 Task: Find connections with filter location Fonseca with filter topic #Innovativewith filter profile language Spanish with filter current company Atout France - The France Tourism Development Agency with filter school Mount Carmel College, India with filter industry Museums, Historical Sites, and Zoos with filter service category Packaging Design with filter keywords title Mortgage Loan Processor
Action: Mouse moved to (239, 301)
Screenshot: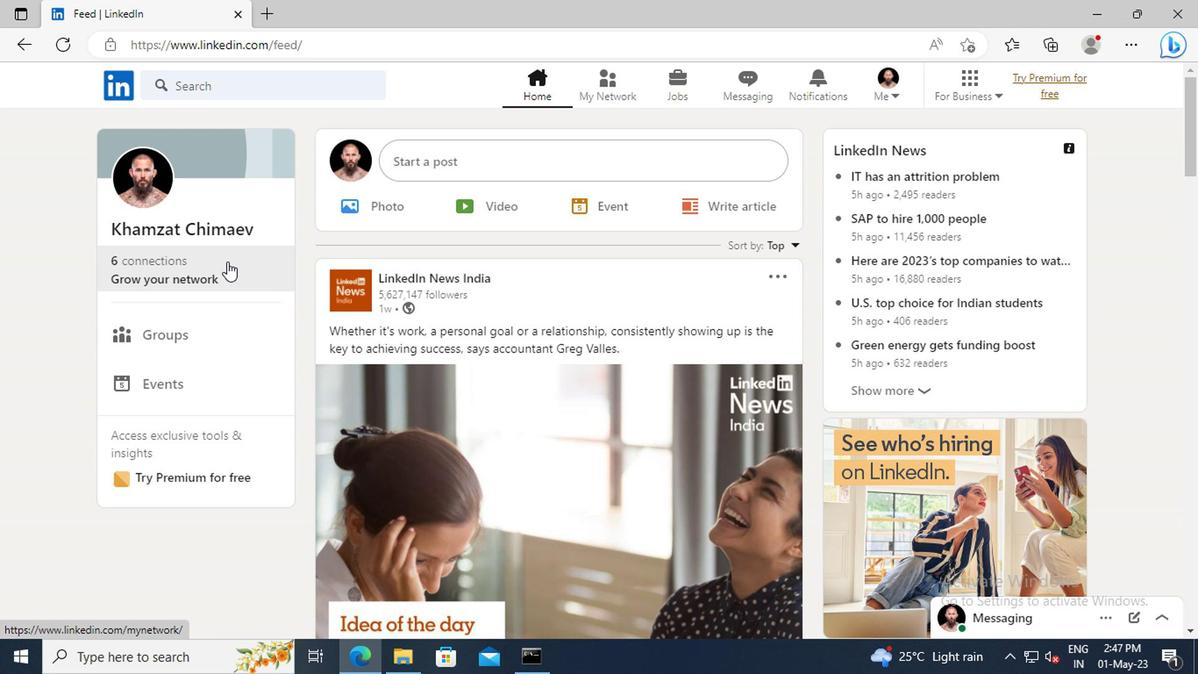 
Action: Mouse pressed left at (239, 301)
Screenshot: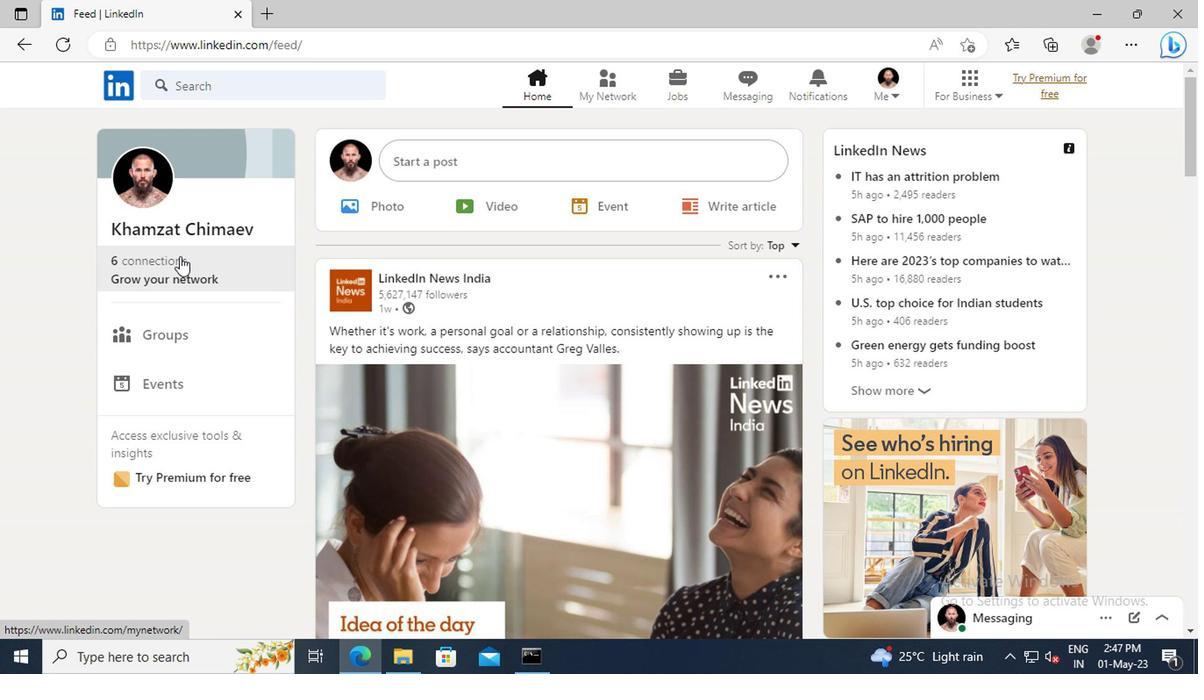
Action: Mouse moved to (245, 251)
Screenshot: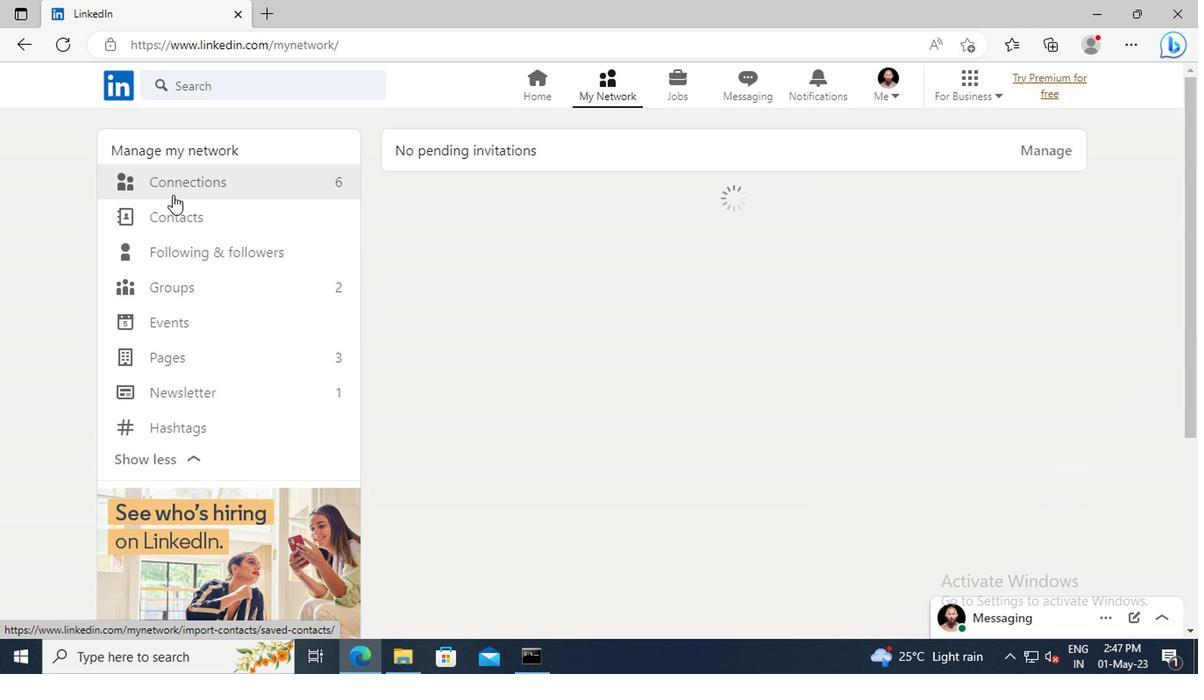 
Action: Mouse pressed left at (245, 251)
Screenshot: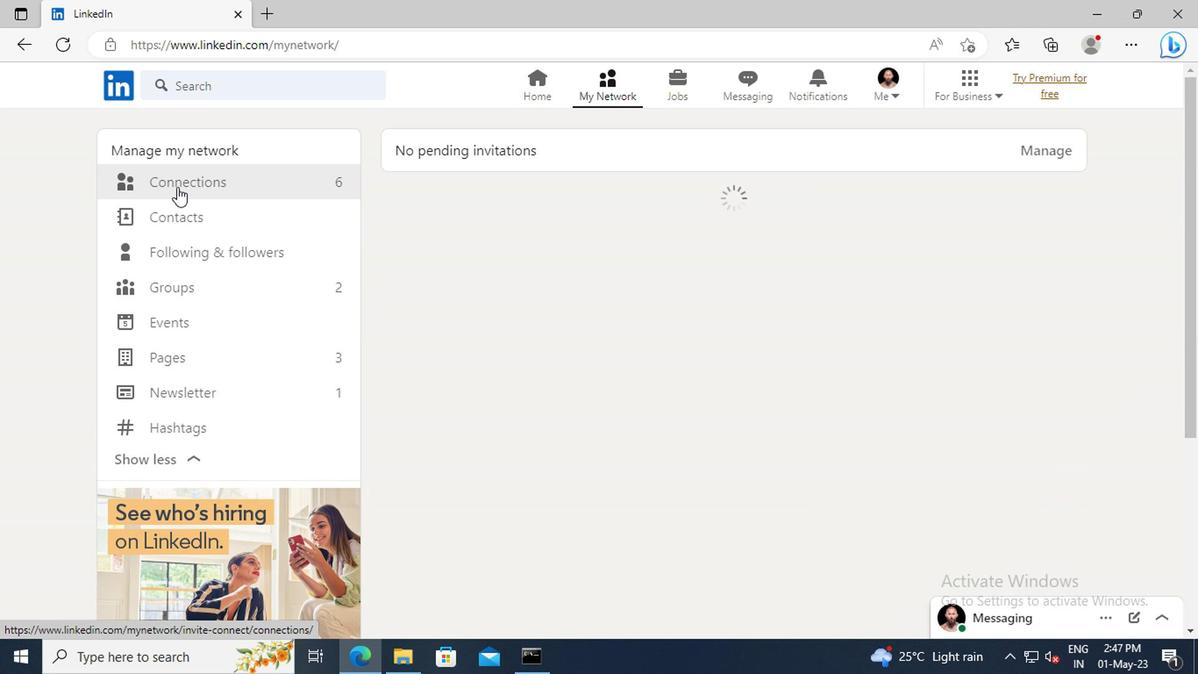 
Action: Mouse moved to (633, 252)
Screenshot: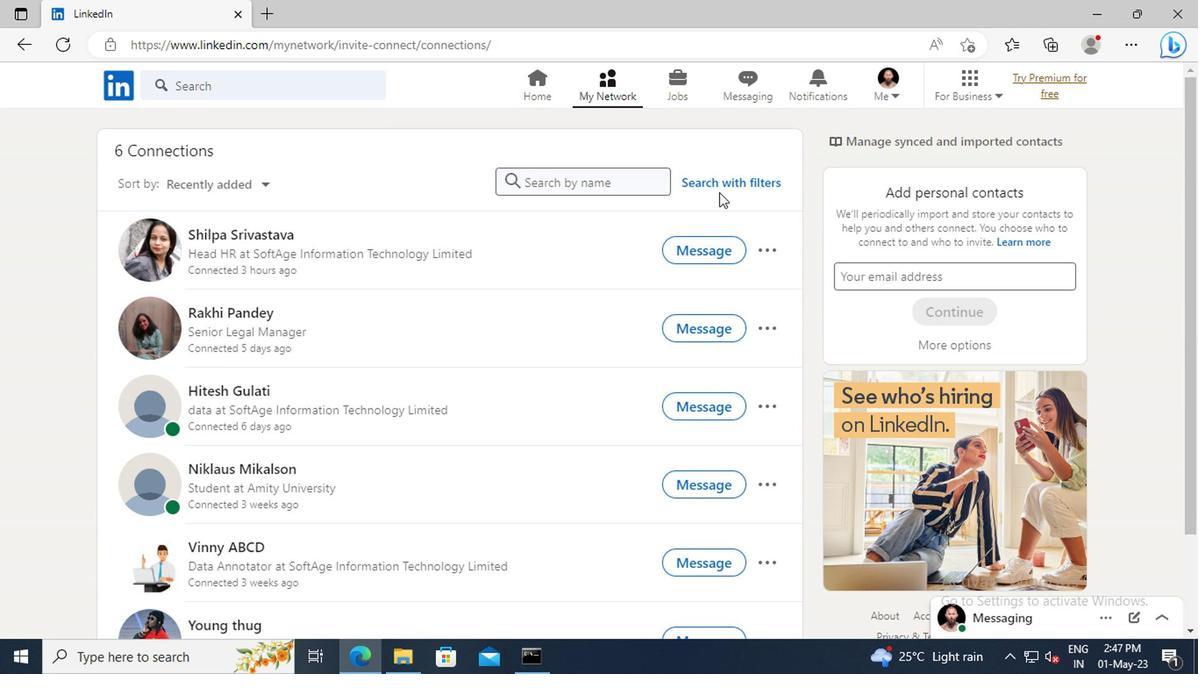 
Action: Mouse pressed left at (633, 252)
Screenshot: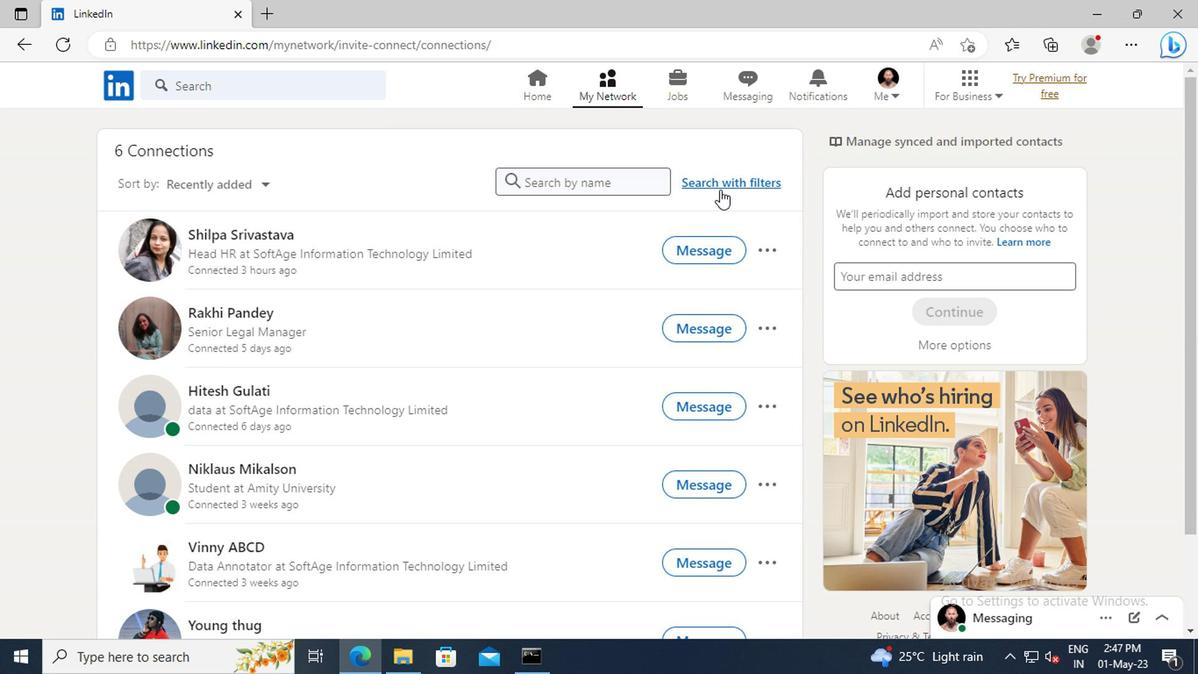 
Action: Mouse moved to (592, 216)
Screenshot: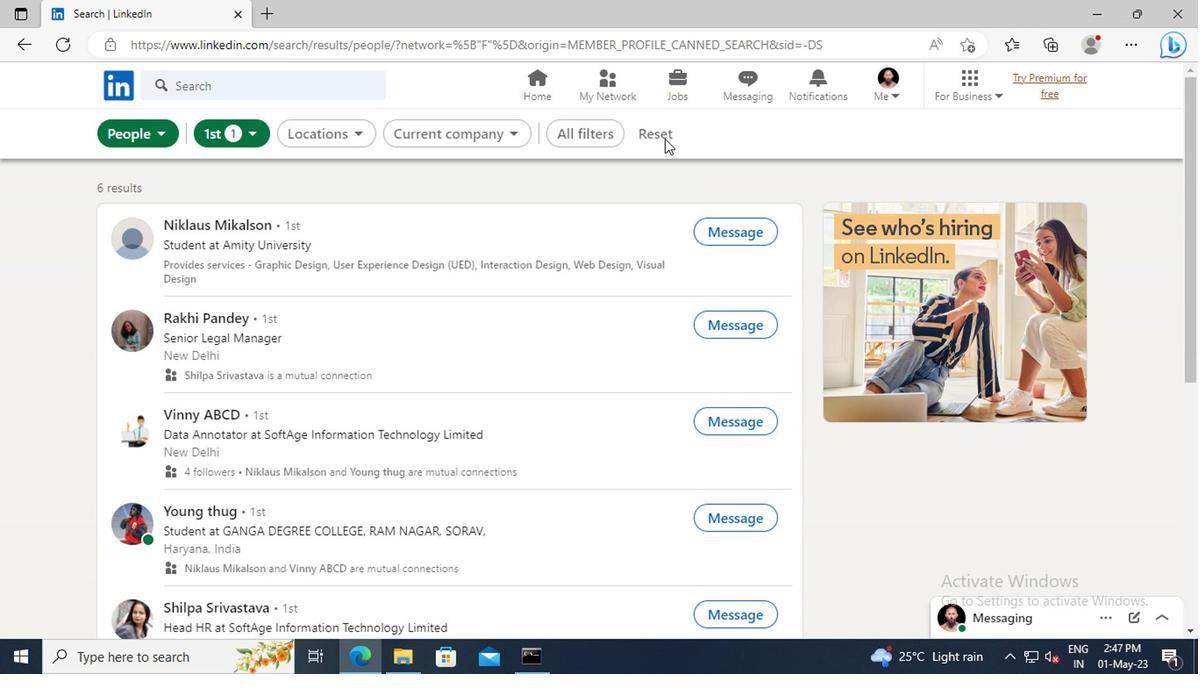 
Action: Mouse pressed left at (592, 216)
Screenshot: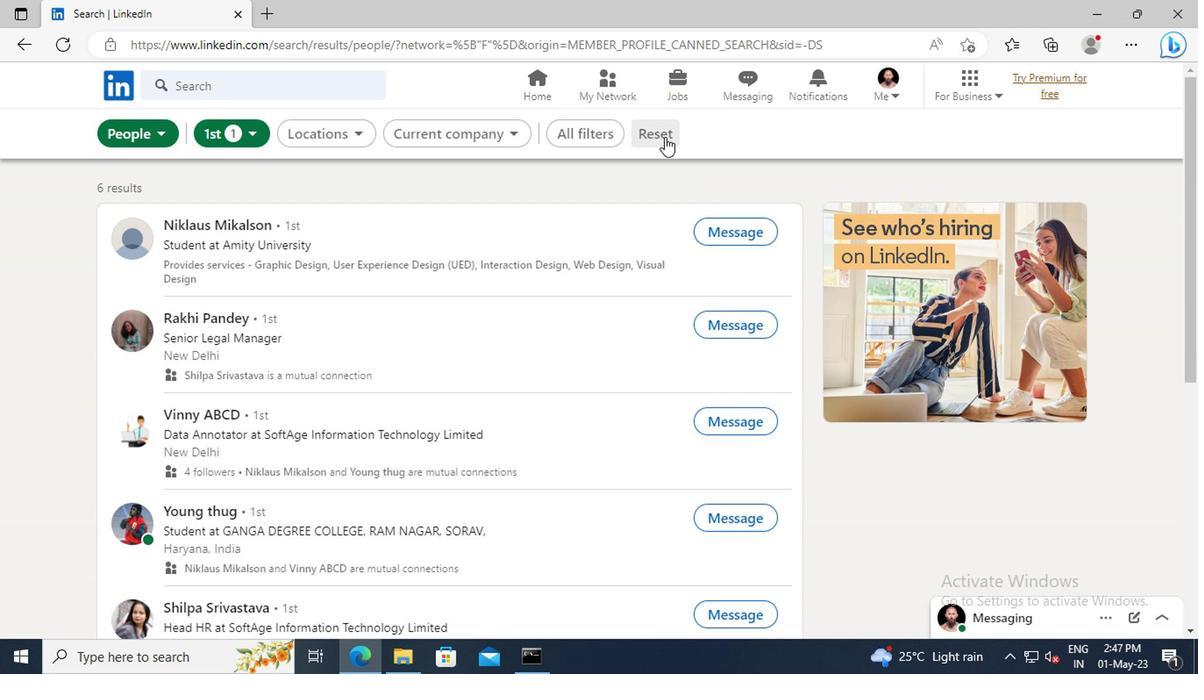 
Action: Mouse moved to (573, 216)
Screenshot: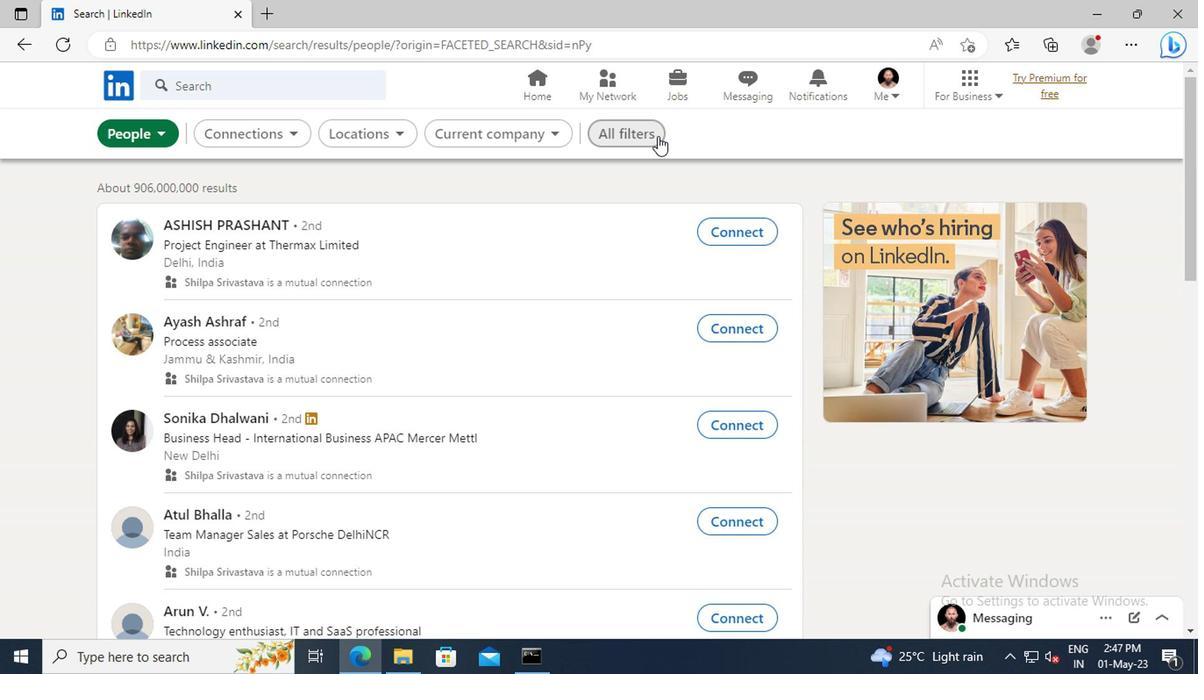 
Action: Mouse pressed left at (573, 216)
Screenshot: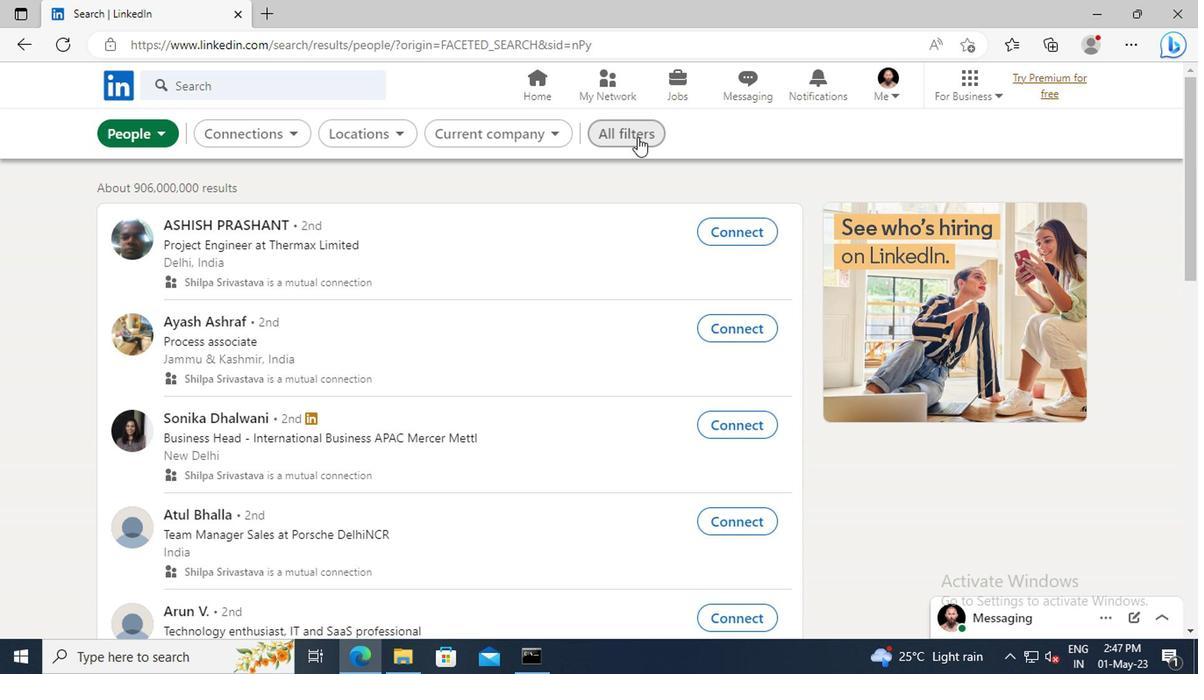 
Action: Mouse moved to (784, 297)
Screenshot: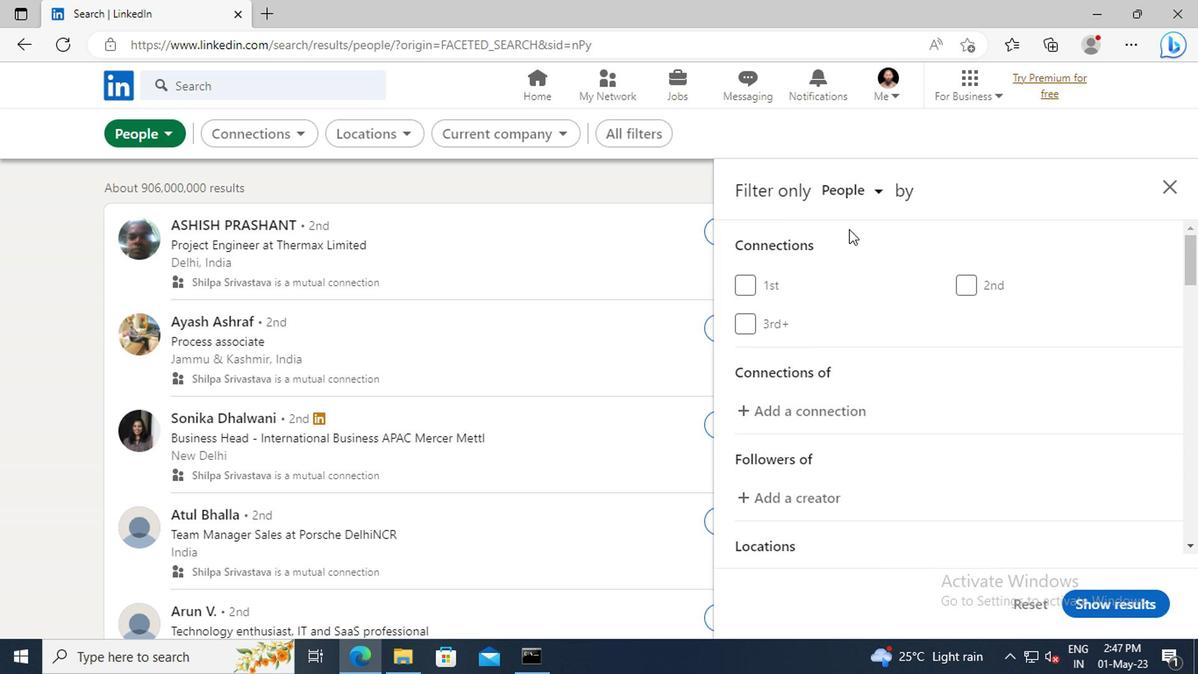 
Action: Mouse scrolled (784, 297) with delta (0, 0)
Screenshot: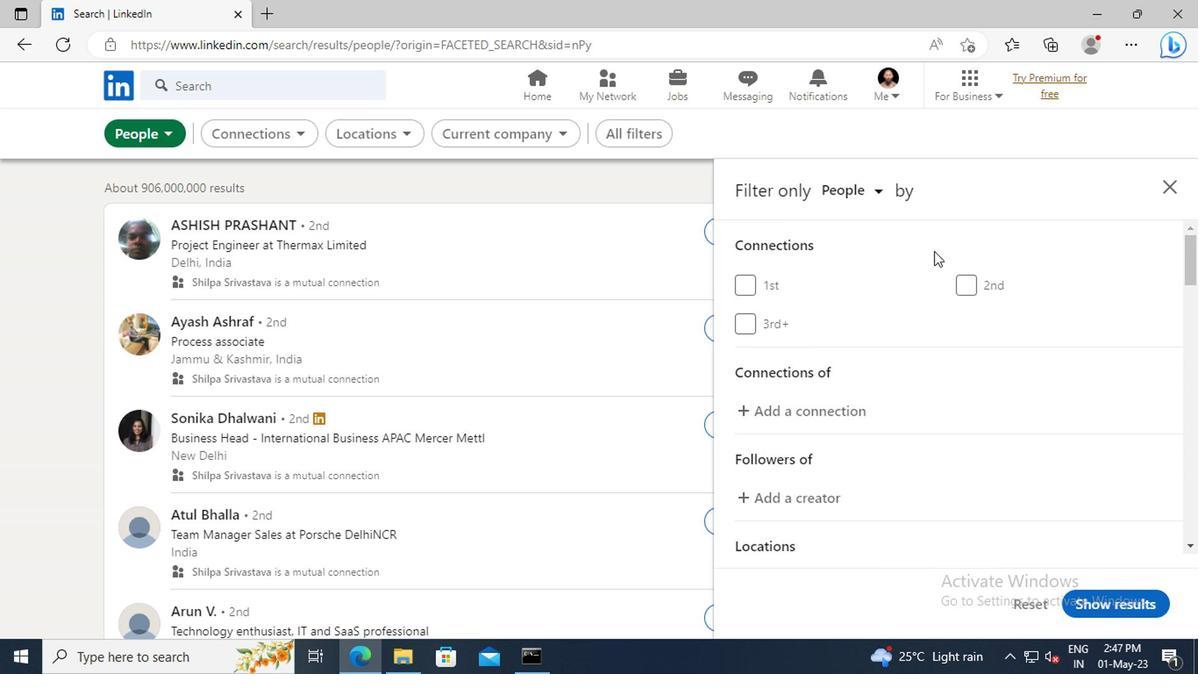
Action: Mouse scrolled (784, 297) with delta (0, 0)
Screenshot: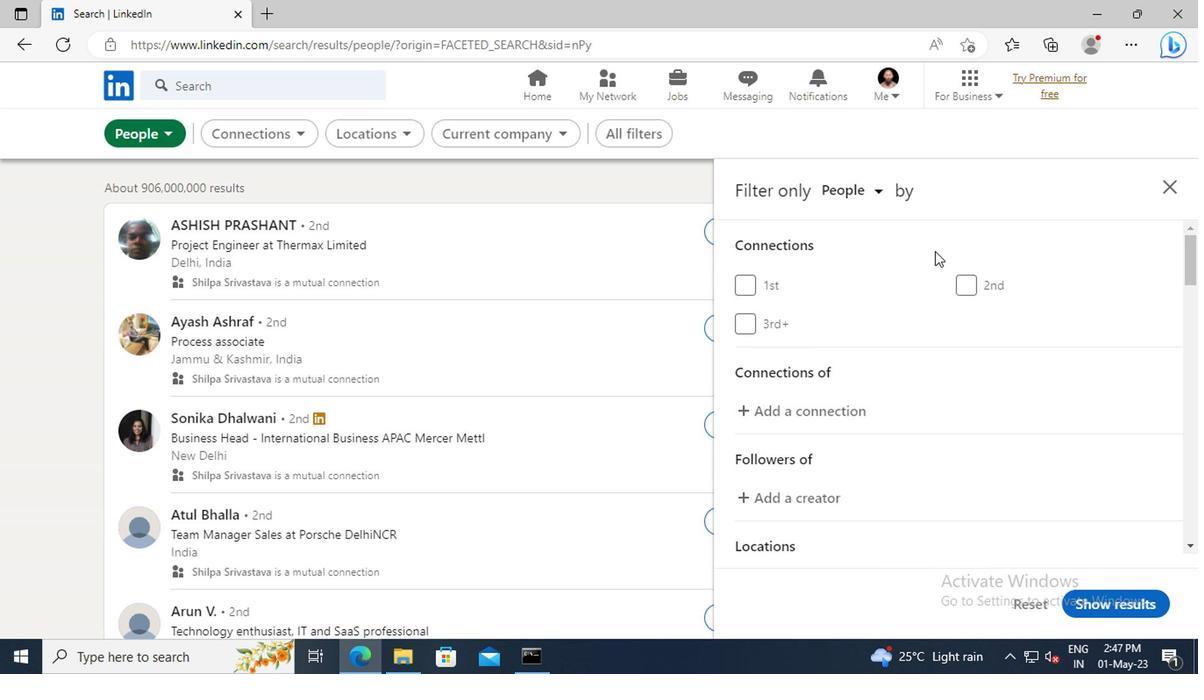 
Action: Mouse scrolled (784, 297) with delta (0, 0)
Screenshot: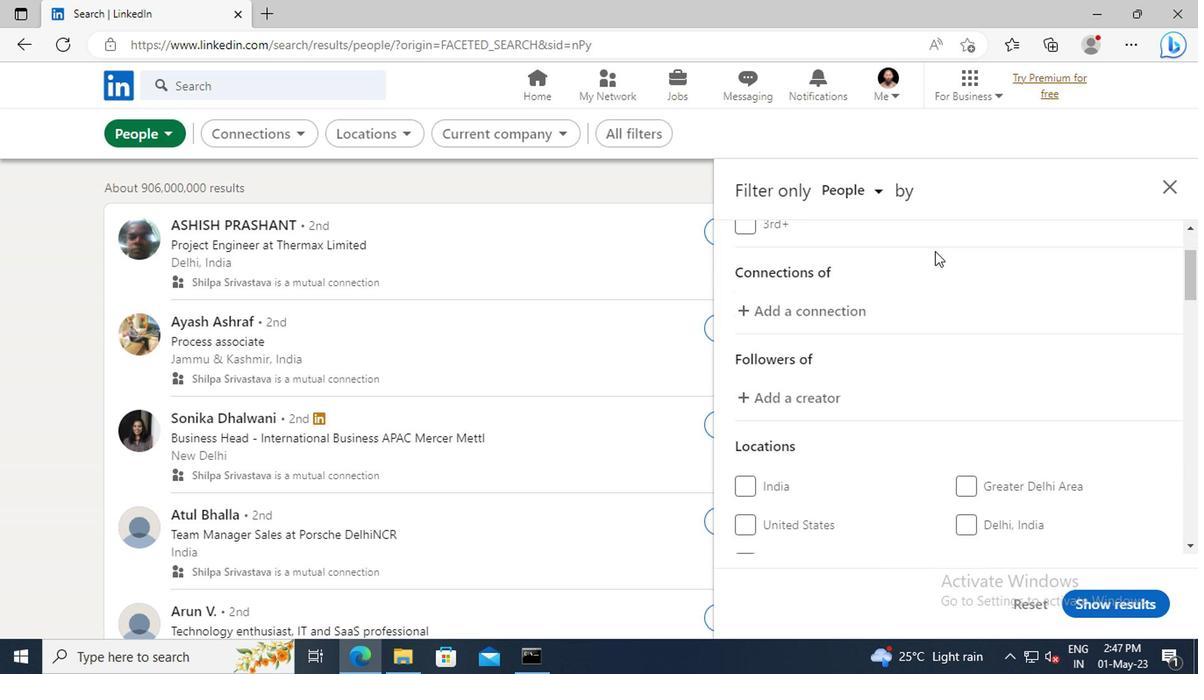 
Action: Mouse scrolled (784, 297) with delta (0, 0)
Screenshot: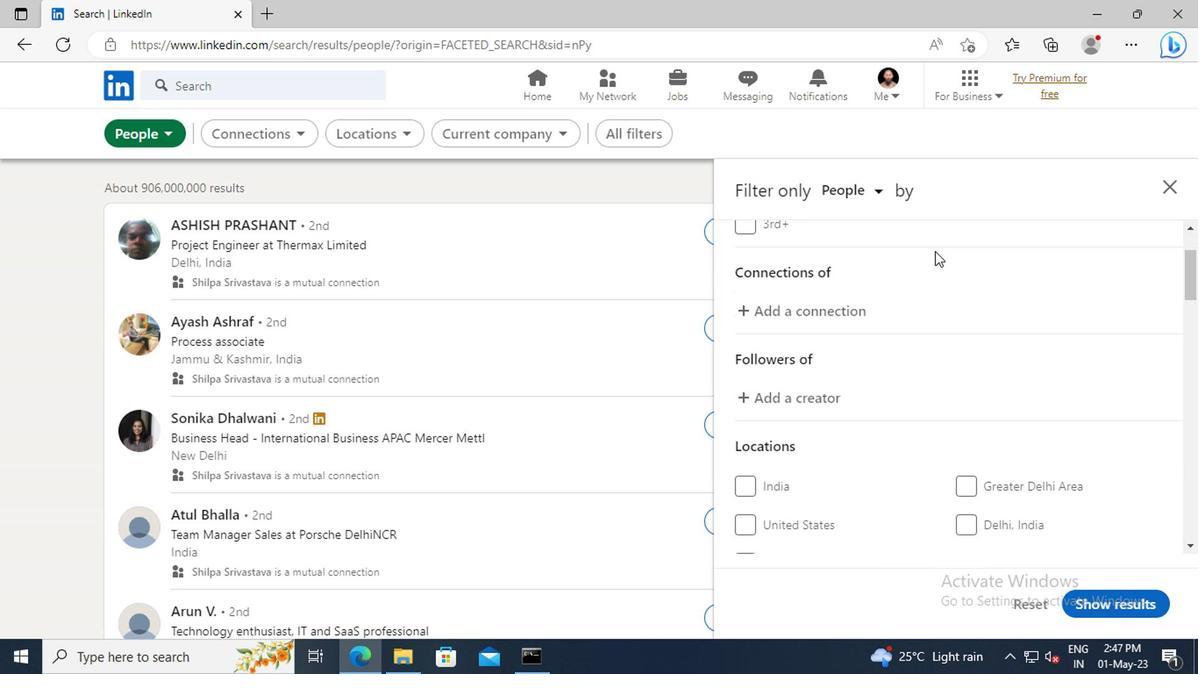 
Action: Mouse scrolled (784, 297) with delta (0, 0)
Screenshot: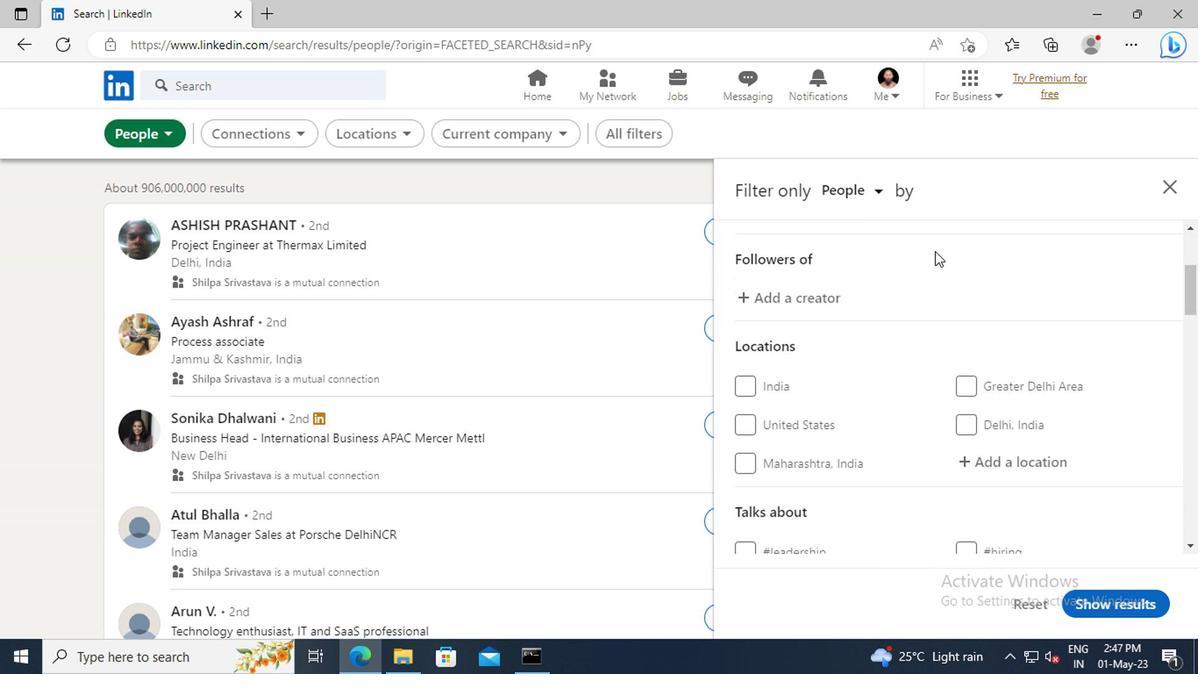 
Action: Mouse scrolled (784, 297) with delta (0, 0)
Screenshot: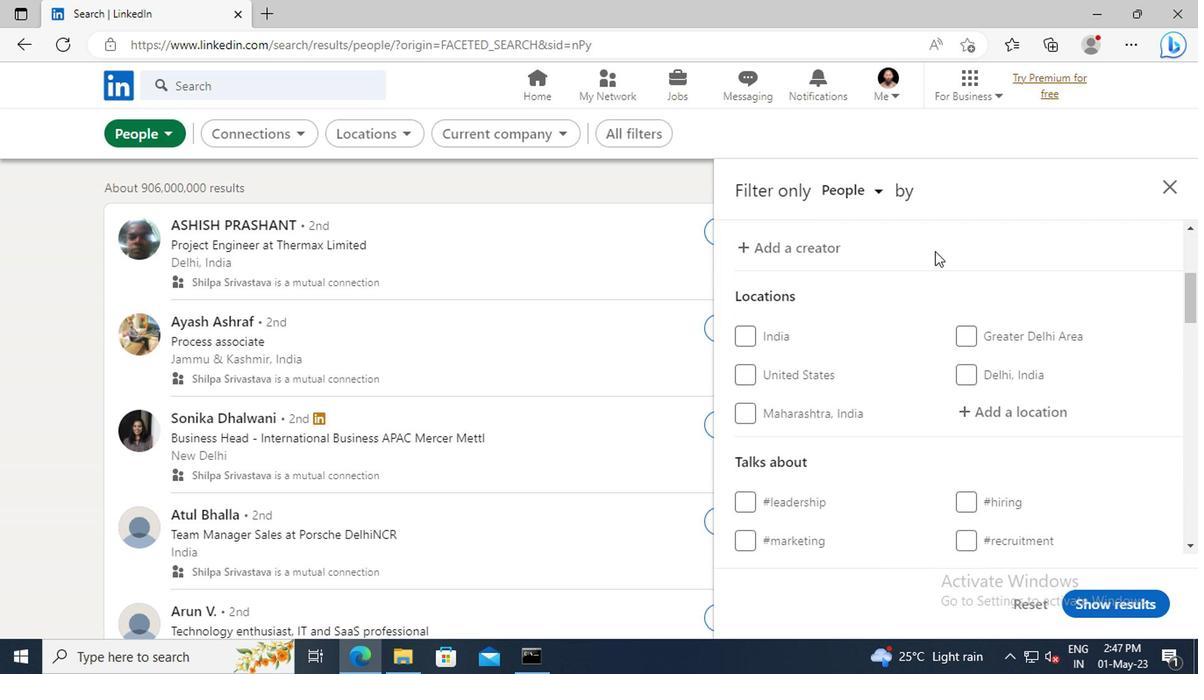 
Action: Mouse moved to (809, 372)
Screenshot: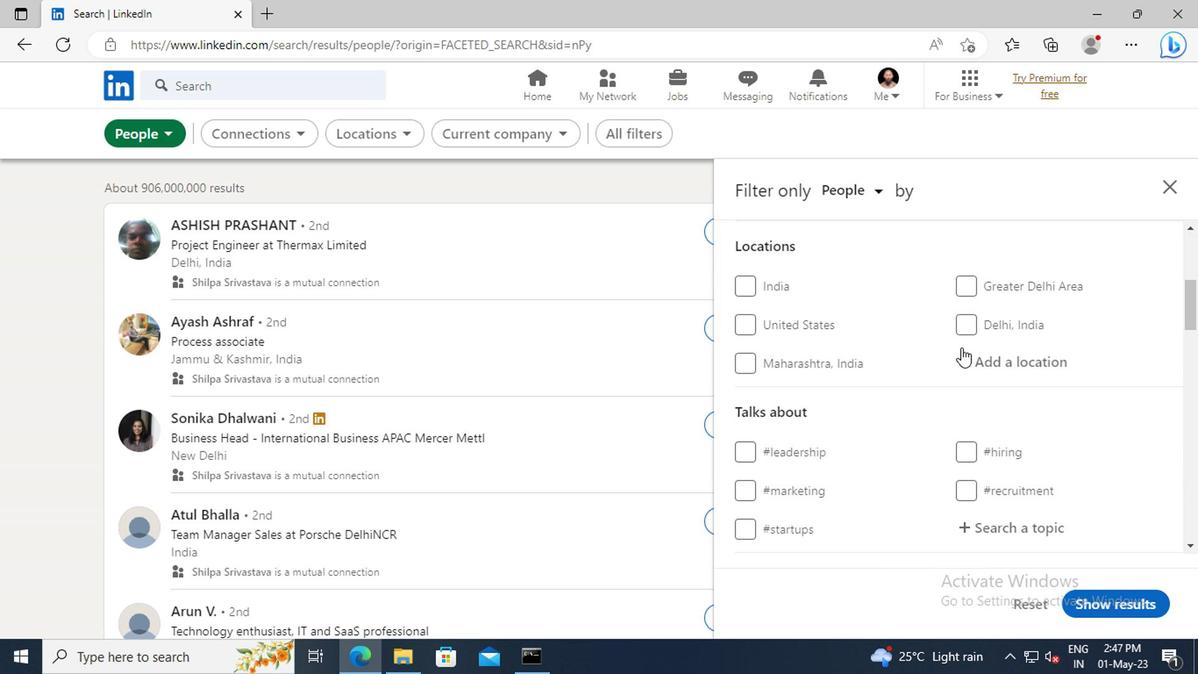 
Action: Mouse pressed left at (809, 372)
Screenshot: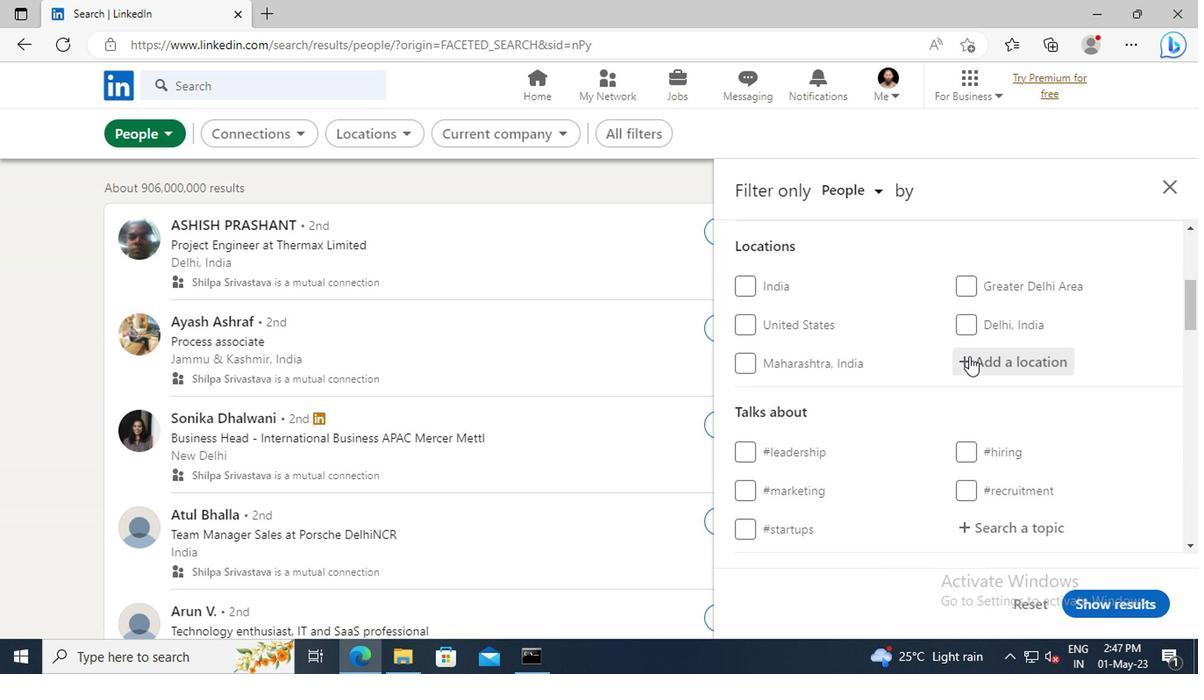 
Action: Key pressed <Key.shift>FONSECA
Screenshot: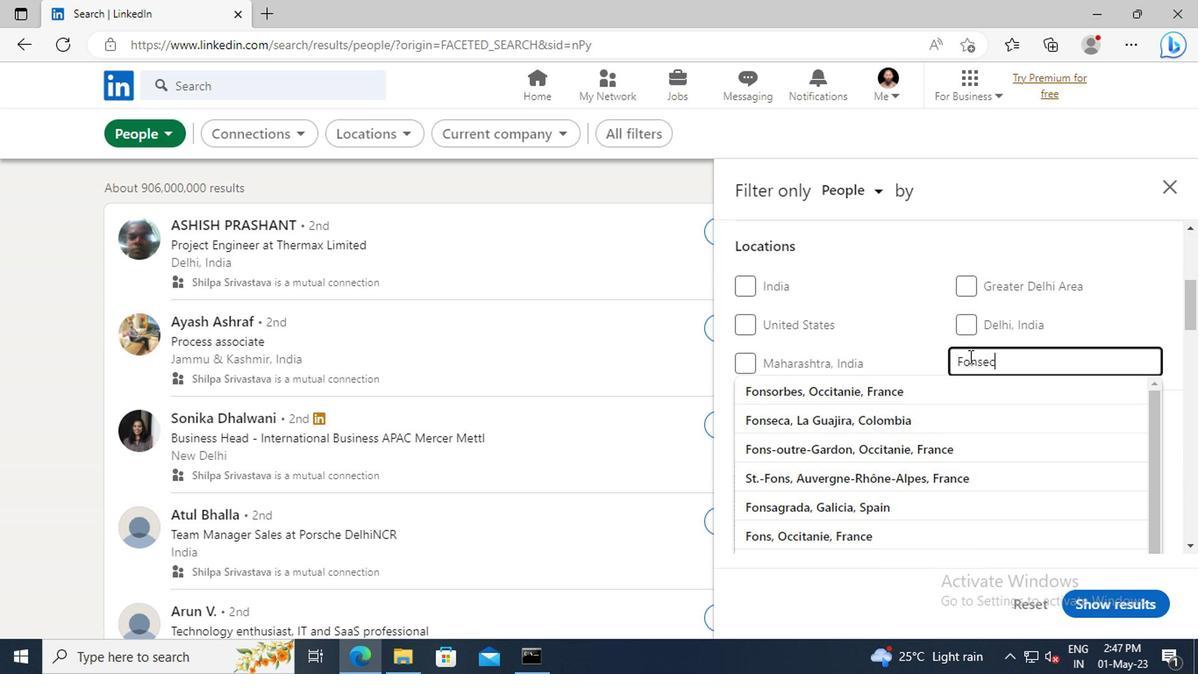 
Action: Mouse moved to (809, 393)
Screenshot: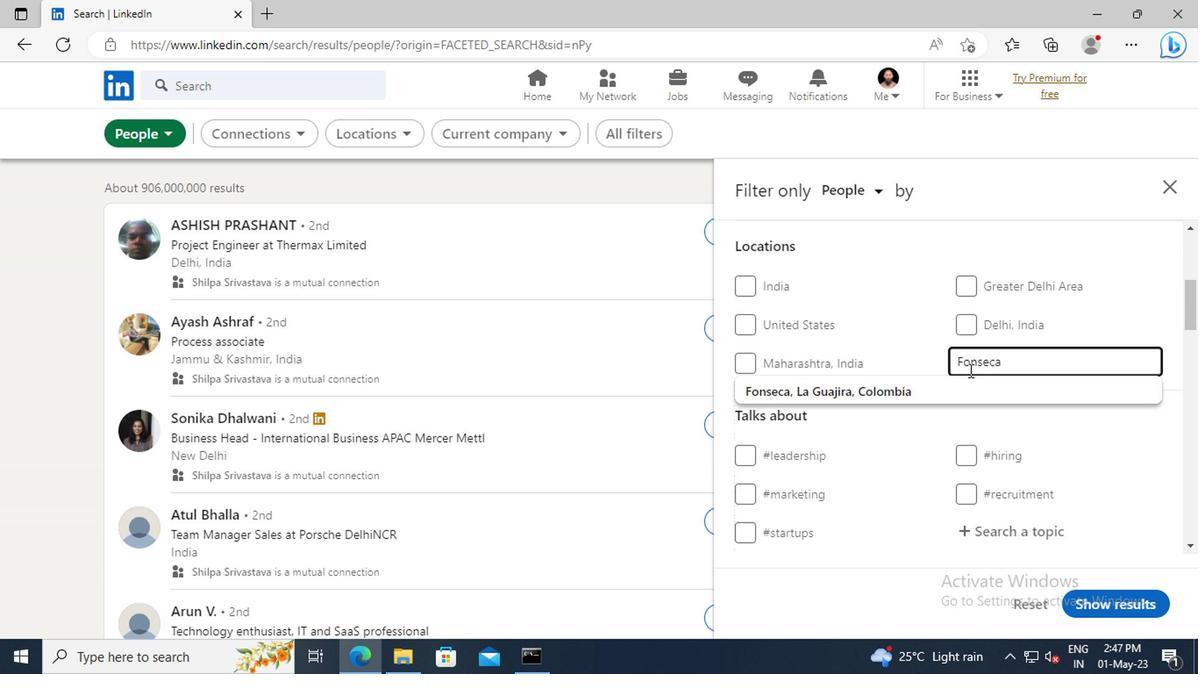 
Action: Mouse pressed left at (809, 393)
Screenshot: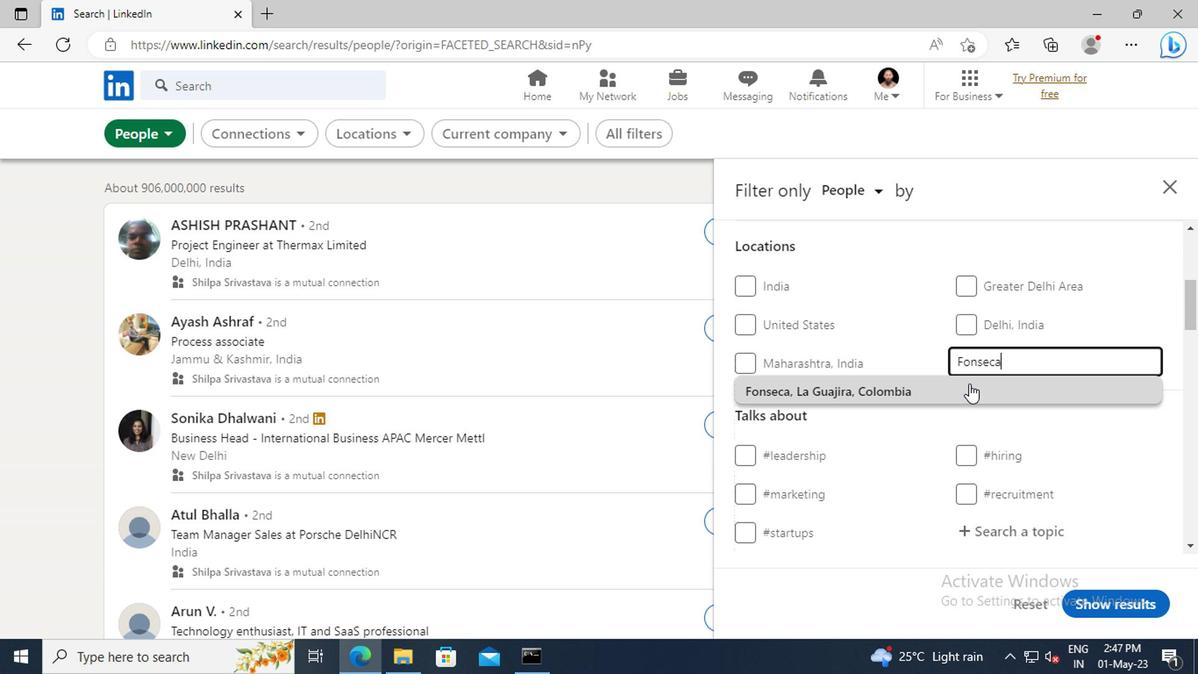 
Action: Mouse scrolled (809, 393) with delta (0, 0)
Screenshot: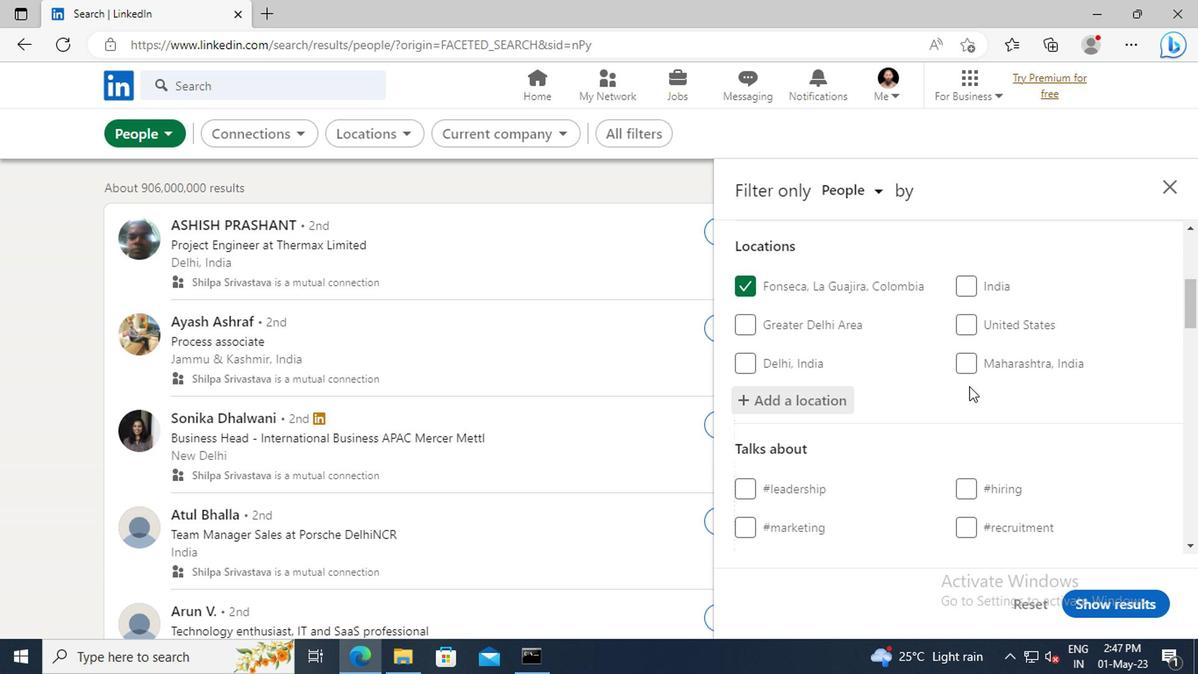 
Action: Mouse scrolled (809, 393) with delta (0, 0)
Screenshot: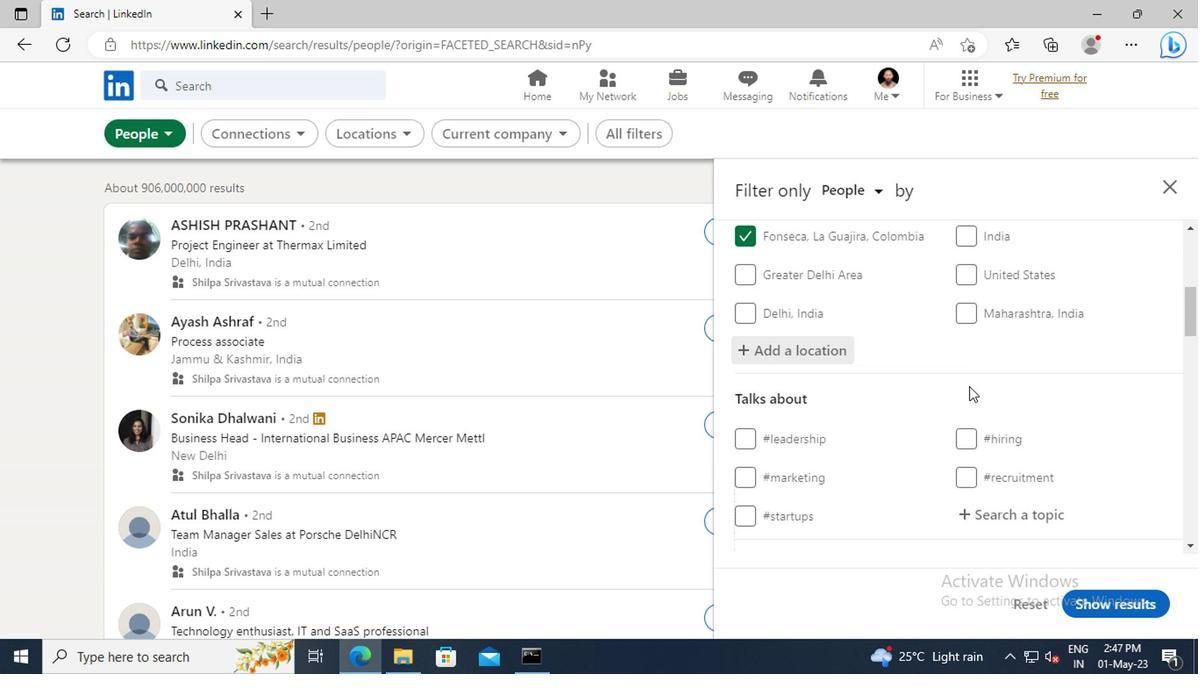 
Action: Mouse scrolled (809, 393) with delta (0, 0)
Screenshot: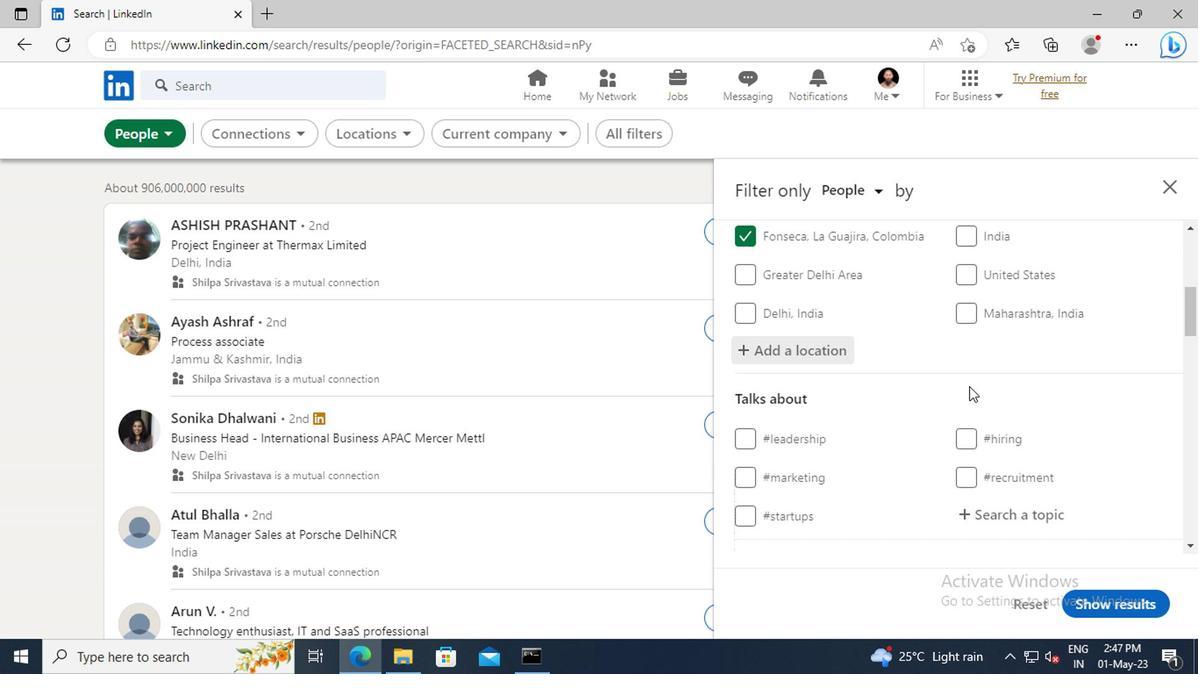 
Action: Mouse moved to (810, 411)
Screenshot: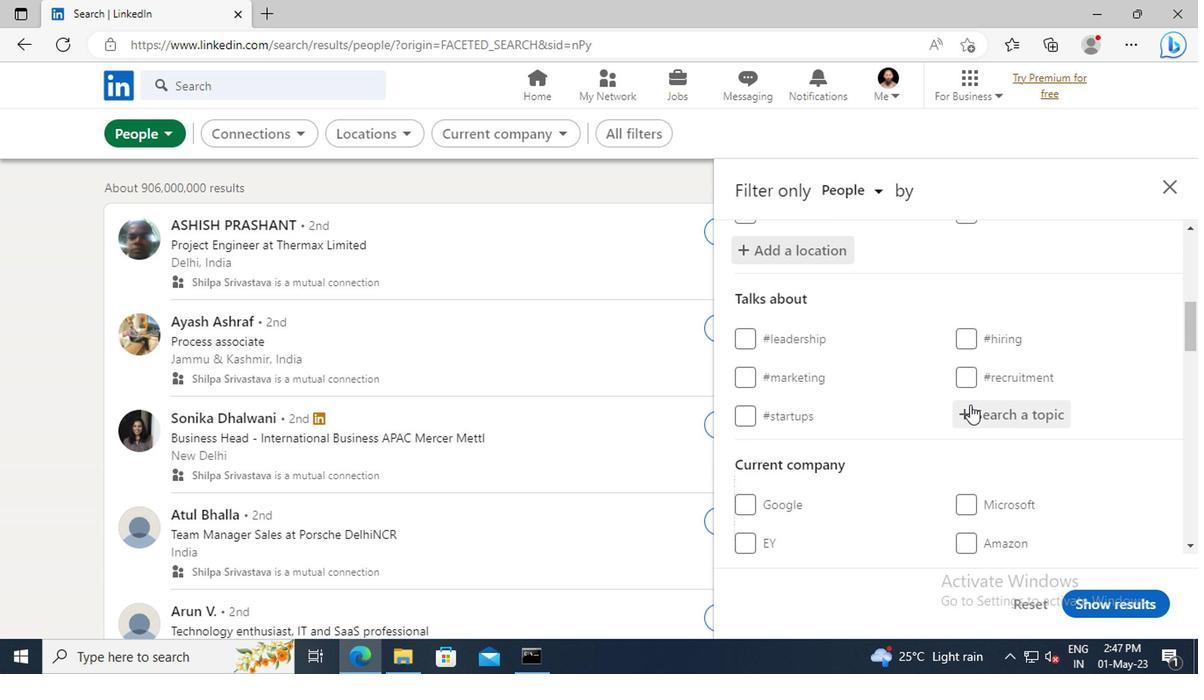 
Action: Mouse pressed left at (810, 411)
Screenshot: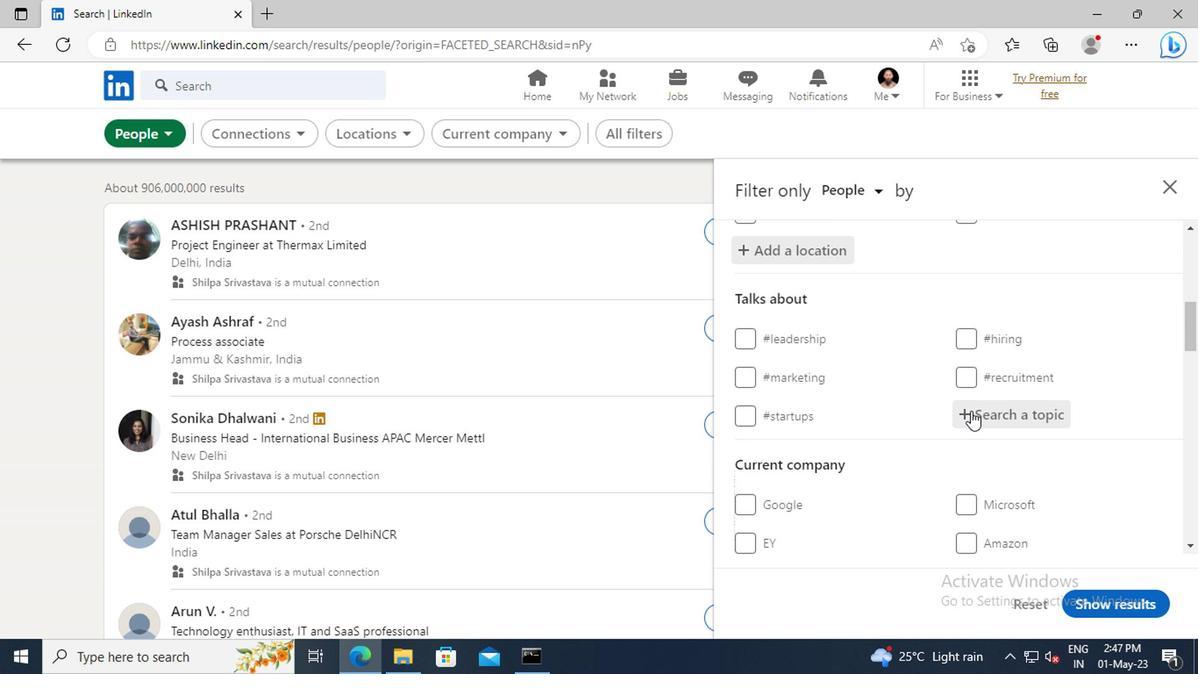
Action: Mouse moved to (810, 411)
Screenshot: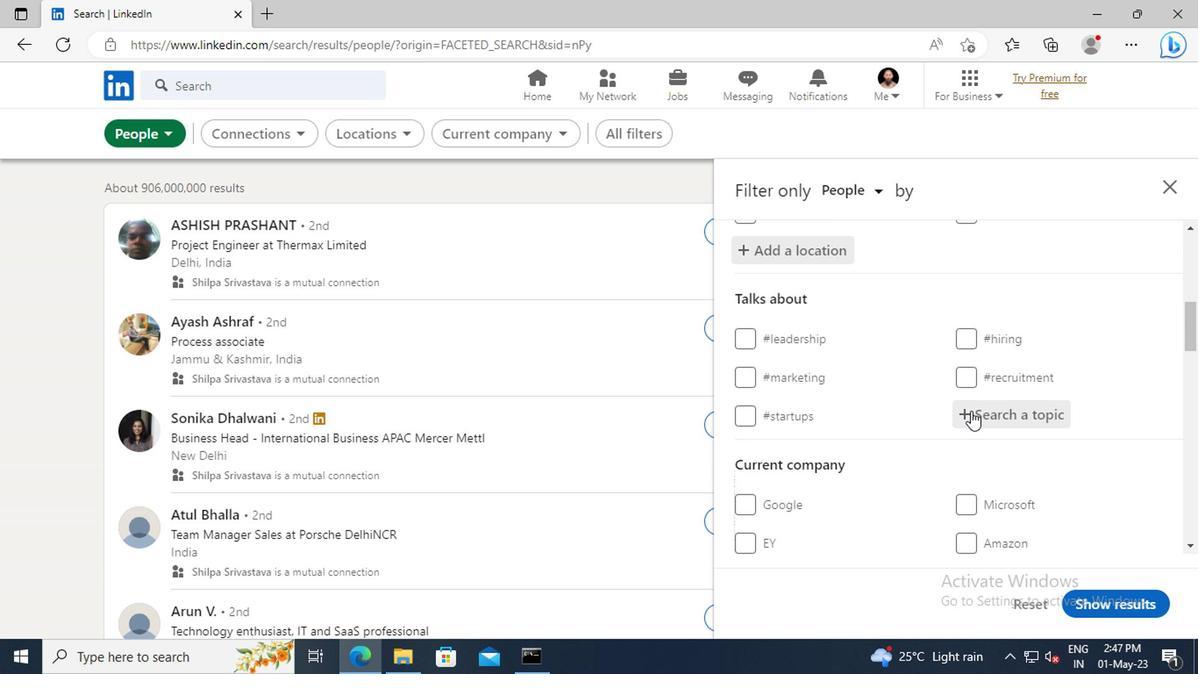 
Action: Key pressed <Key.shift>INNOVATIVE
Screenshot: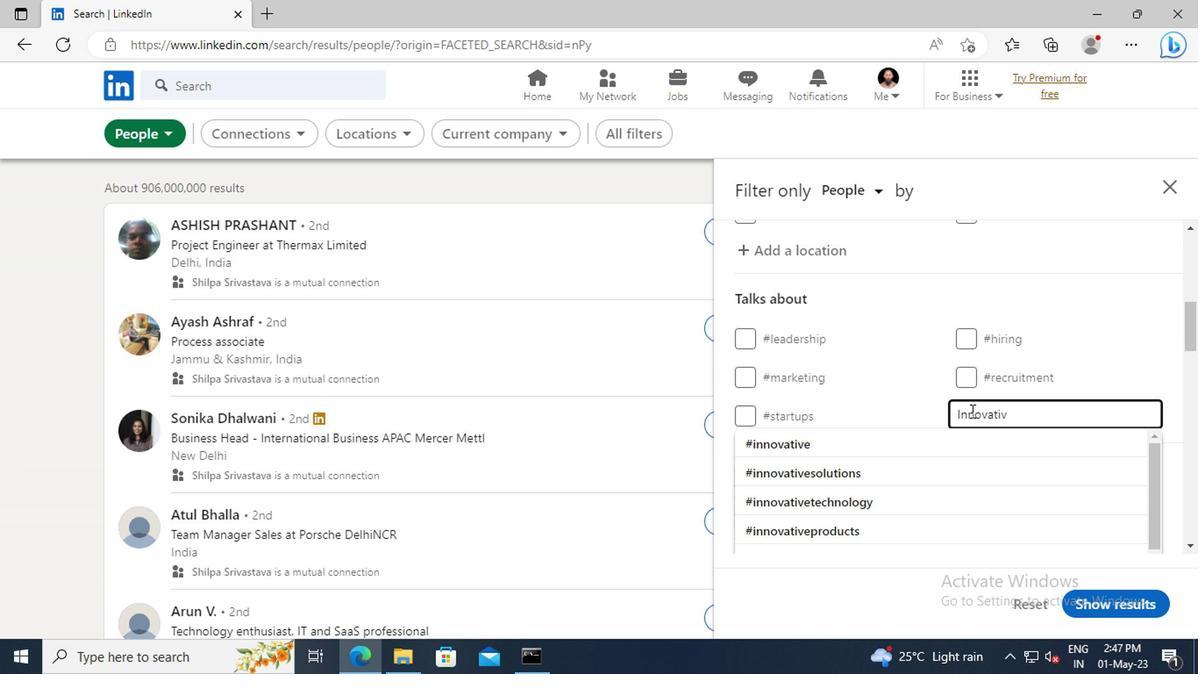 
Action: Mouse moved to (813, 430)
Screenshot: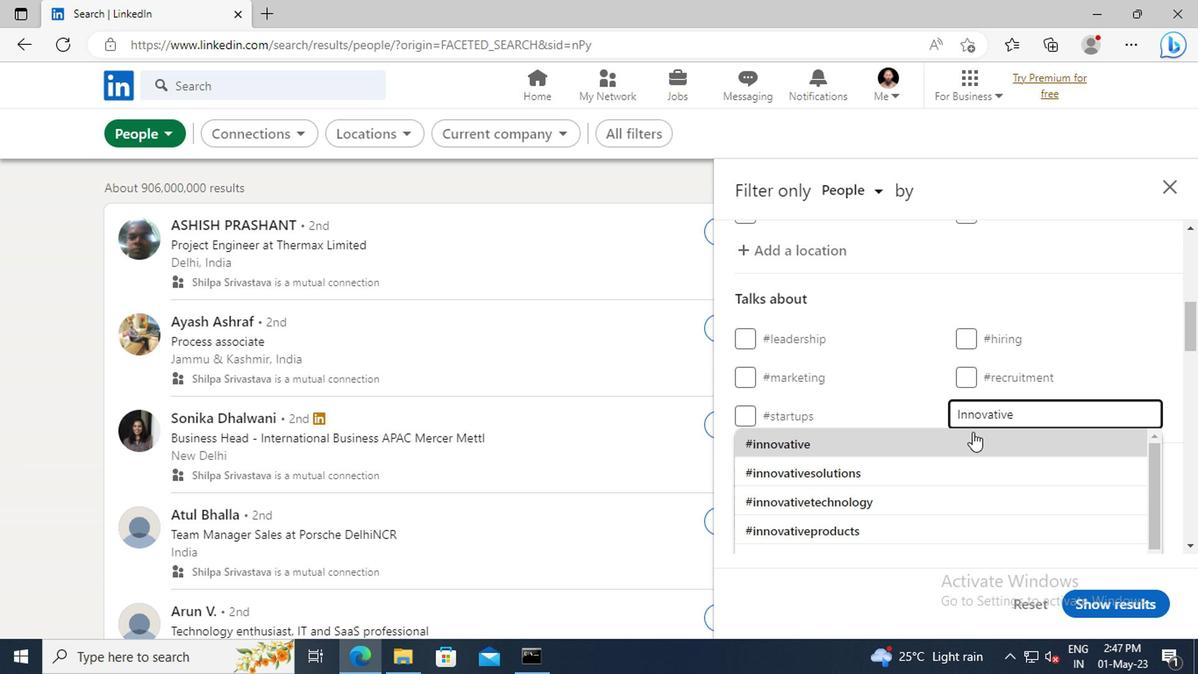 
Action: Mouse pressed left at (813, 430)
Screenshot: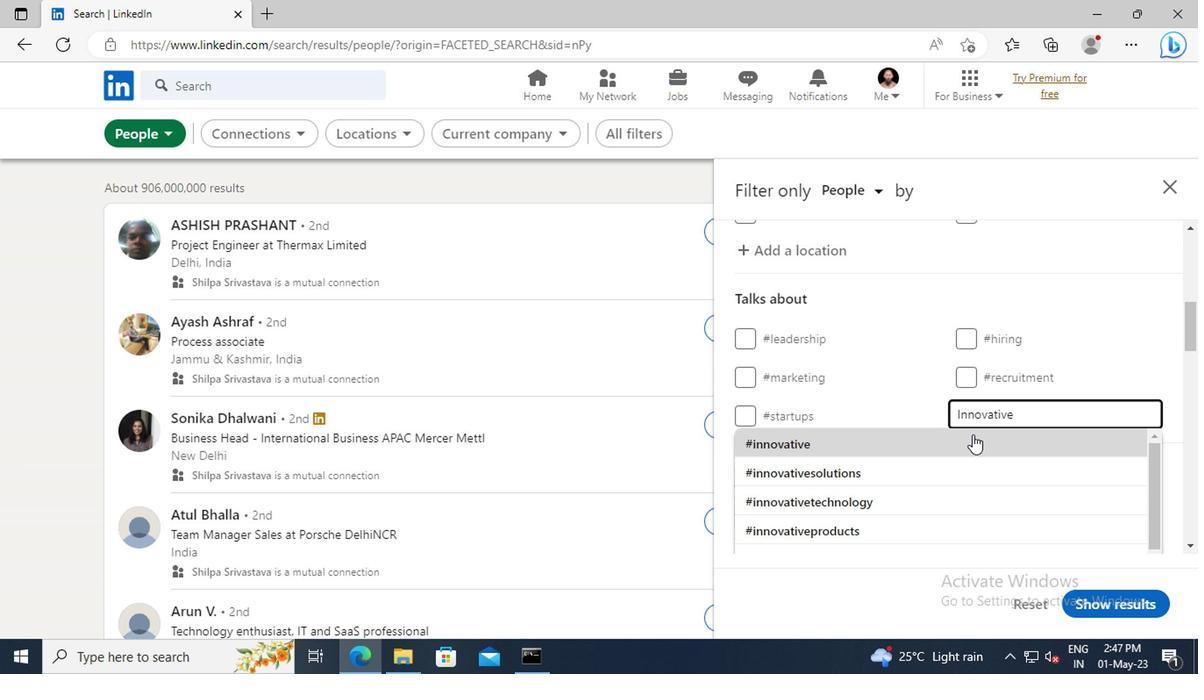 
Action: Mouse scrolled (813, 430) with delta (0, 0)
Screenshot: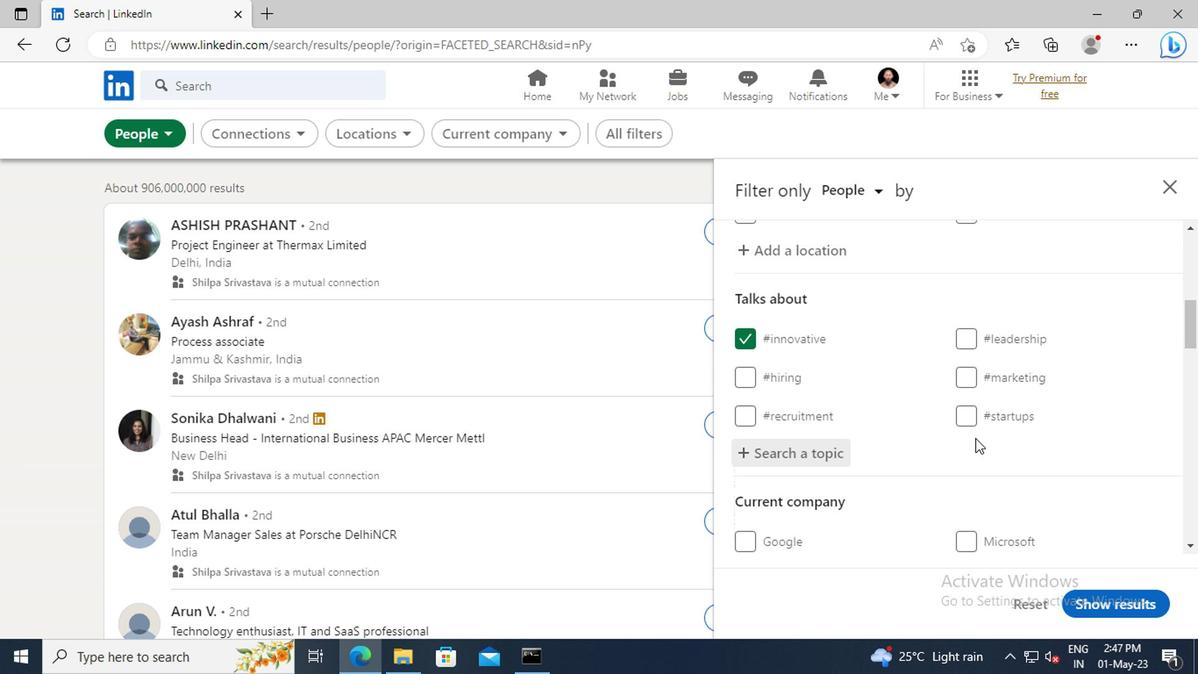 
Action: Mouse scrolled (813, 430) with delta (0, 0)
Screenshot: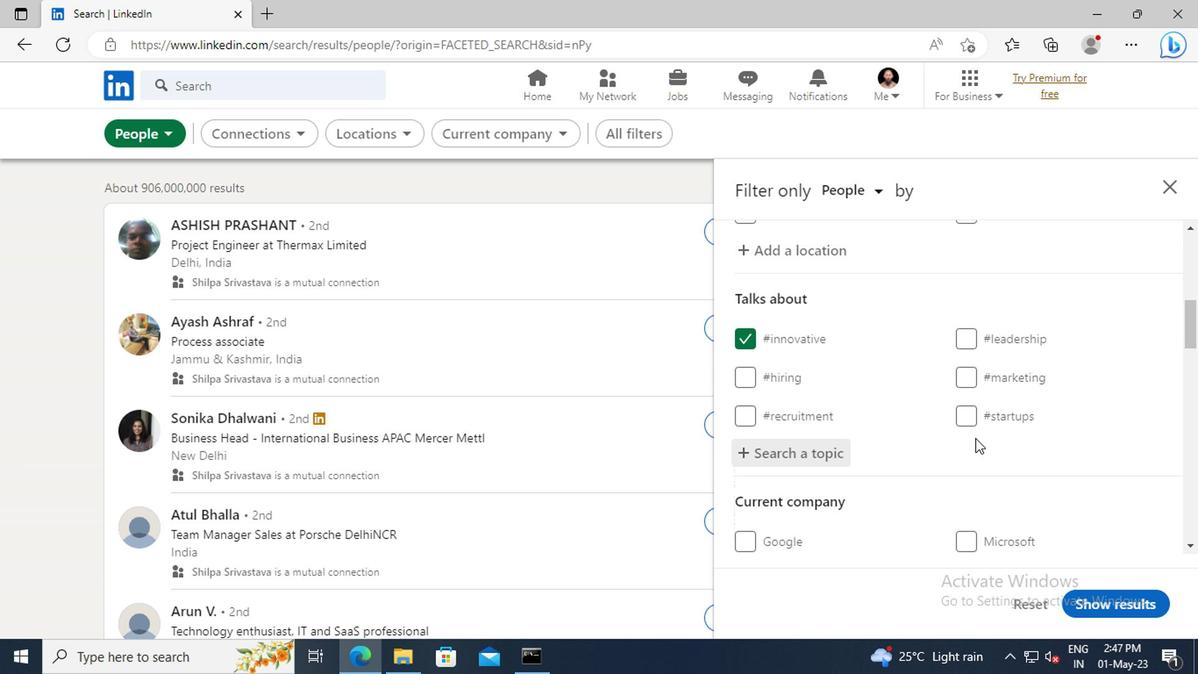
Action: Mouse scrolled (813, 430) with delta (0, 0)
Screenshot: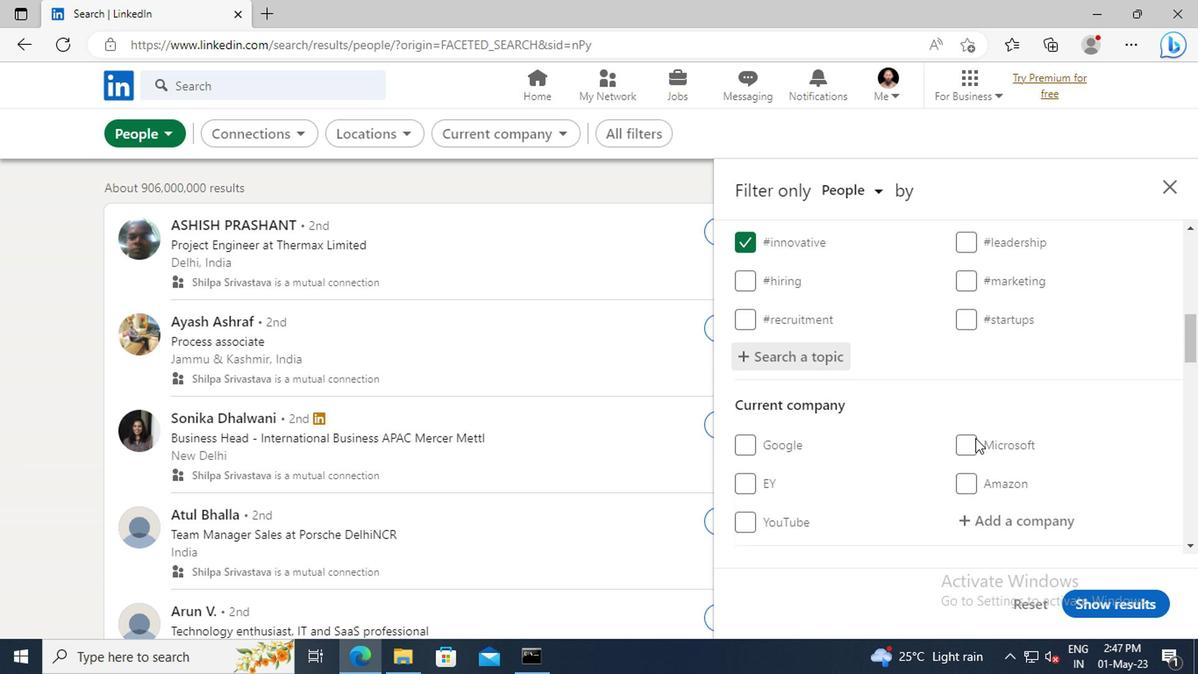 
Action: Mouse scrolled (813, 430) with delta (0, 0)
Screenshot: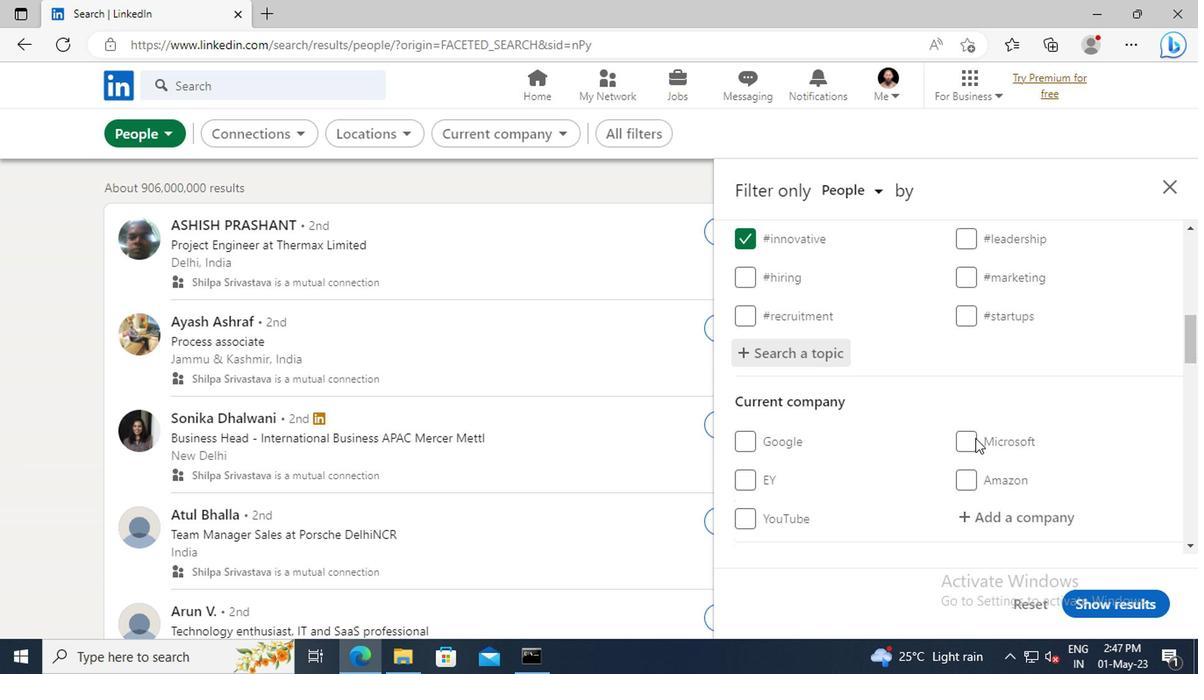 
Action: Mouse scrolled (813, 430) with delta (0, 0)
Screenshot: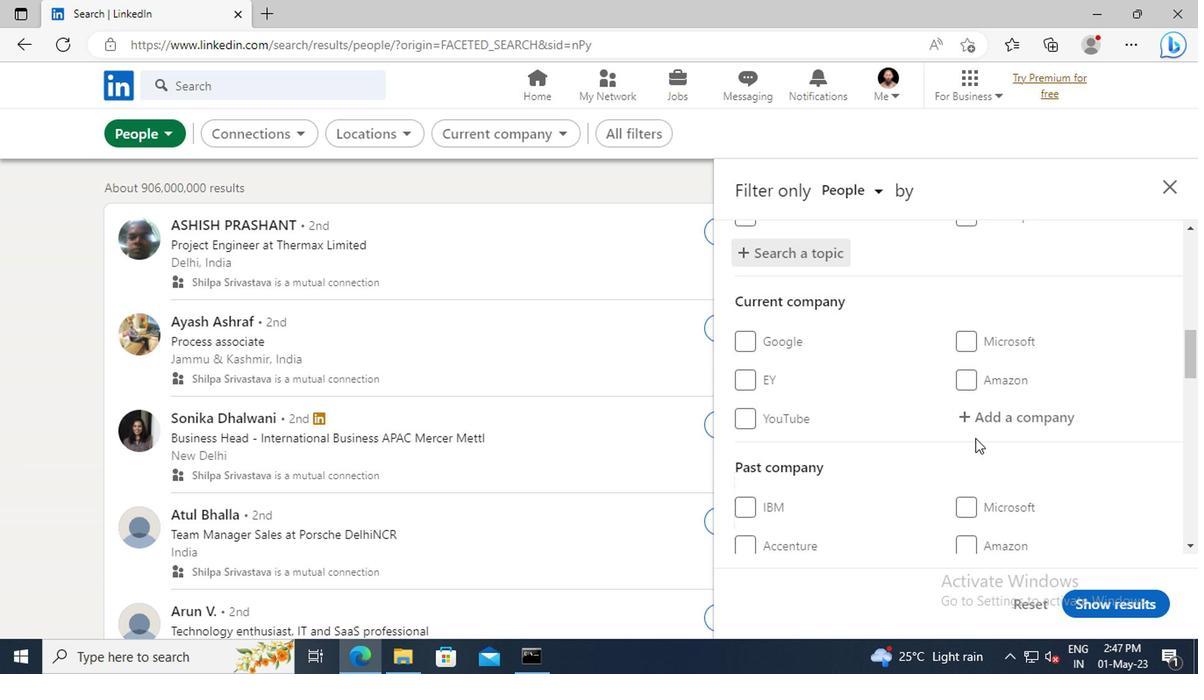 
Action: Mouse scrolled (813, 430) with delta (0, 0)
Screenshot: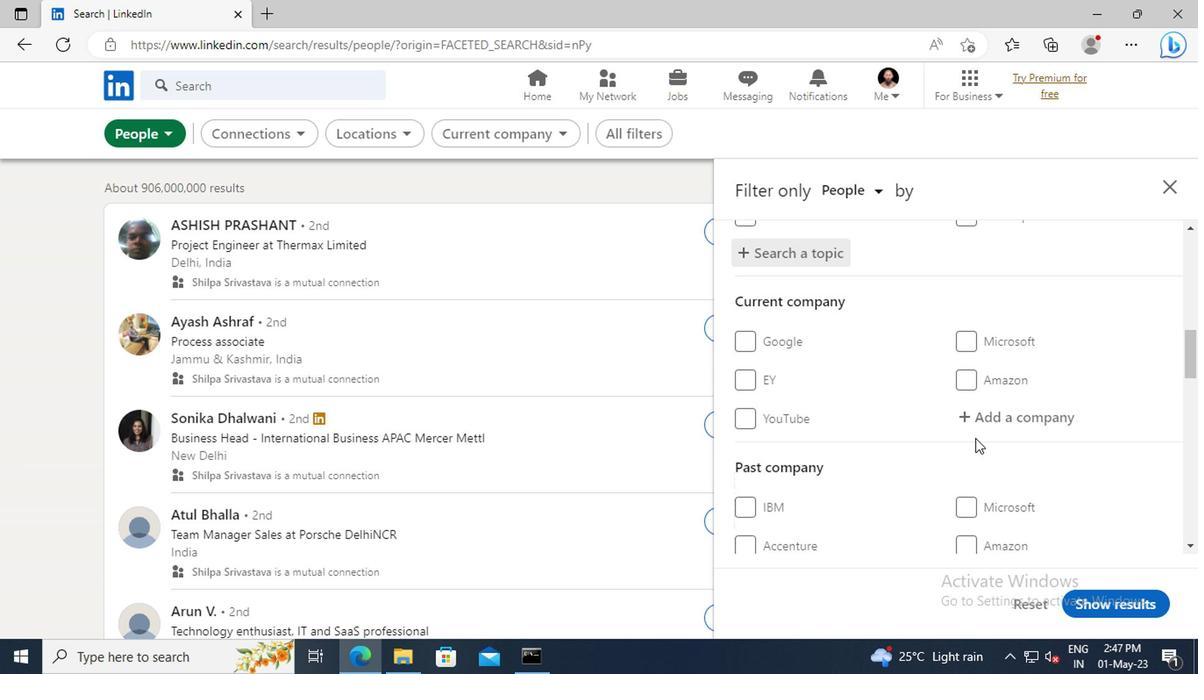 
Action: Mouse scrolled (813, 430) with delta (0, 0)
Screenshot: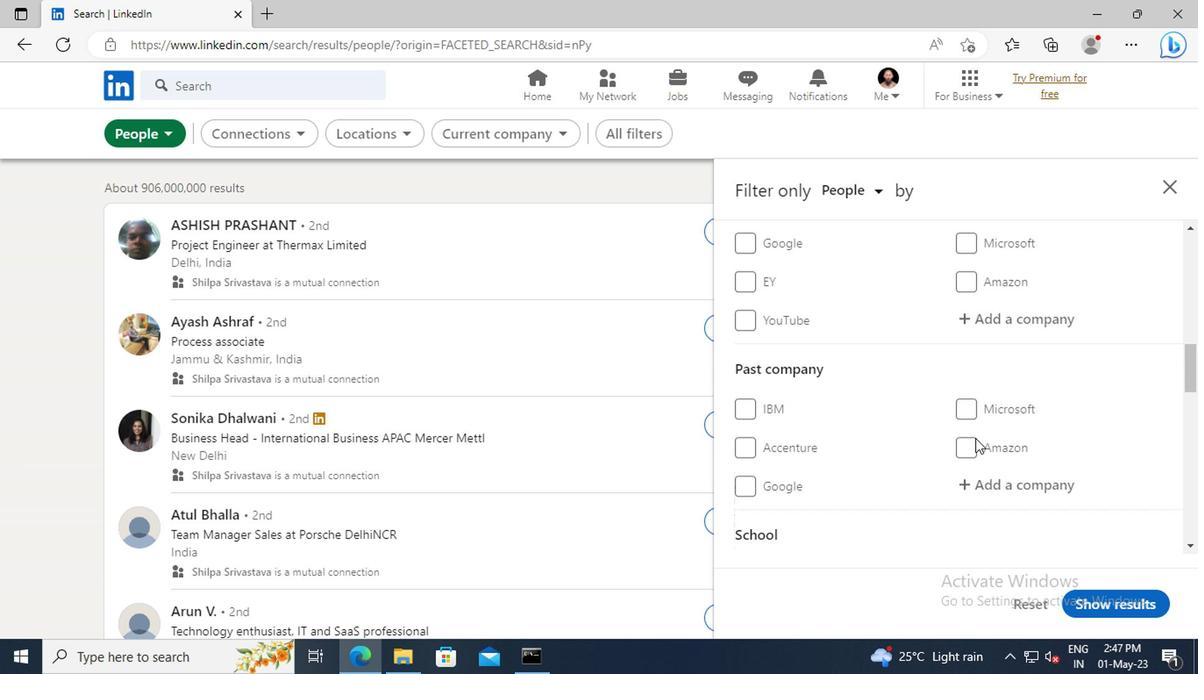 
Action: Mouse scrolled (813, 430) with delta (0, 0)
Screenshot: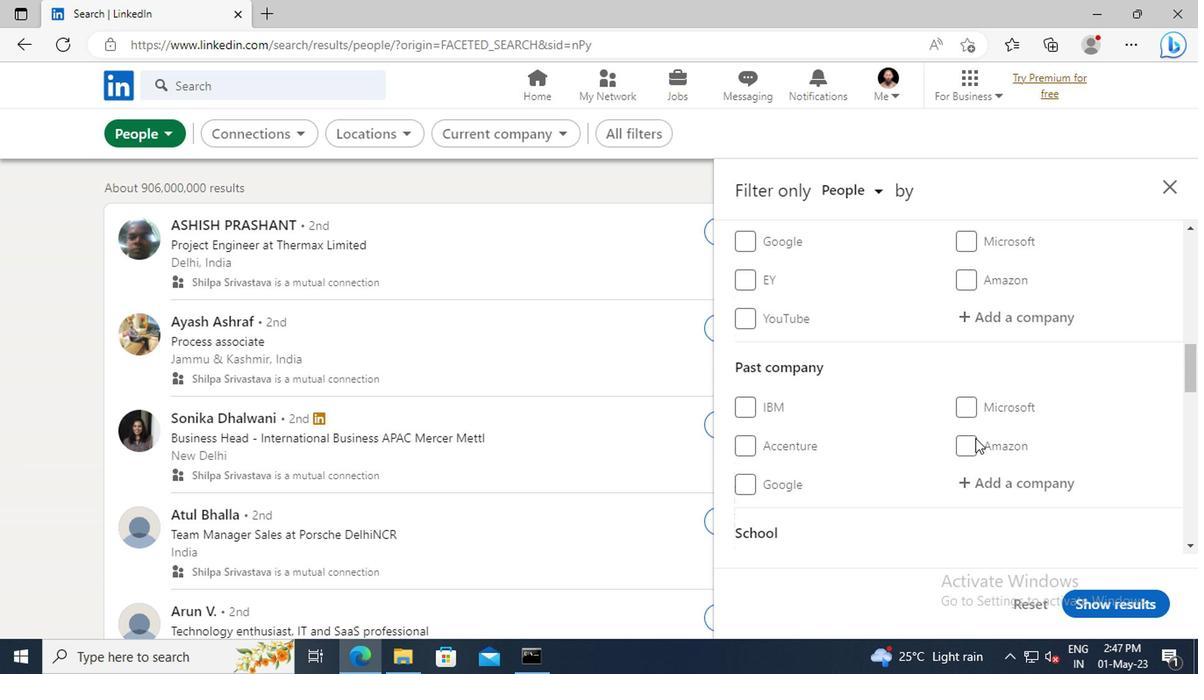 
Action: Mouse scrolled (813, 430) with delta (0, 0)
Screenshot: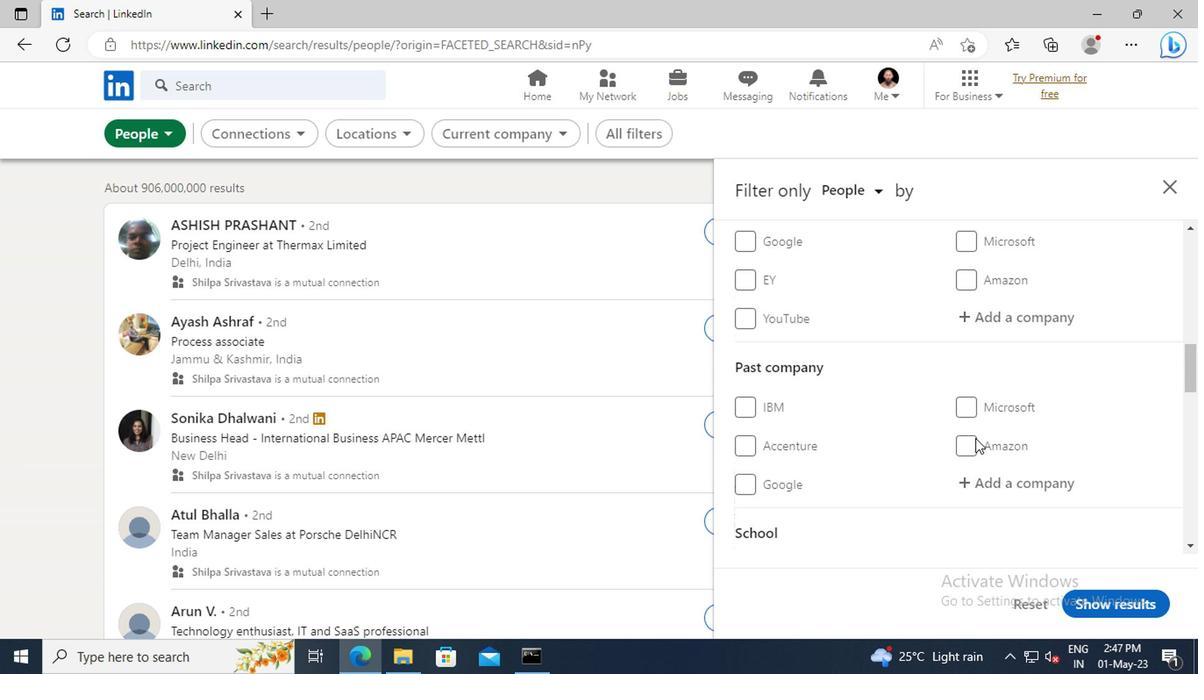 
Action: Mouse scrolled (813, 430) with delta (0, 0)
Screenshot: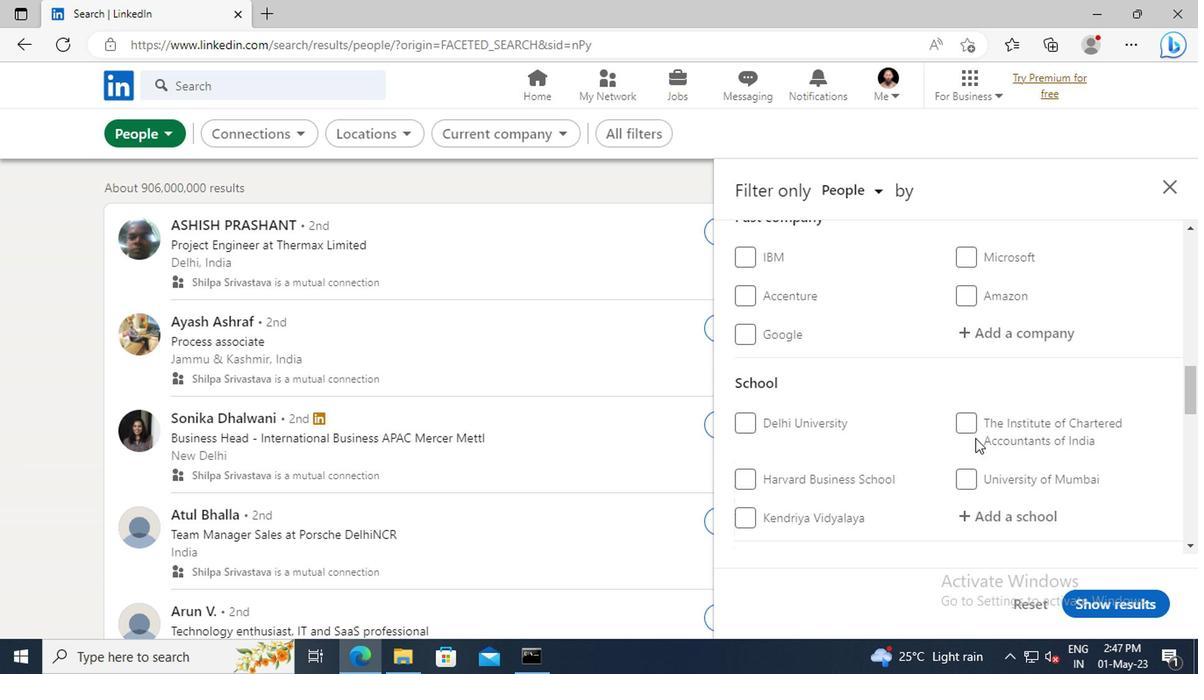 
Action: Mouse scrolled (813, 430) with delta (0, 0)
Screenshot: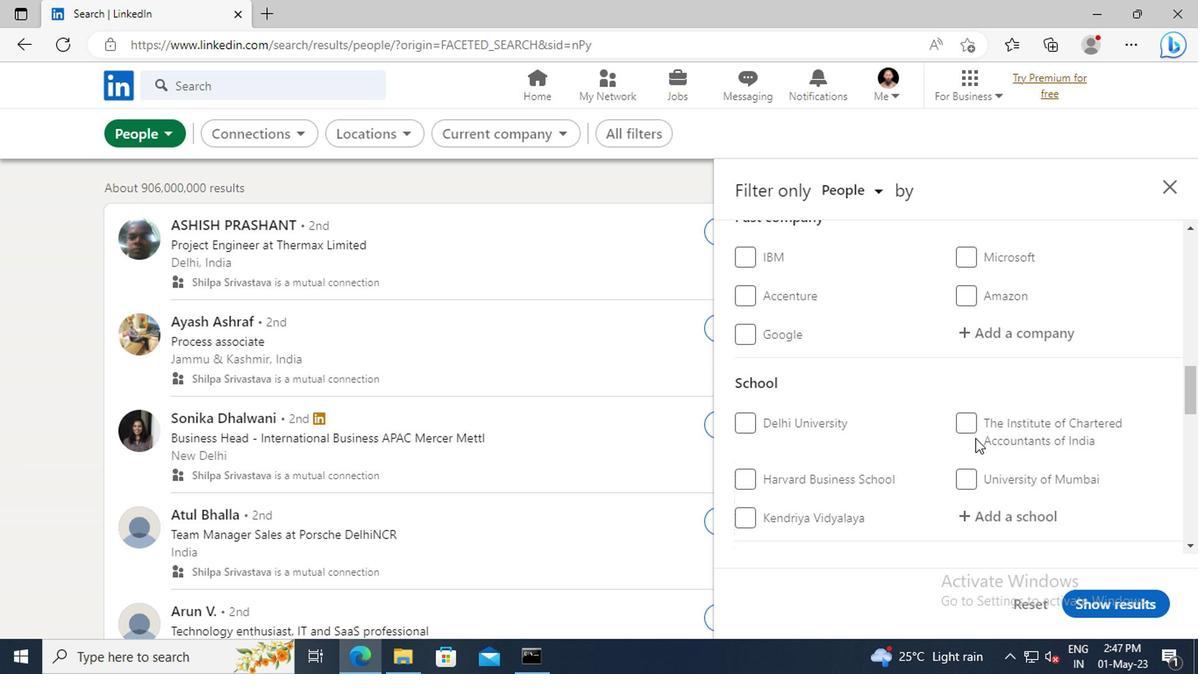 
Action: Mouse scrolled (813, 430) with delta (0, 0)
Screenshot: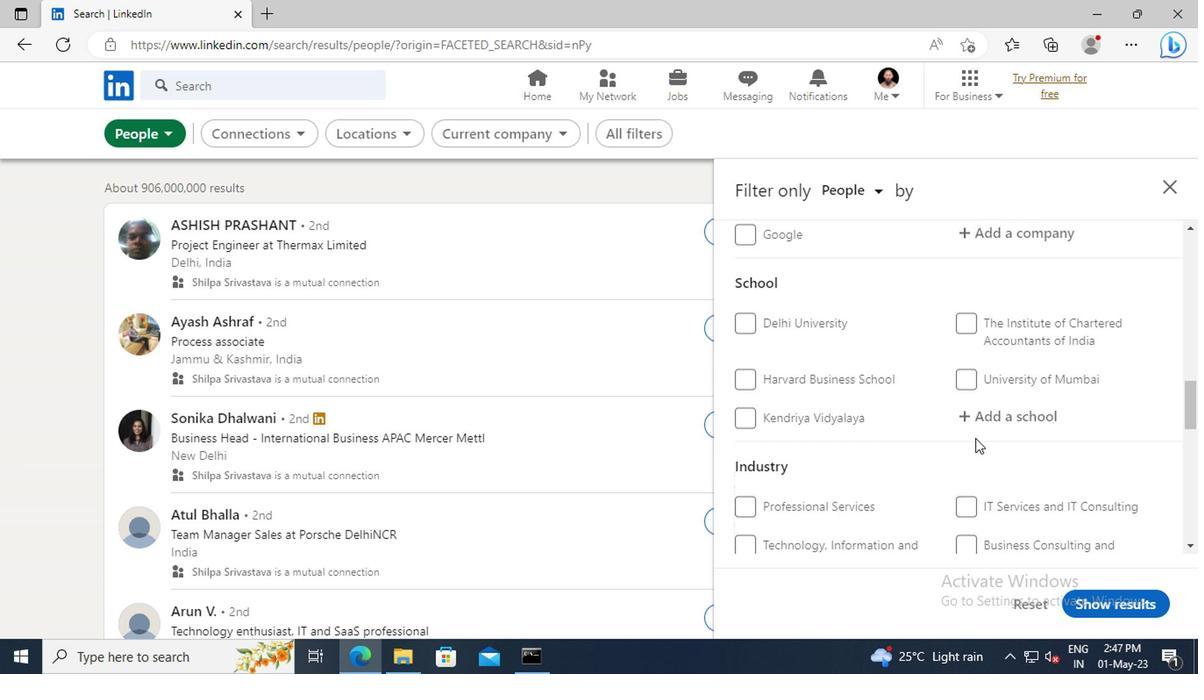 
Action: Mouse scrolled (813, 430) with delta (0, 0)
Screenshot: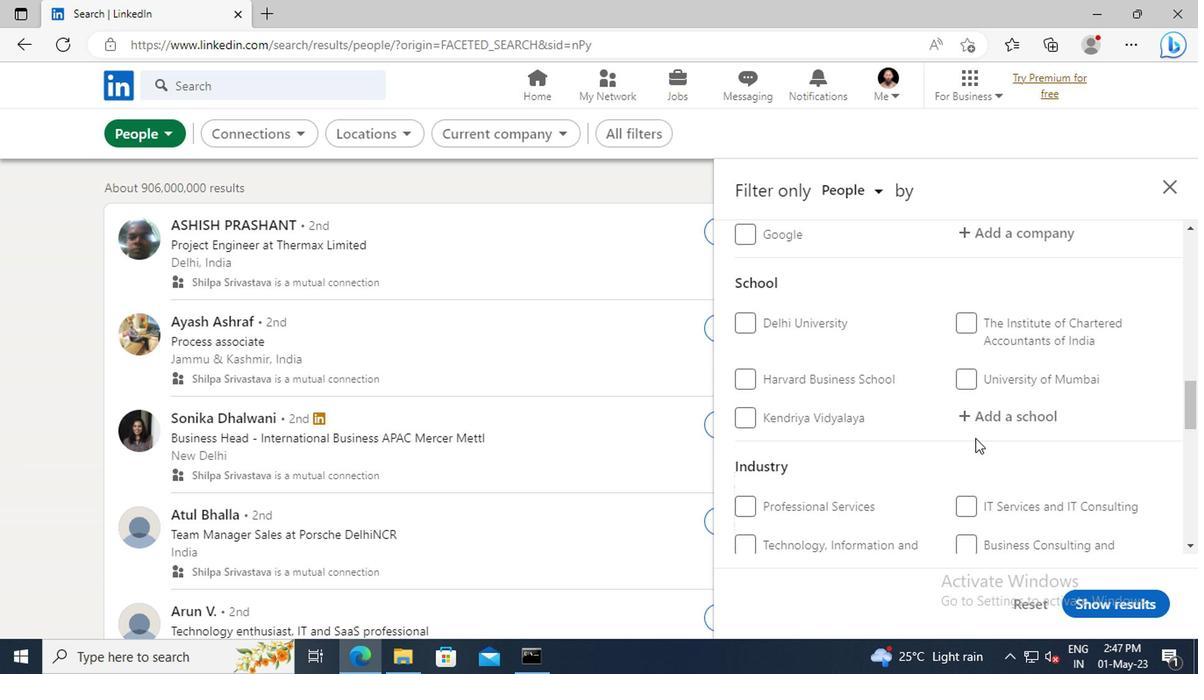 
Action: Mouse scrolled (813, 430) with delta (0, 0)
Screenshot: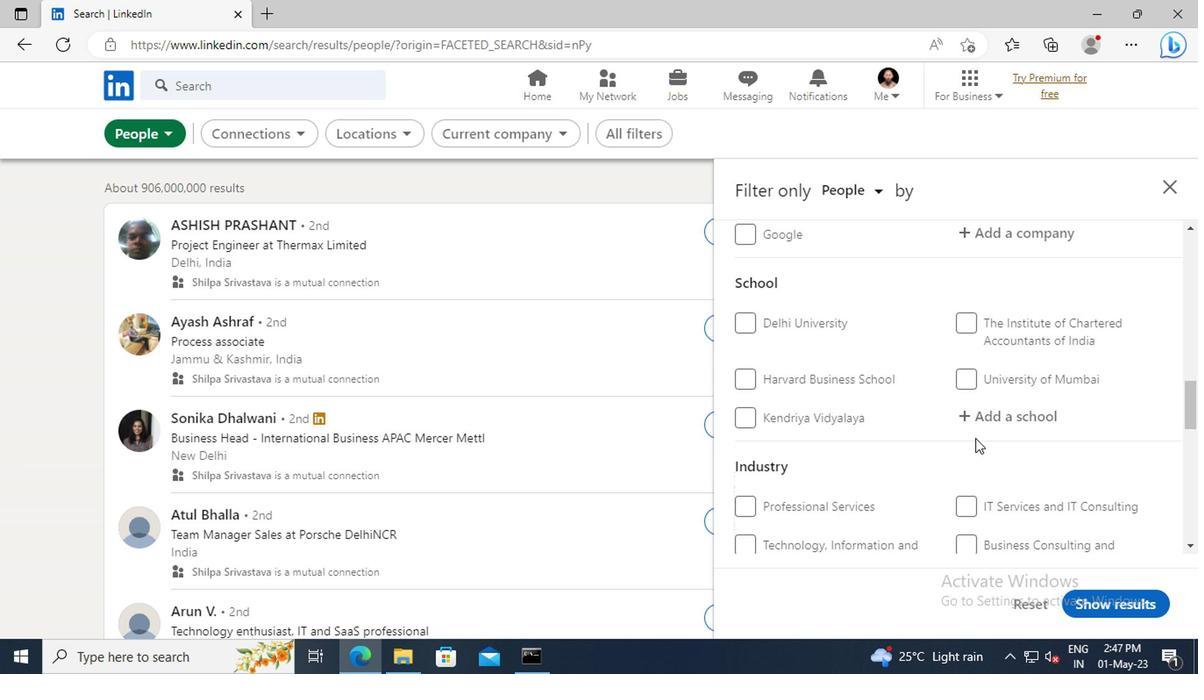 
Action: Mouse scrolled (813, 430) with delta (0, 0)
Screenshot: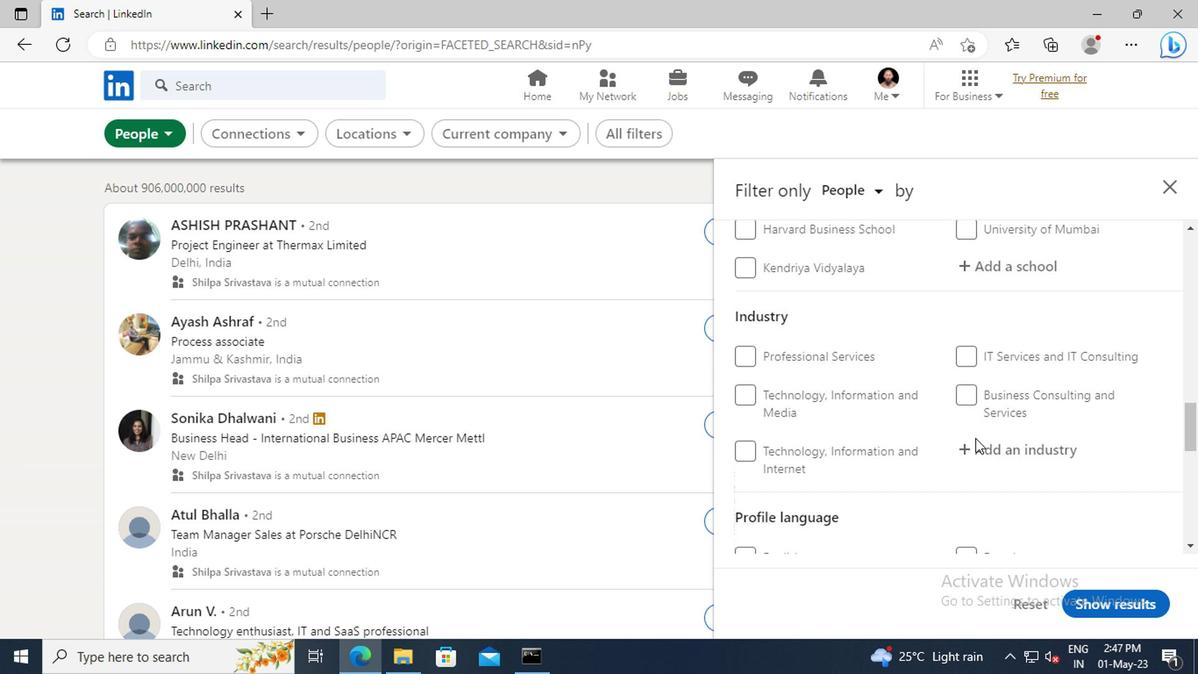 
Action: Mouse scrolled (813, 430) with delta (0, 0)
Screenshot: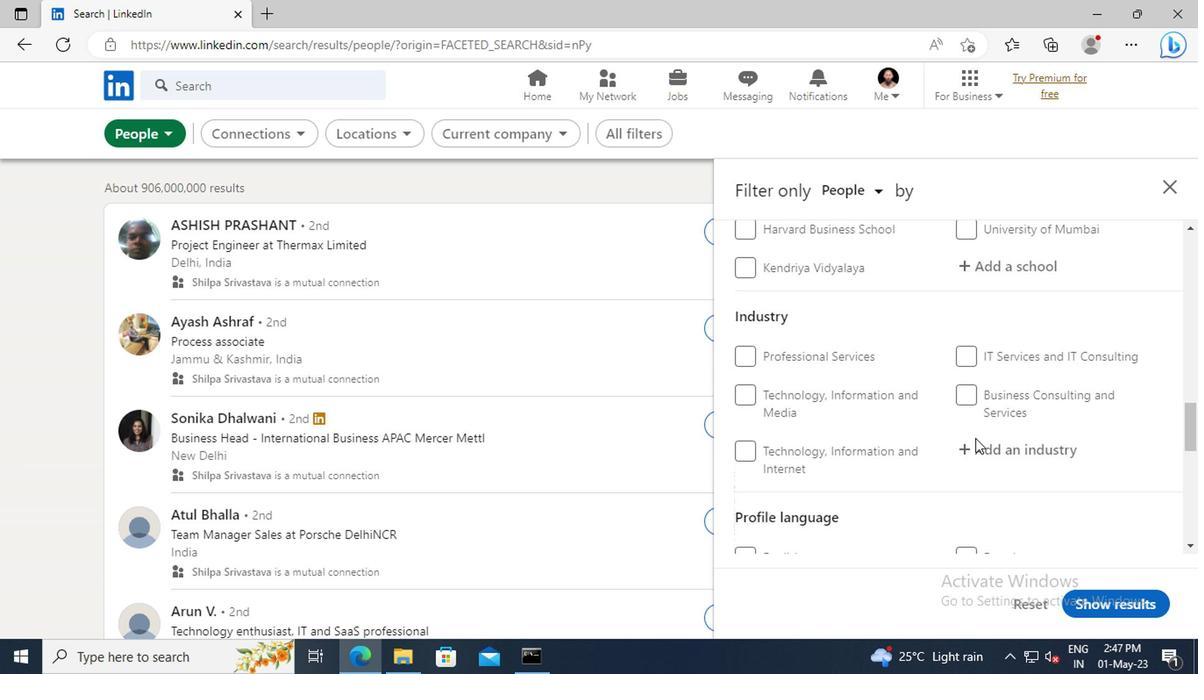 
Action: Mouse scrolled (813, 430) with delta (0, 0)
Screenshot: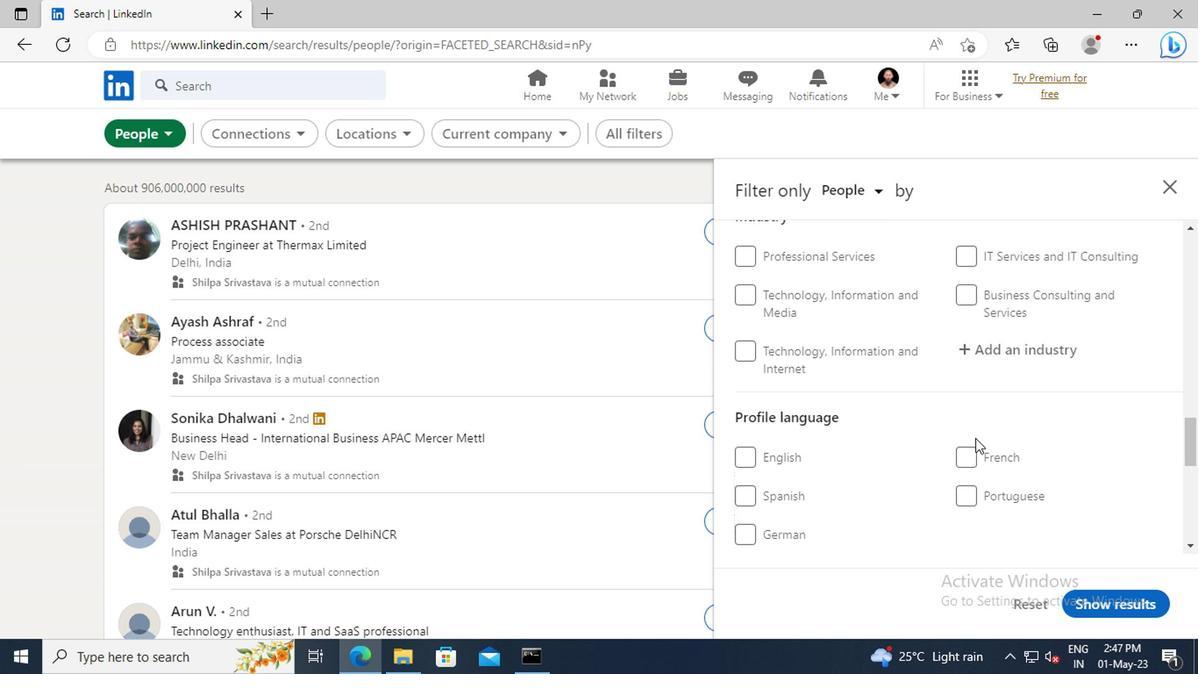 
Action: Mouse moved to (647, 437)
Screenshot: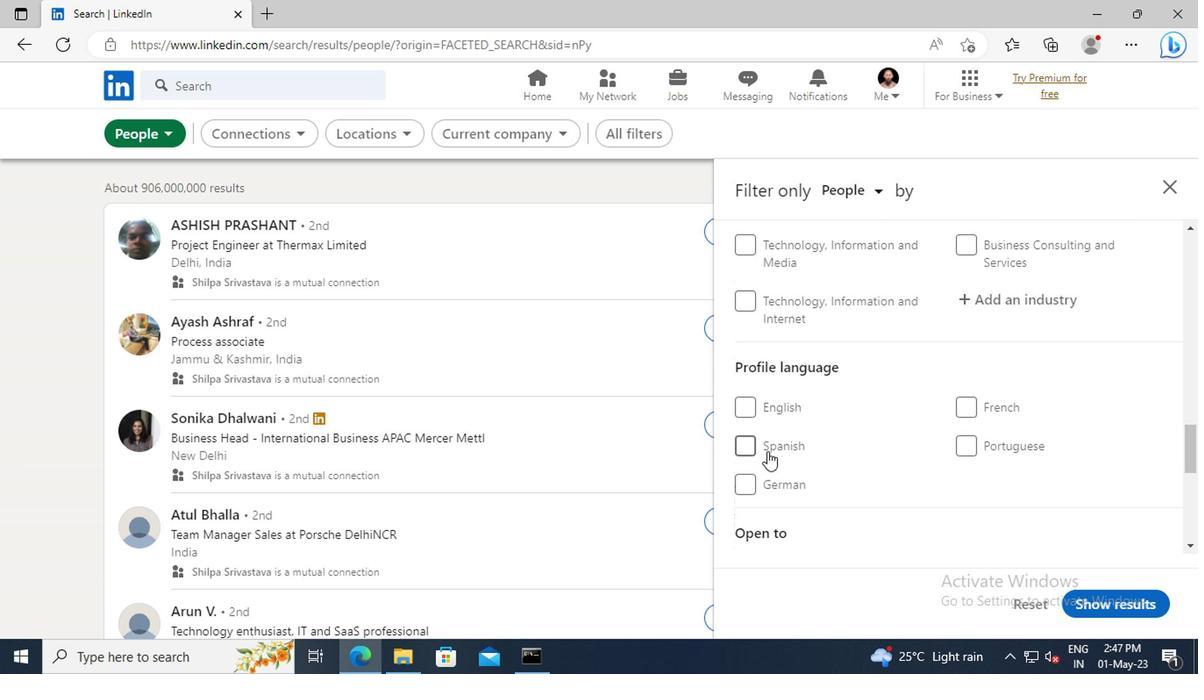 
Action: Mouse pressed left at (647, 437)
Screenshot: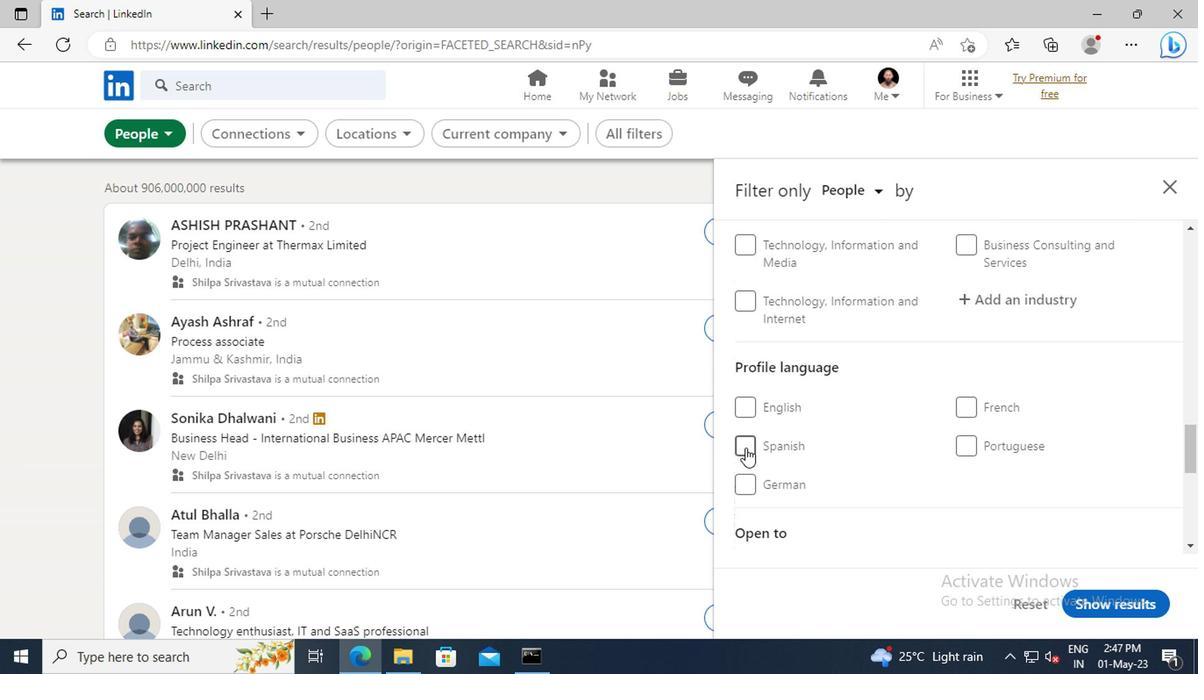 
Action: Mouse moved to (806, 432)
Screenshot: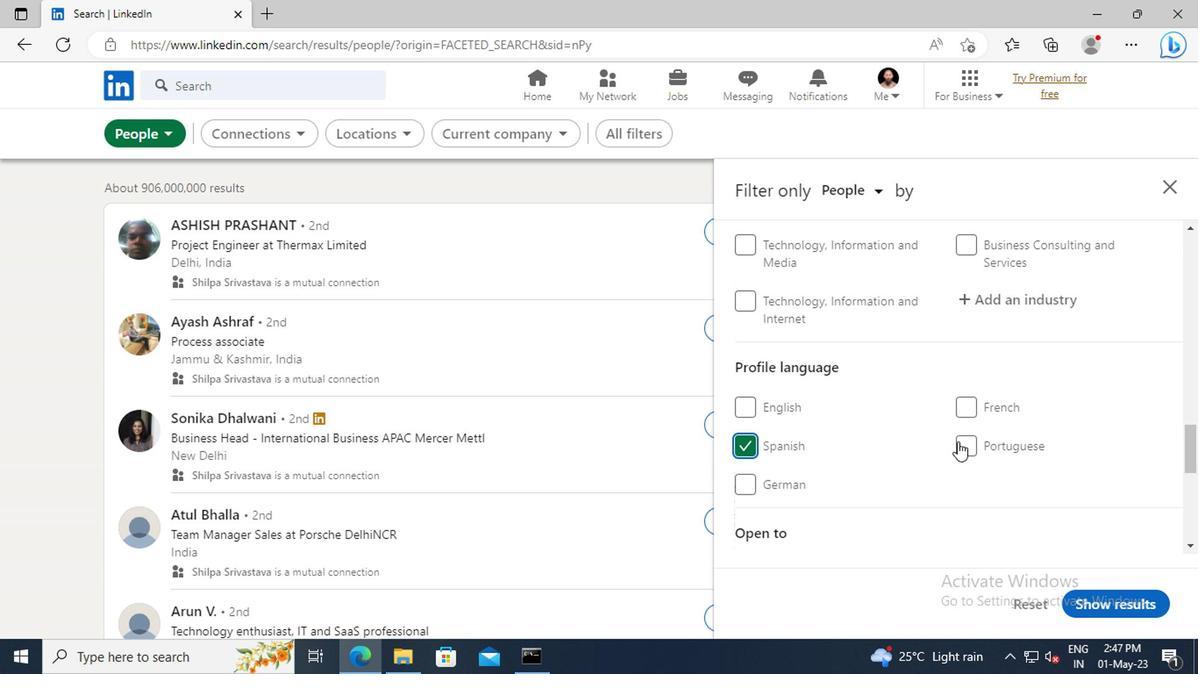 
Action: Mouse scrolled (806, 432) with delta (0, 0)
Screenshot: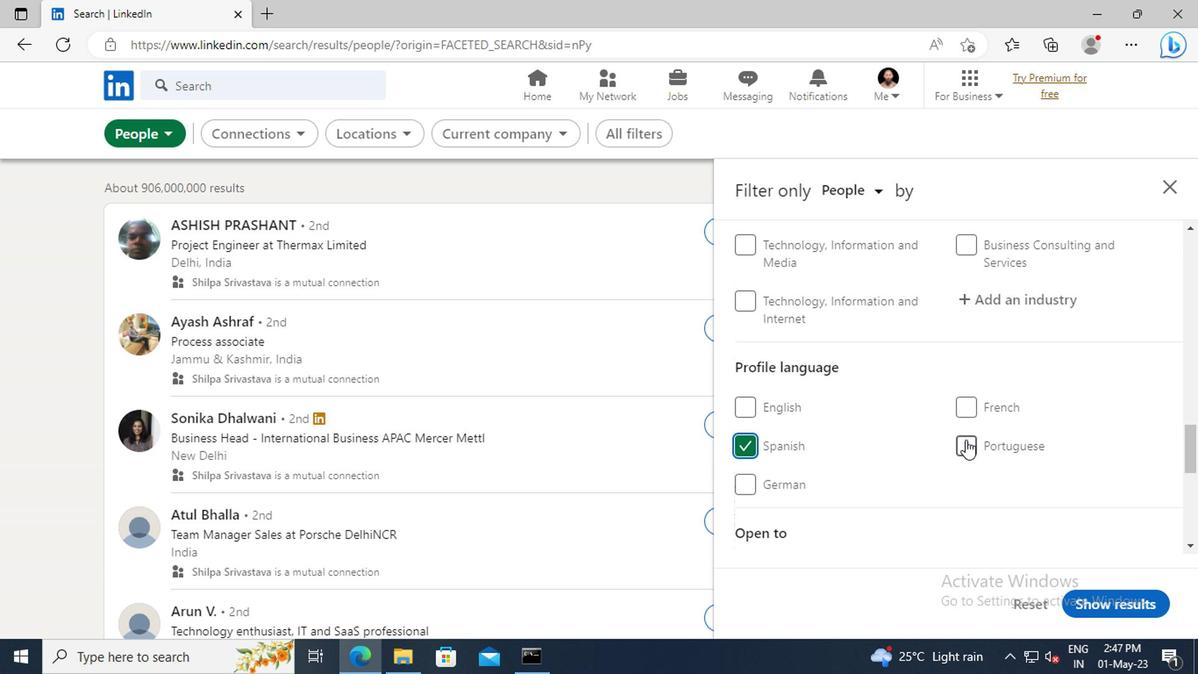 
Action: Mouse scrolled (806, 432) with delta (0, 0)
Screenshot: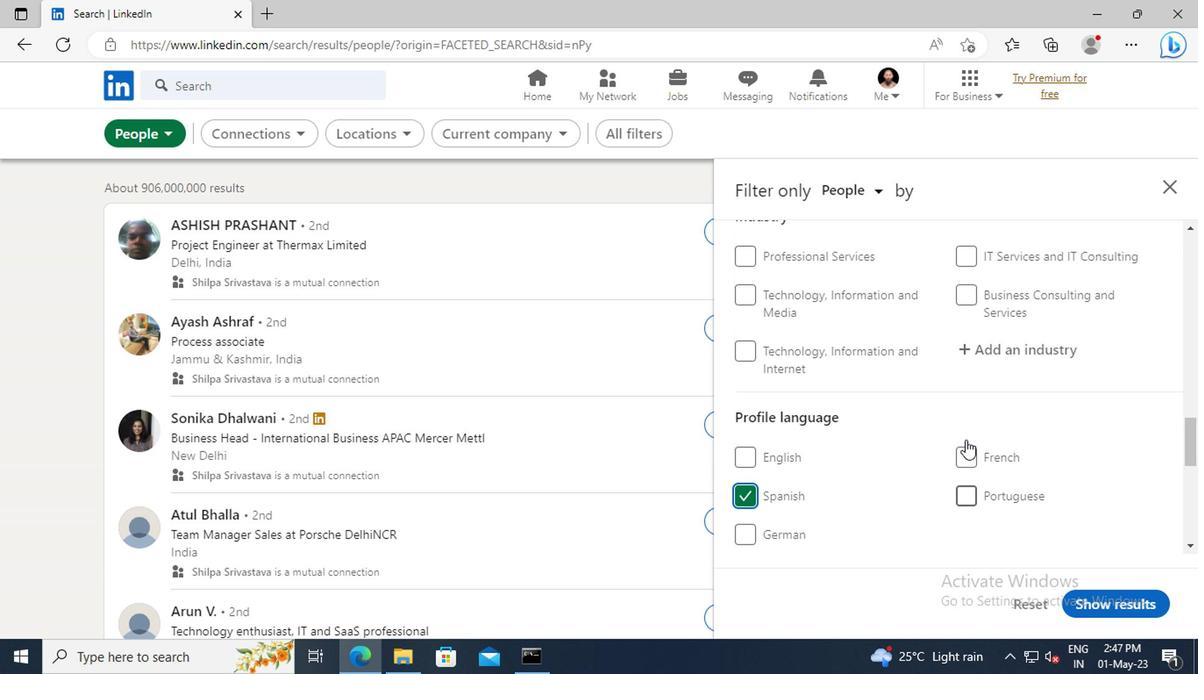 
Action: Mouse scrolled (806, 432) with delta (0, 0)
Screenshot: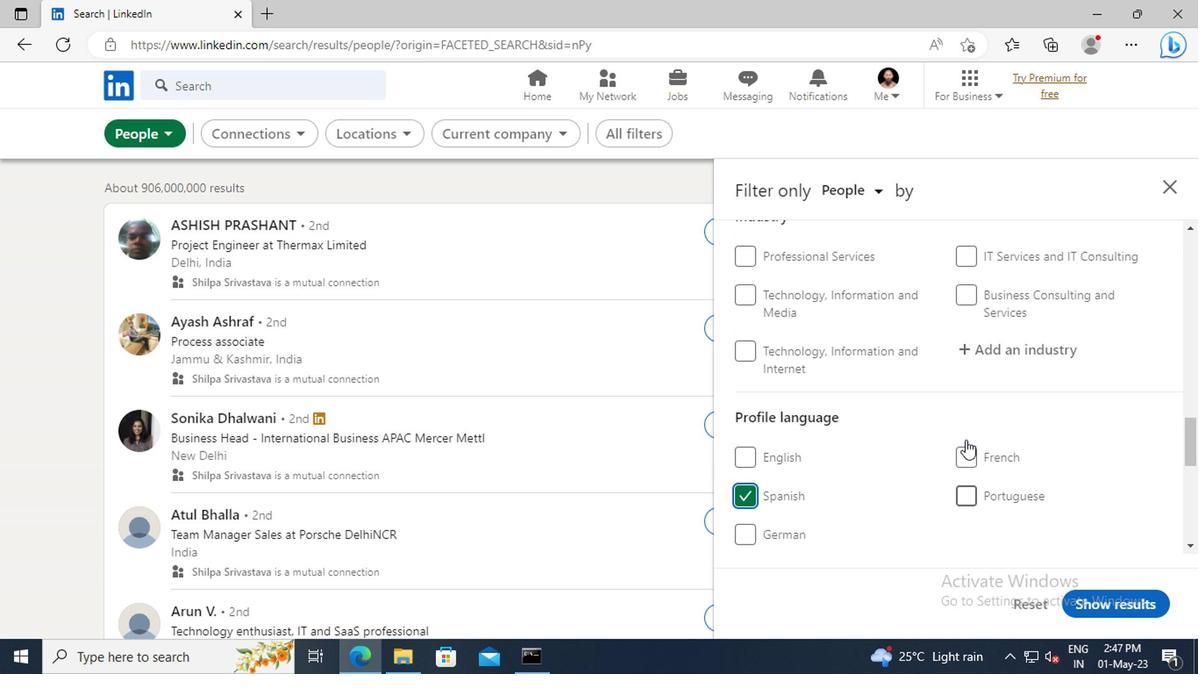 
Action: Mouse scrolled (806, 432) with delta (0, 0)
Screenshot: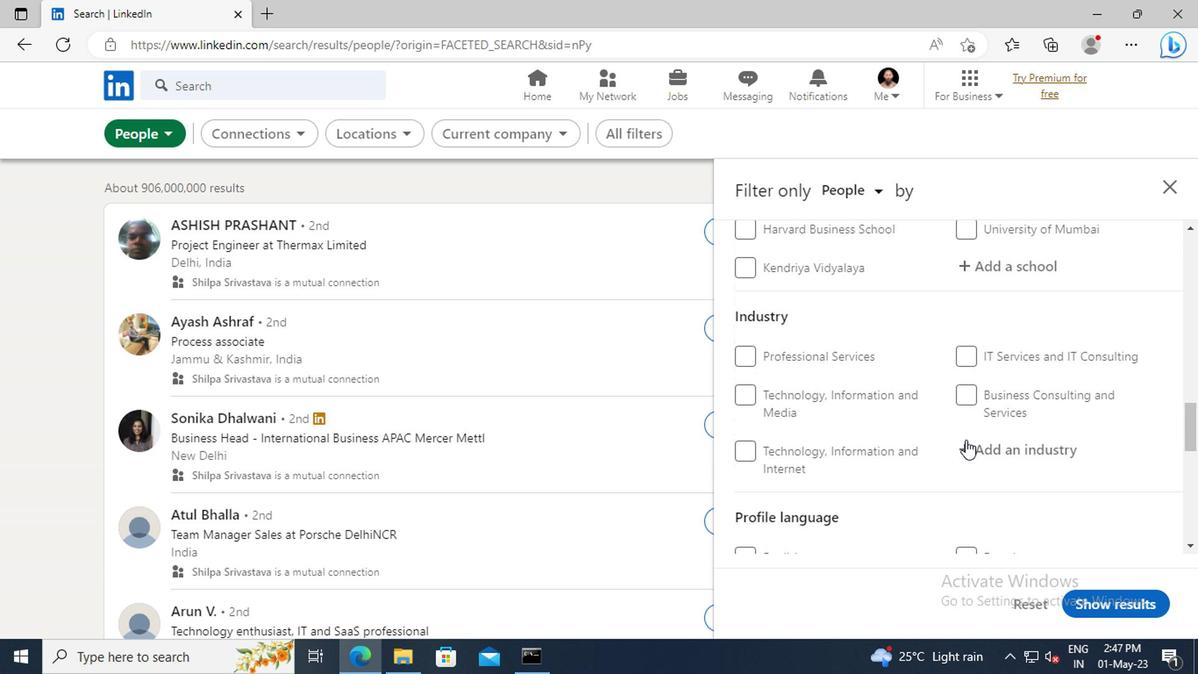 
Action: Mouse scrolled (806, 432) with delta (0, 0)
Screenshot: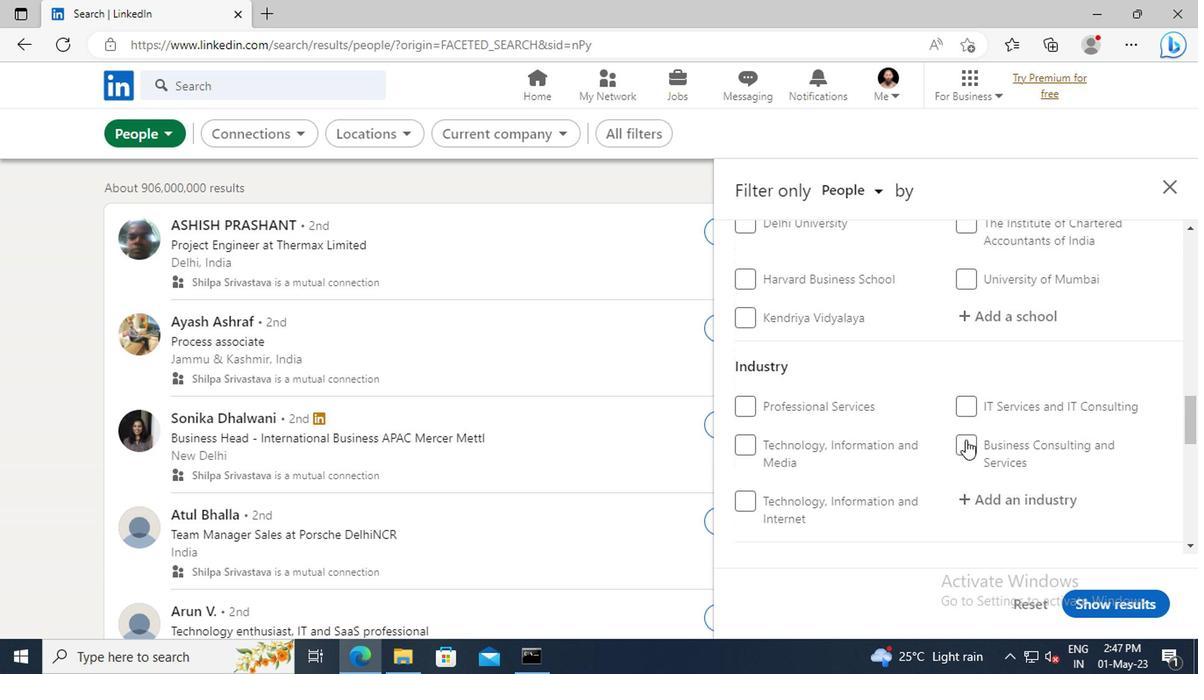 
Action: Mouse scrolled (806, 432) with delta (0, 0)
Screenshot: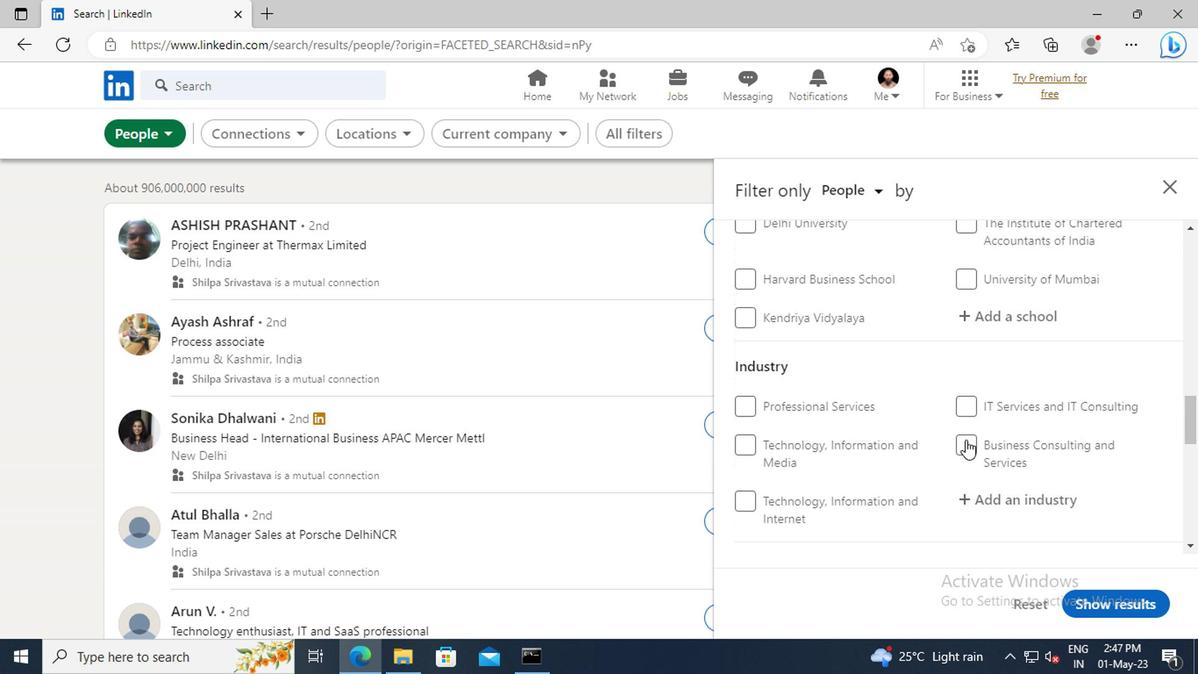 
Action: Mouse scrolled (806, 432) with delta (0, 0)
Screenshot: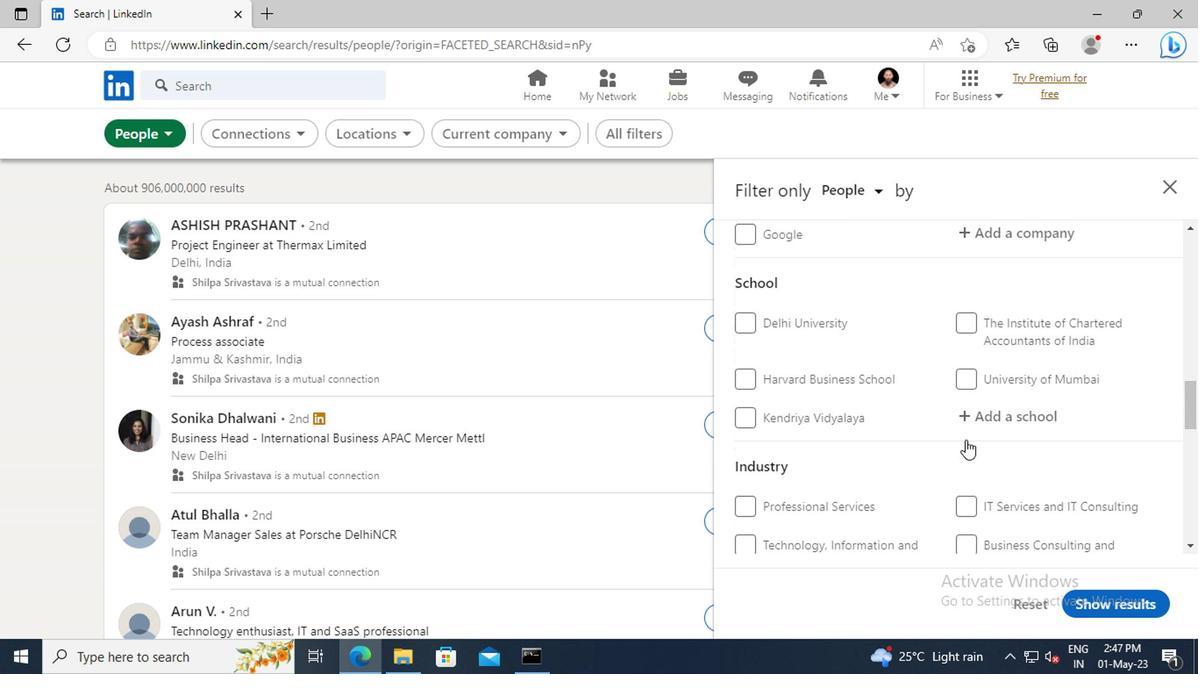 
Action: Mouse scrolled (806, 432) with delta (0, 0)
Screenshot: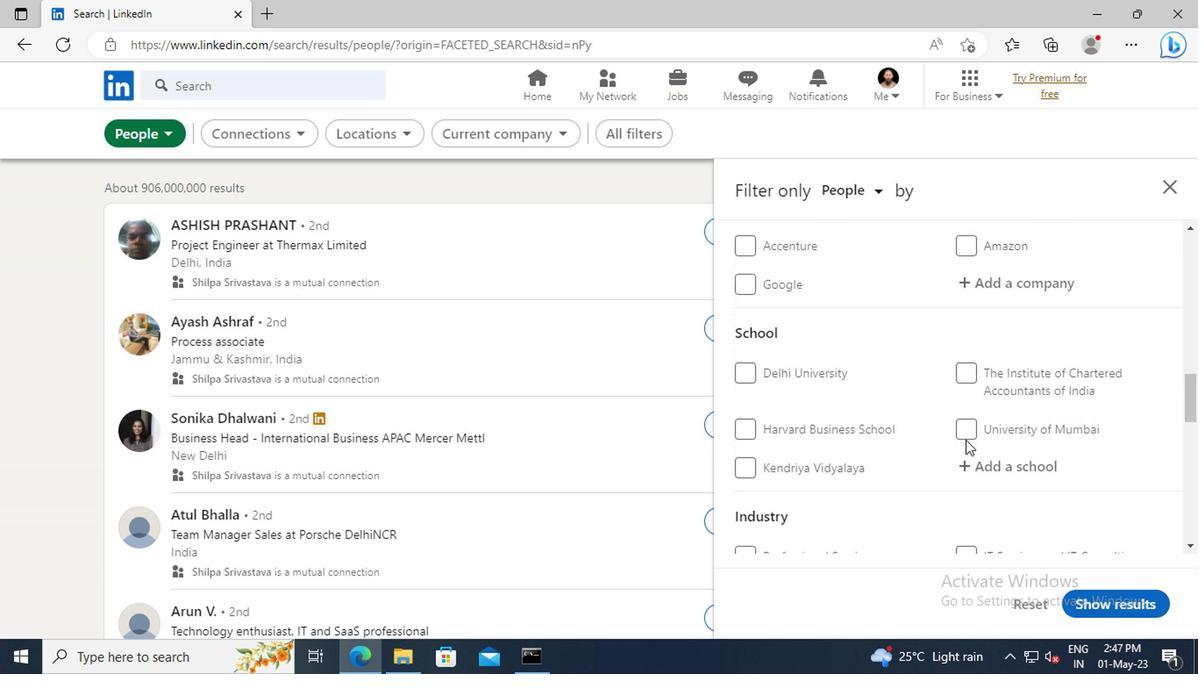 
Action: Mouse scrolled (806, 432) with delta (0, 0)
Screenshot: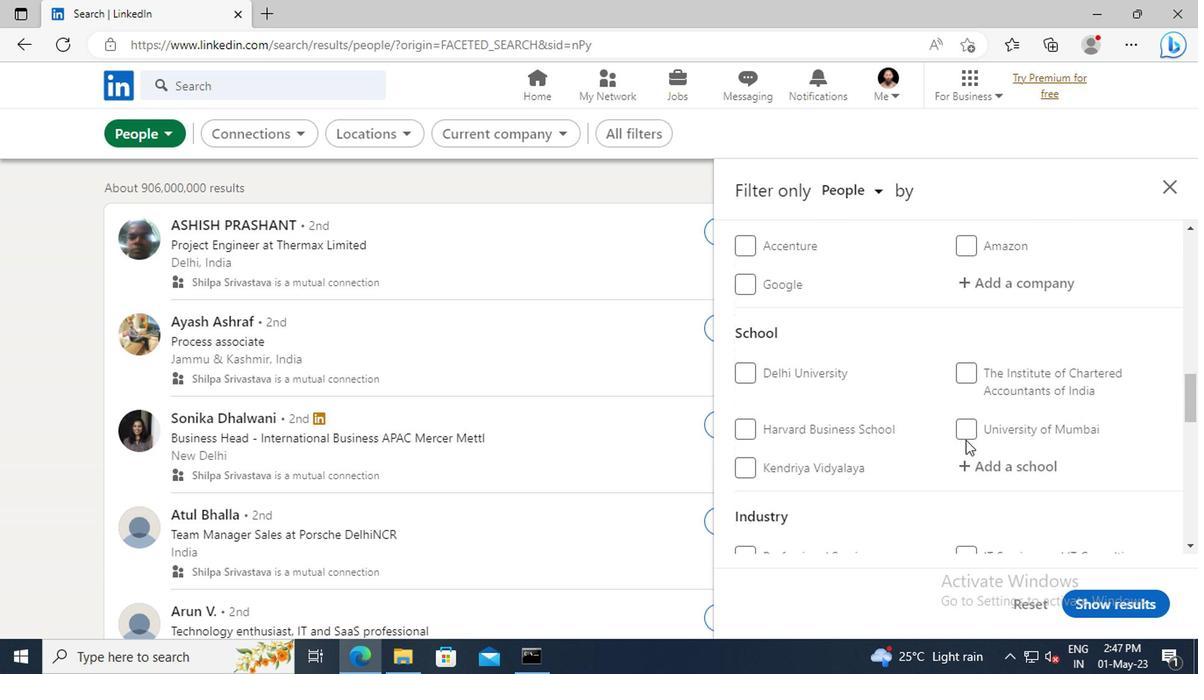 
Action: Mouse scrolled (806, 432) with delta (0, 0)
Screenshot: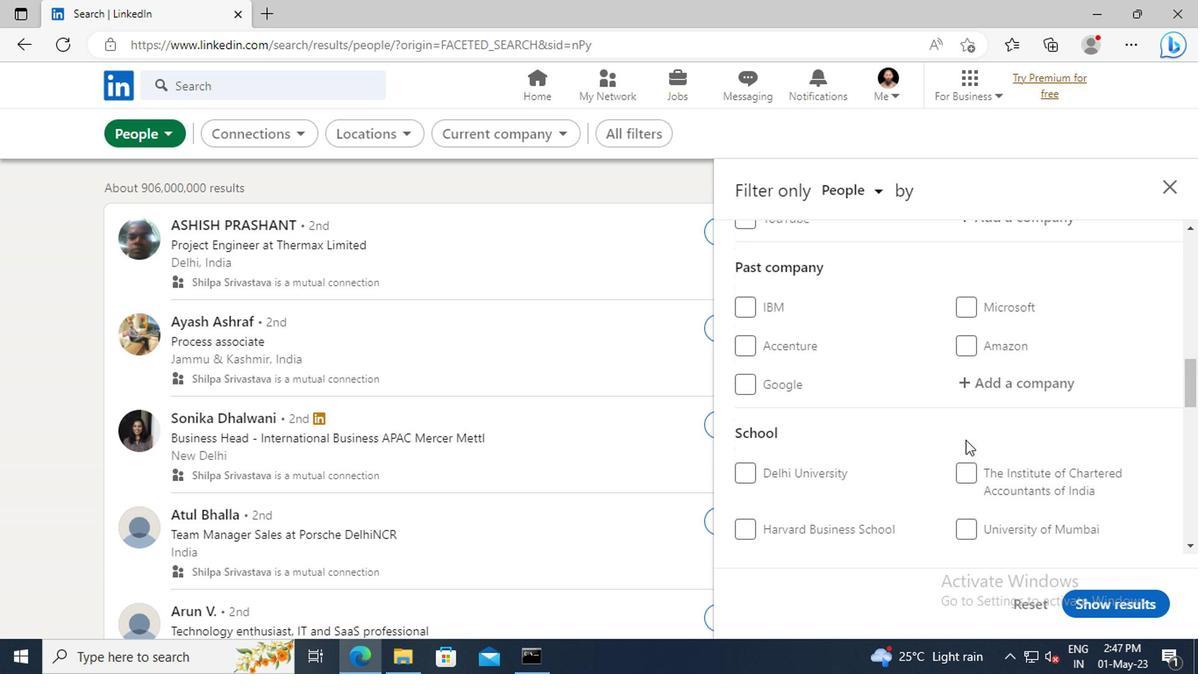 
Action: Mouse scrolled (806, 432) with delta (0, 0)
Screenshot: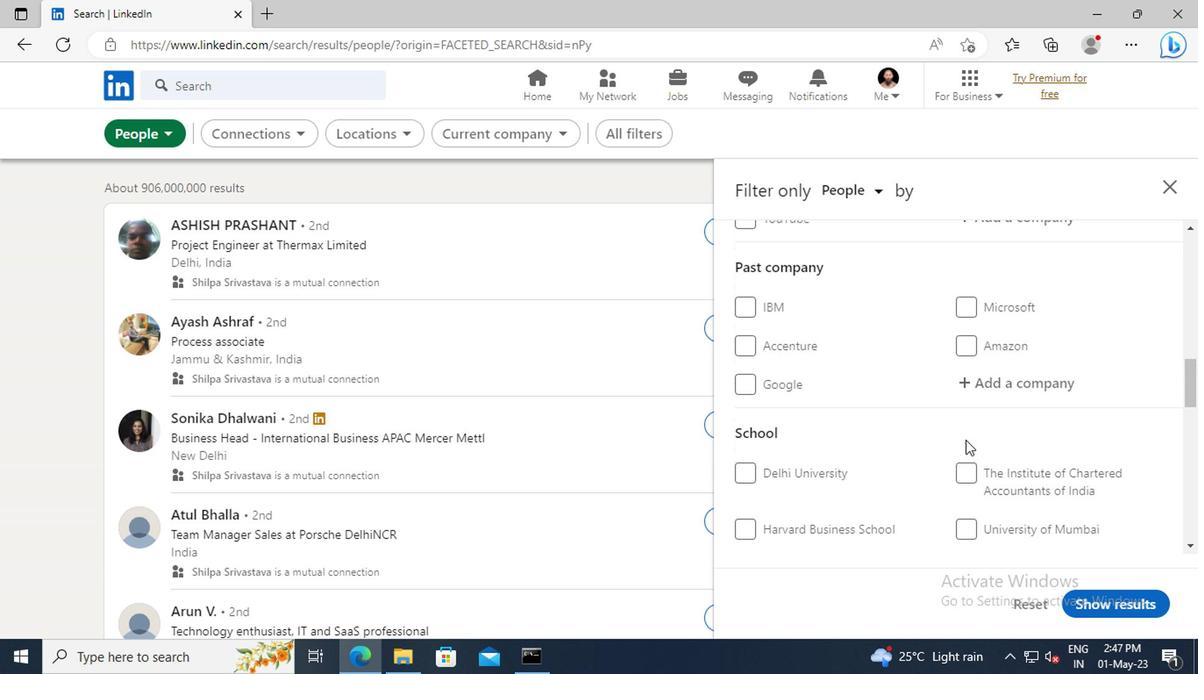 
Action: Mouse scrolled (806, 432) with delta (0, 0)
Screenshot: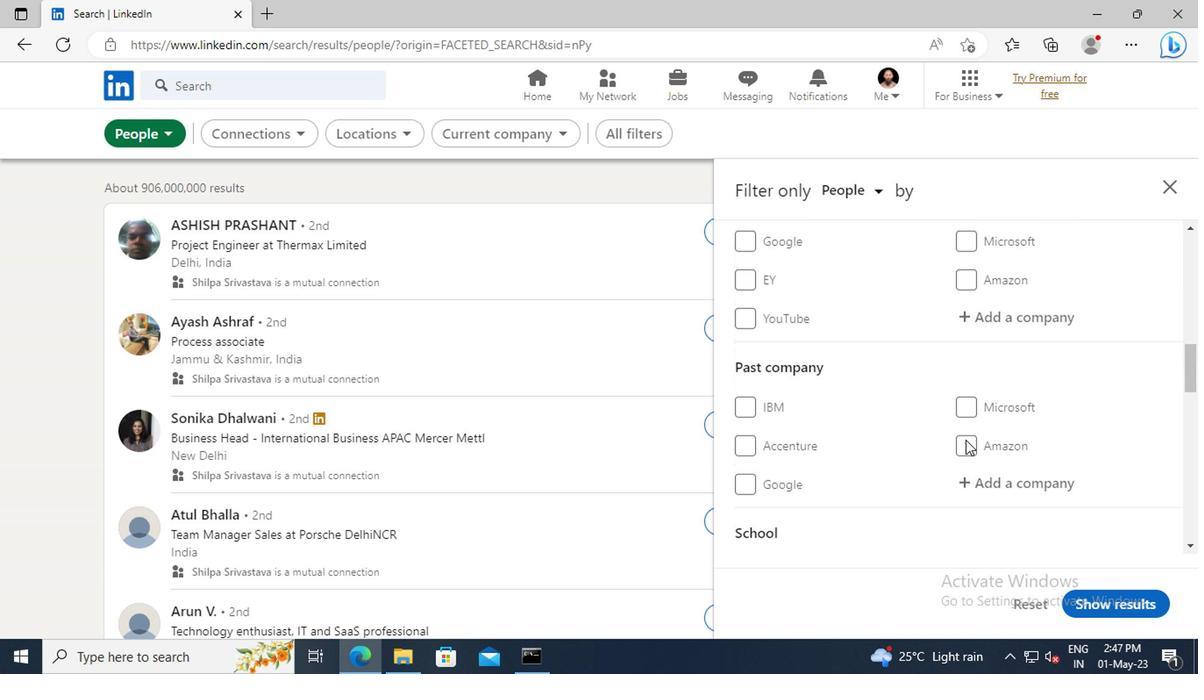 
Action: Mouse scrolled (806, 432) with delta (0, 0)
Screenshot: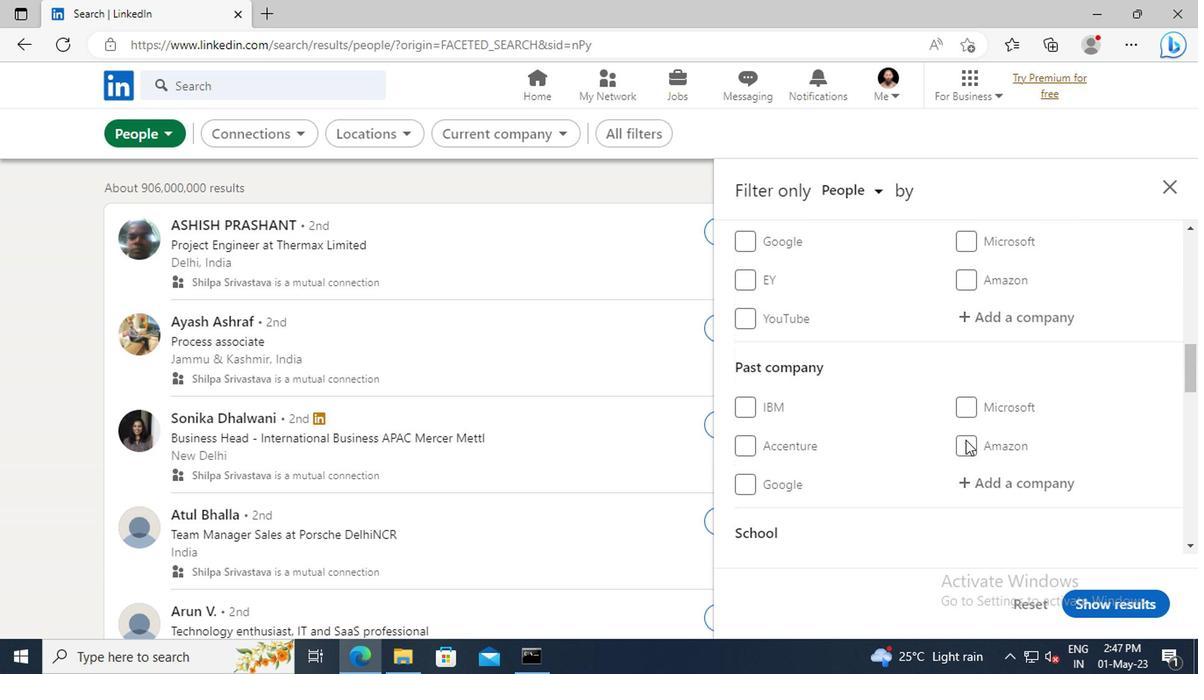 
Action: Mouse moved to (812, 418)
Screenshot: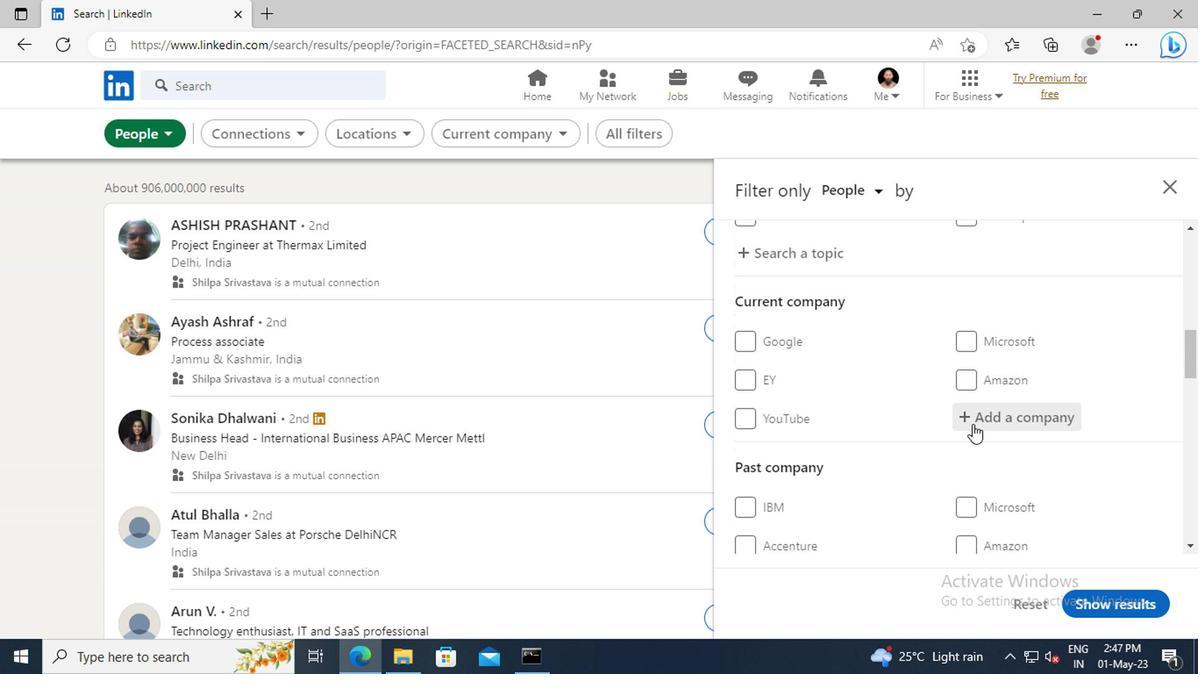
Action: Mouse pressed left at (812, 418)
Screenshot: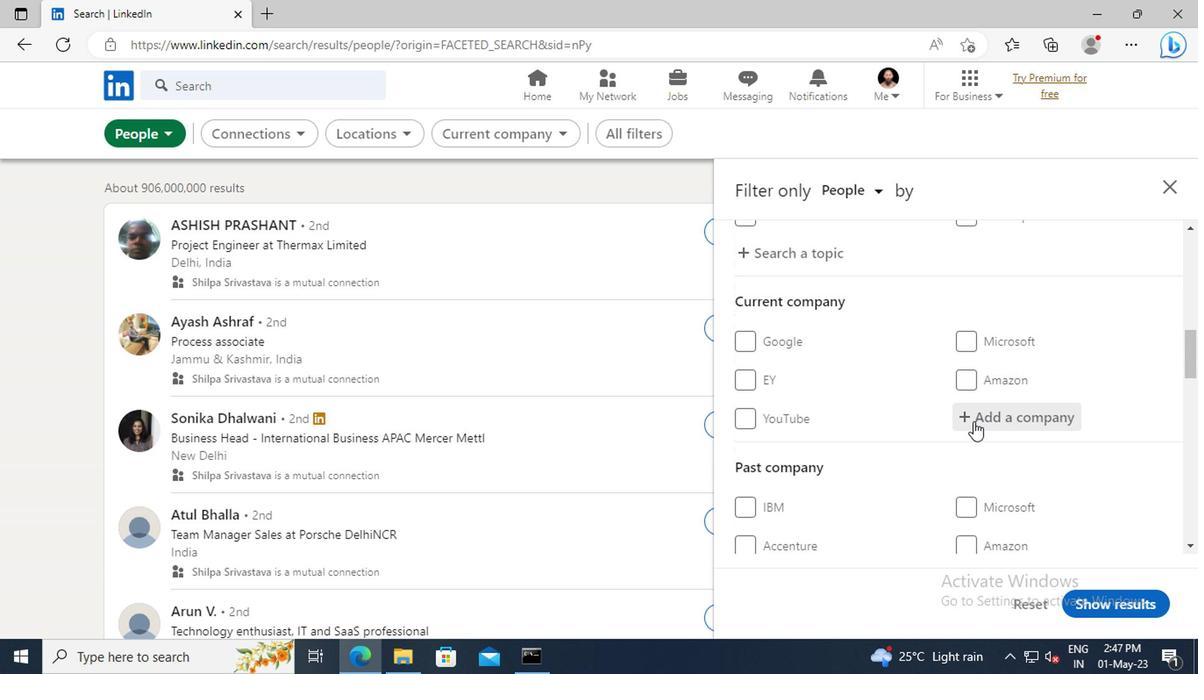 
Action: Key pressed <Key.shift>ATOUT<Key.space><Key.shift>FRAN
Screenshot: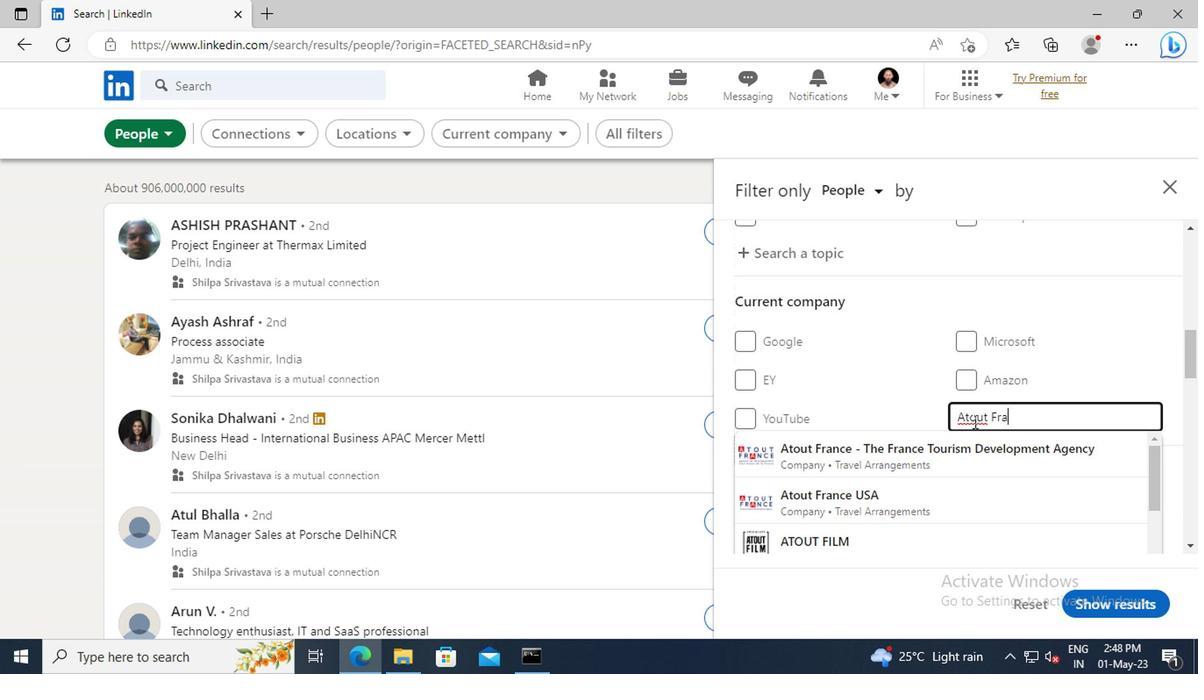 
Action: Mouse moved to (814, 438)
Screenshot: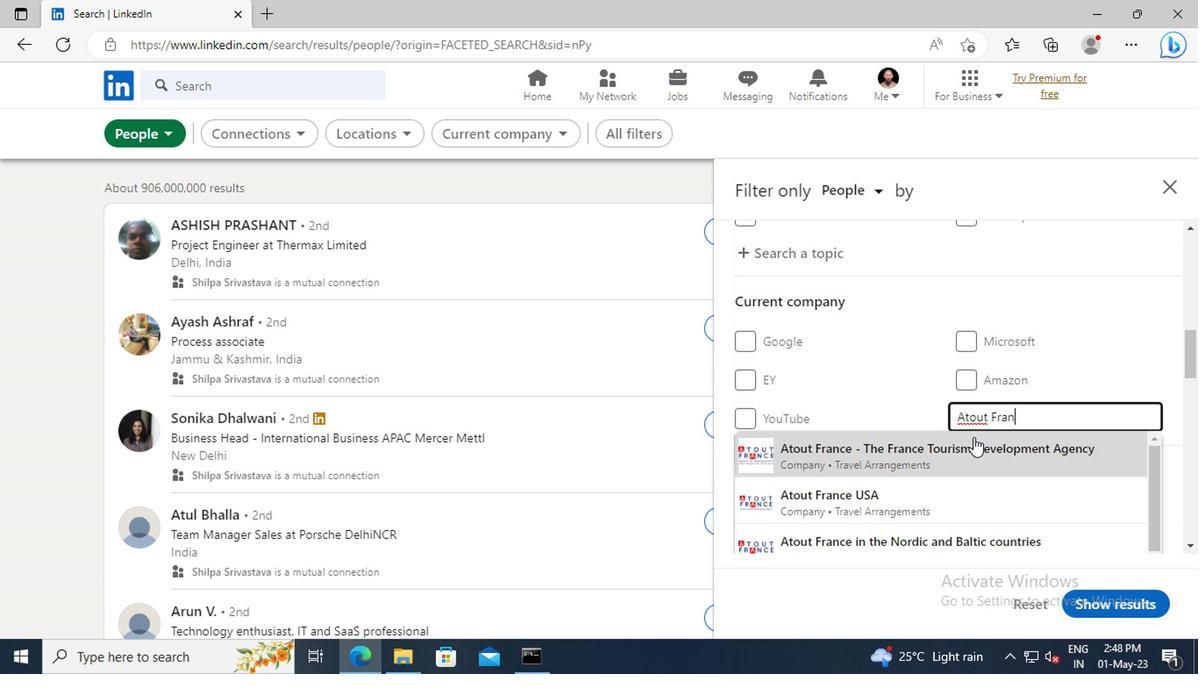 
Action: Mouse pressed left at (814, 438)
Screenshot: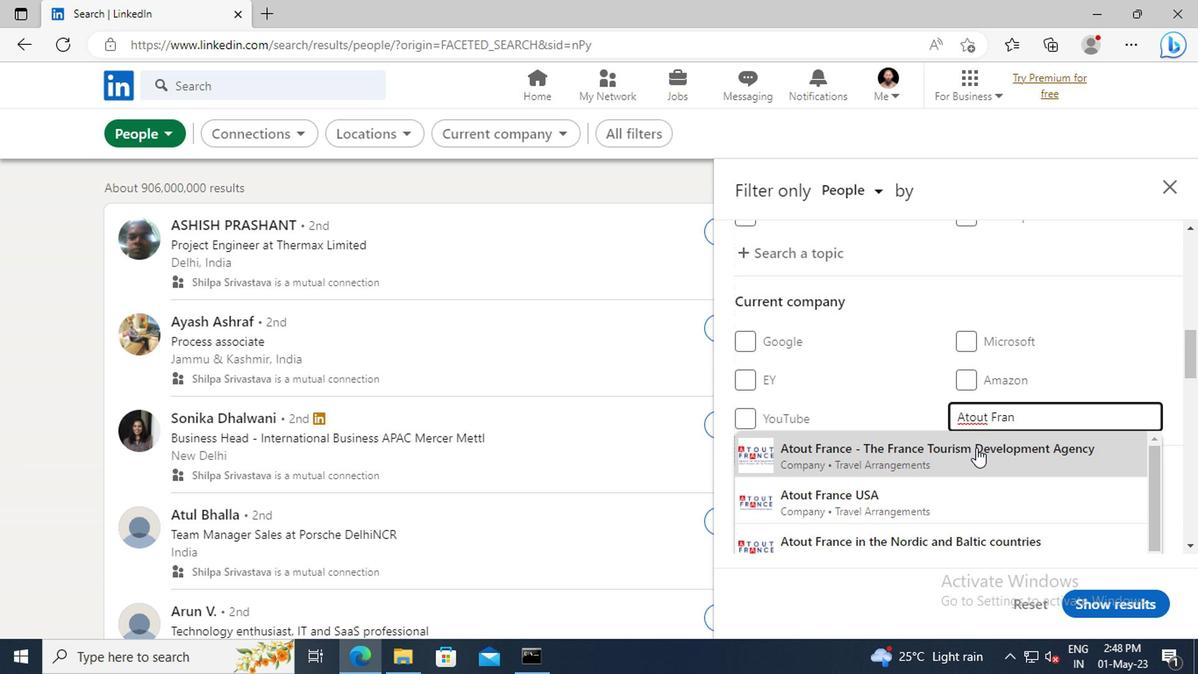 
Action: Mouse scrolled (814, 438) with delta (0, 0)
Screenshot: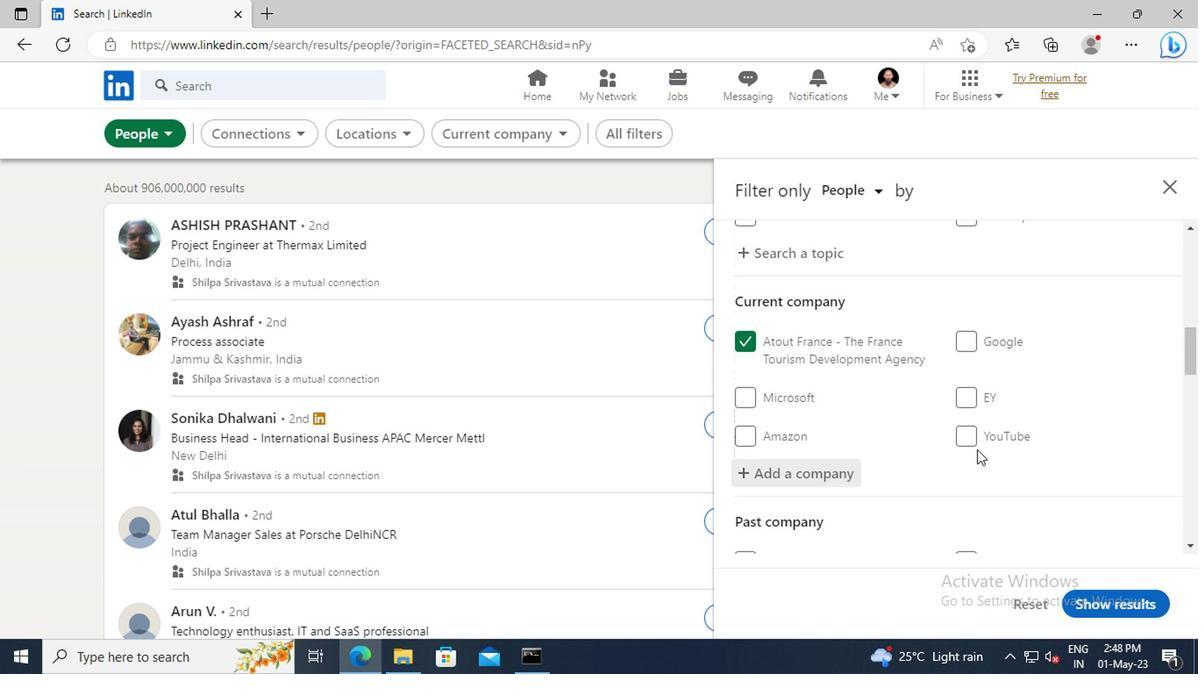 
Action: Mouse moved to (814, 417)
Screenshot: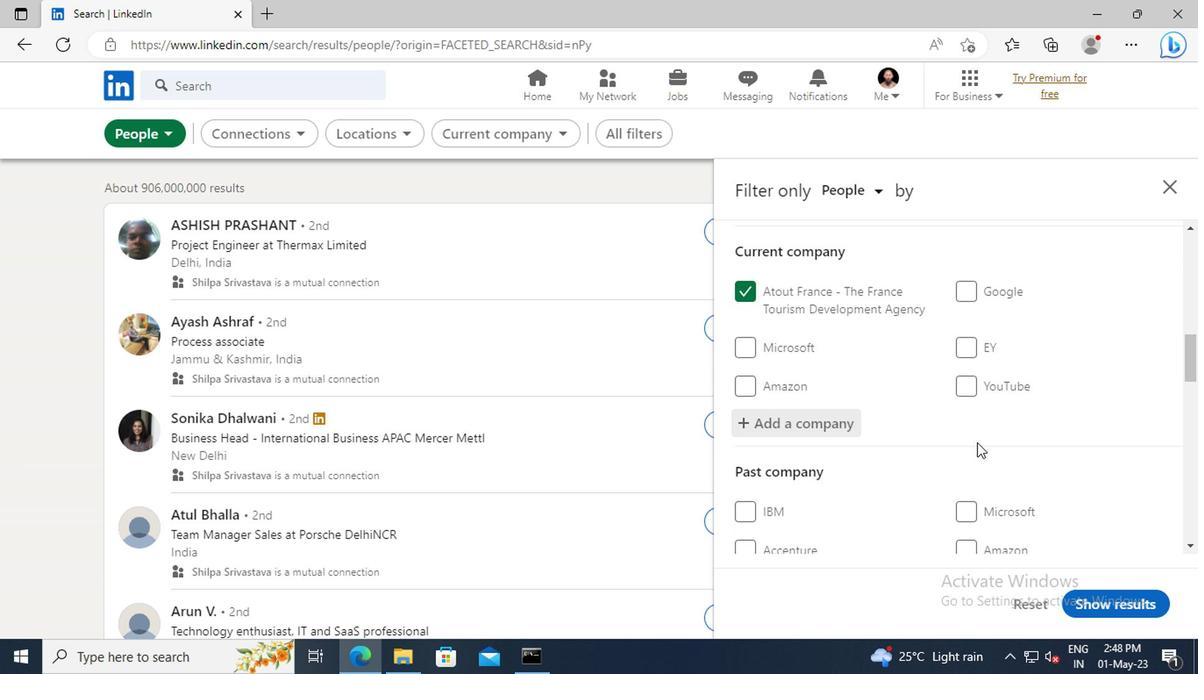 
Action: Mouse scrolled (814, 417) with delta (0, 0)
Screenshot: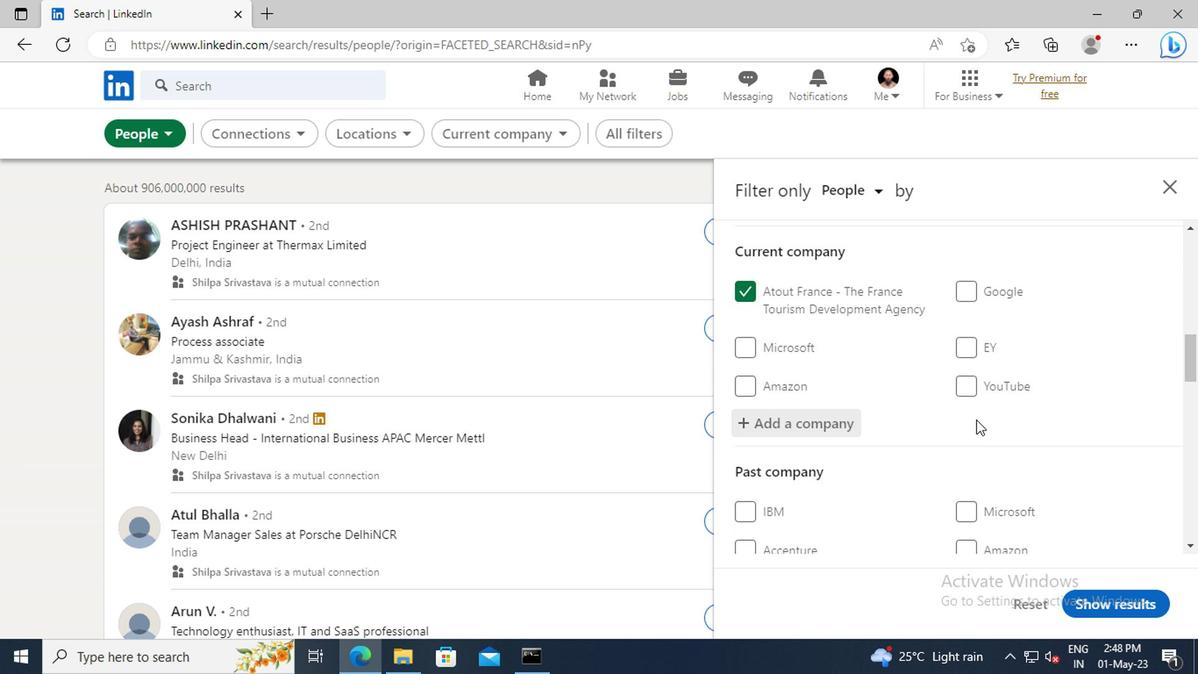 
Action: Mouse scrolled (814, 417) with delta (0, 0)
Screenshot: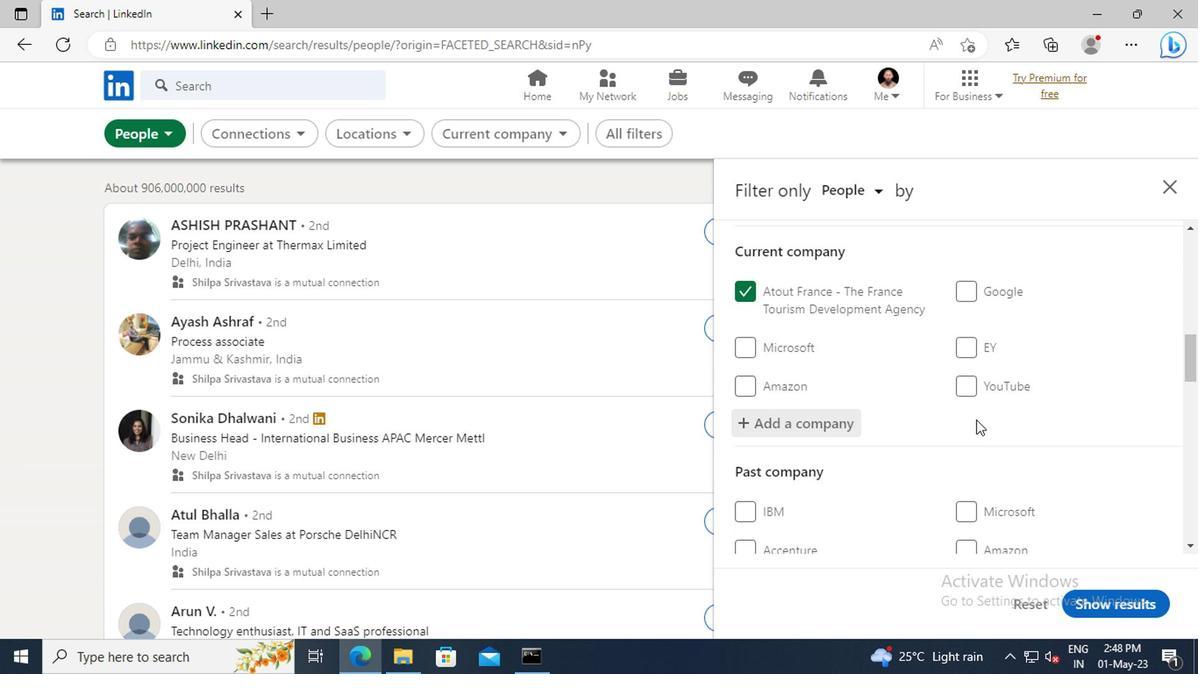 
Action: Mouse moved to (812, 406)
Screenshot: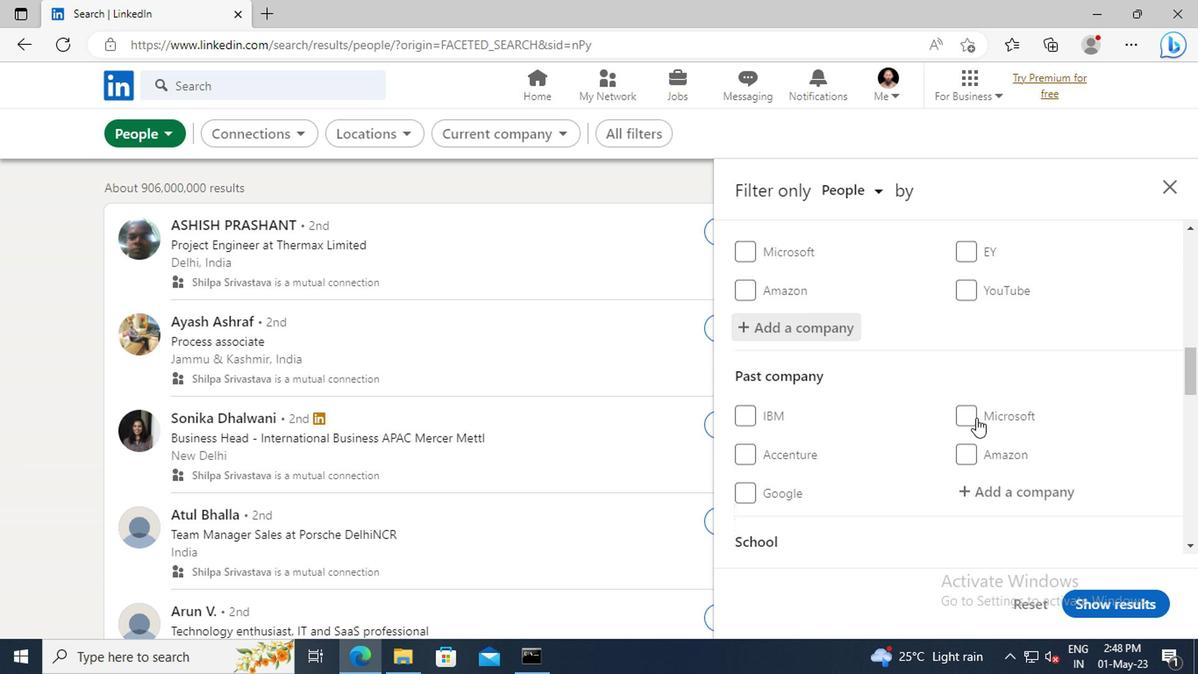 
Action: Mouse scrolled (812, 405) with delta (0, 0)
Screenshot: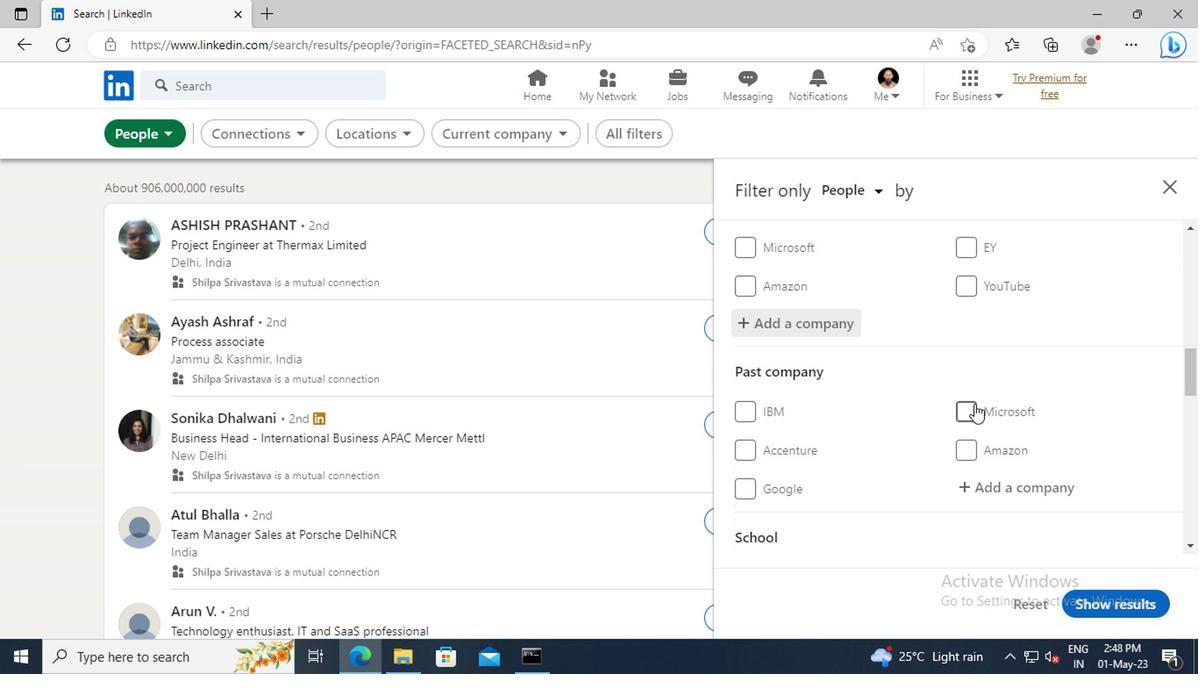 
Action: Mouse scrolled (812, 405) with delta (0, 0)
Screenshot: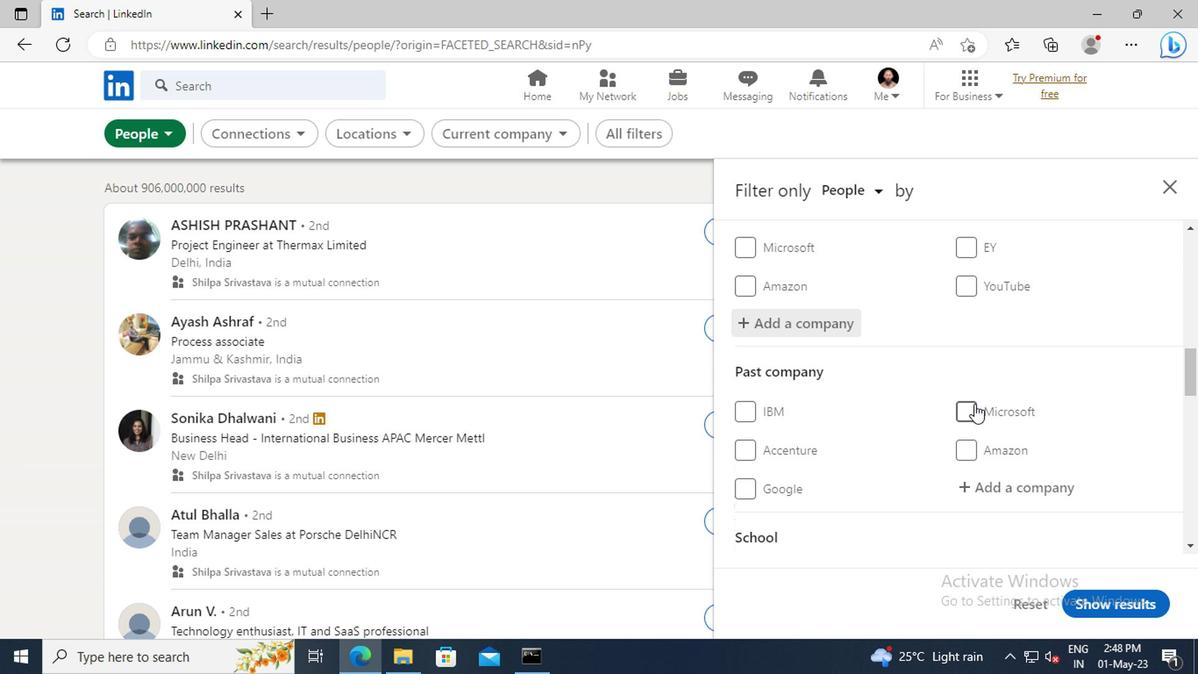 
Action: Mouse scrolled (812, 405) with delta (0, 0)
Screenshot: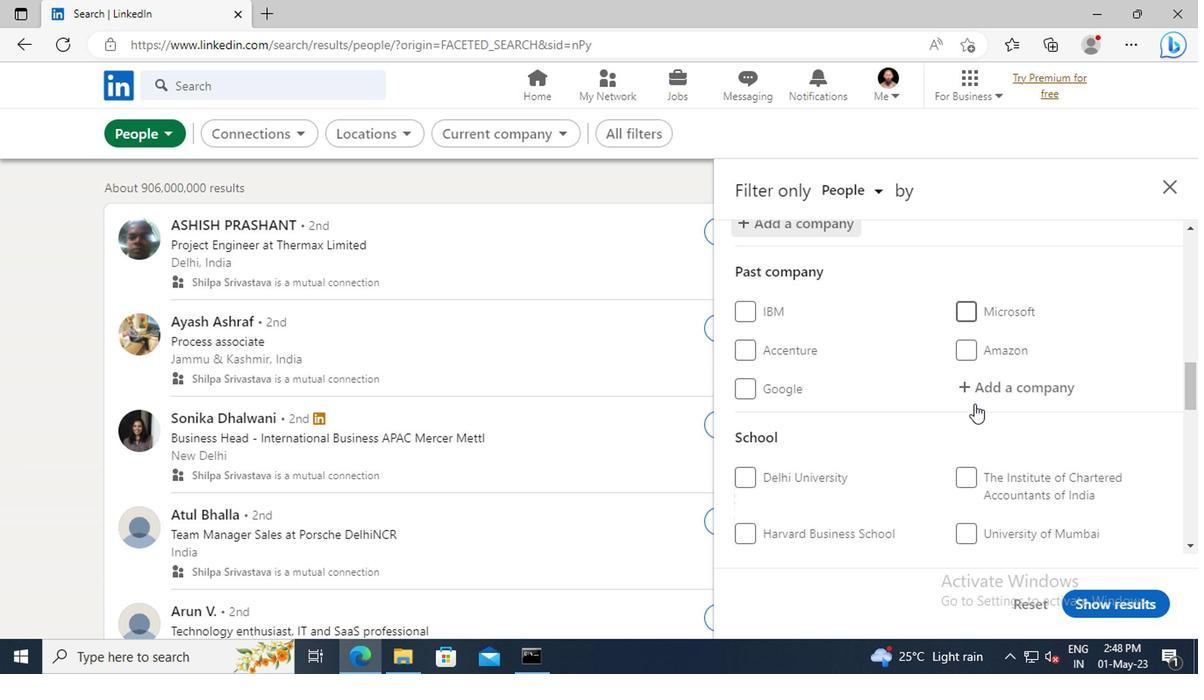 
Action: Mouse scrolled (812, 405) with delta (0, 0)
Screenshot: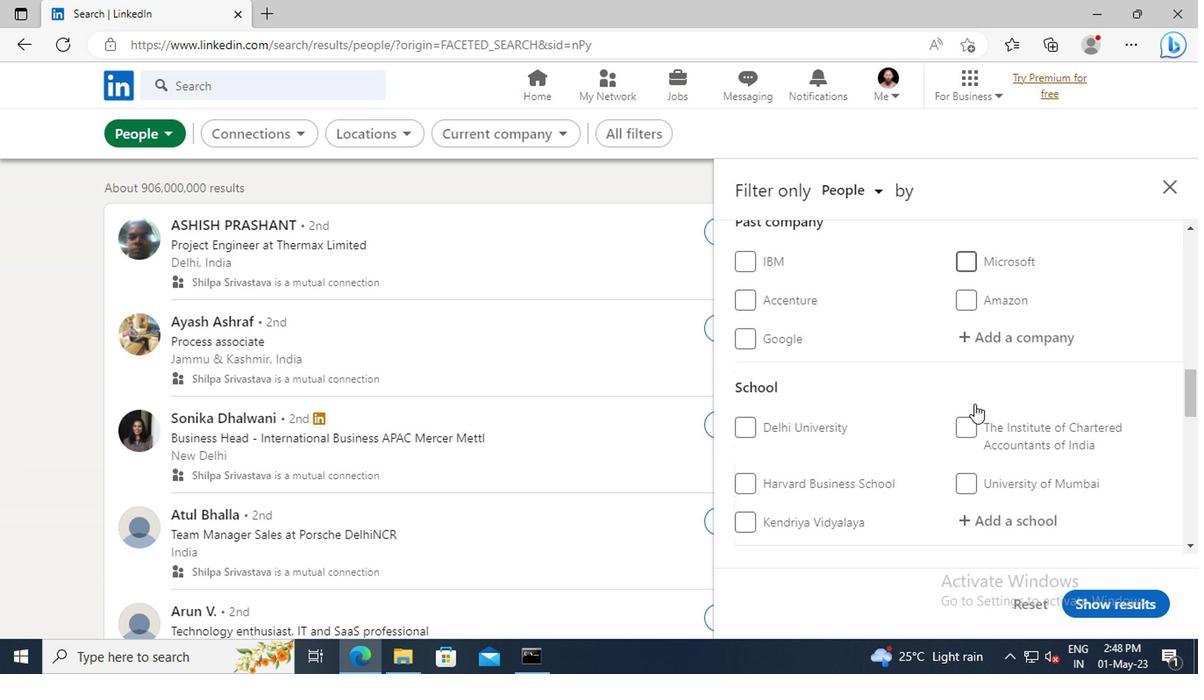 
Action: Mouse scrolled (812, 405) with delta (0, 0)
Screenshot: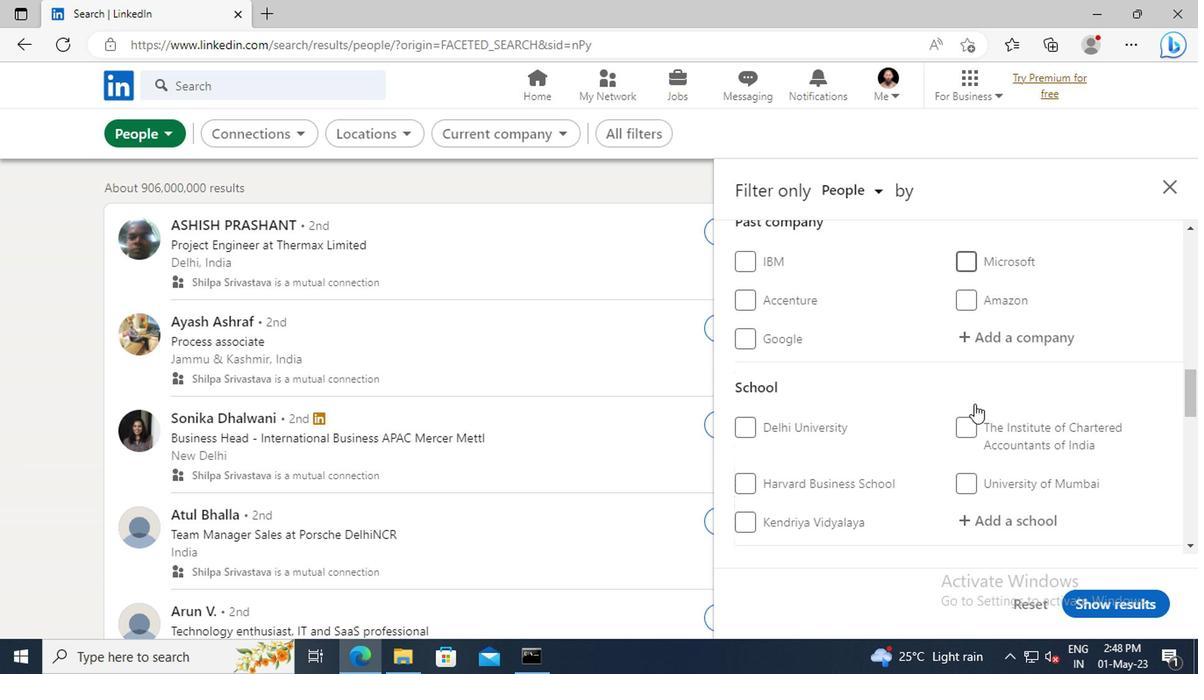
Action: Mouse moved to (812, 416)
Screenshot: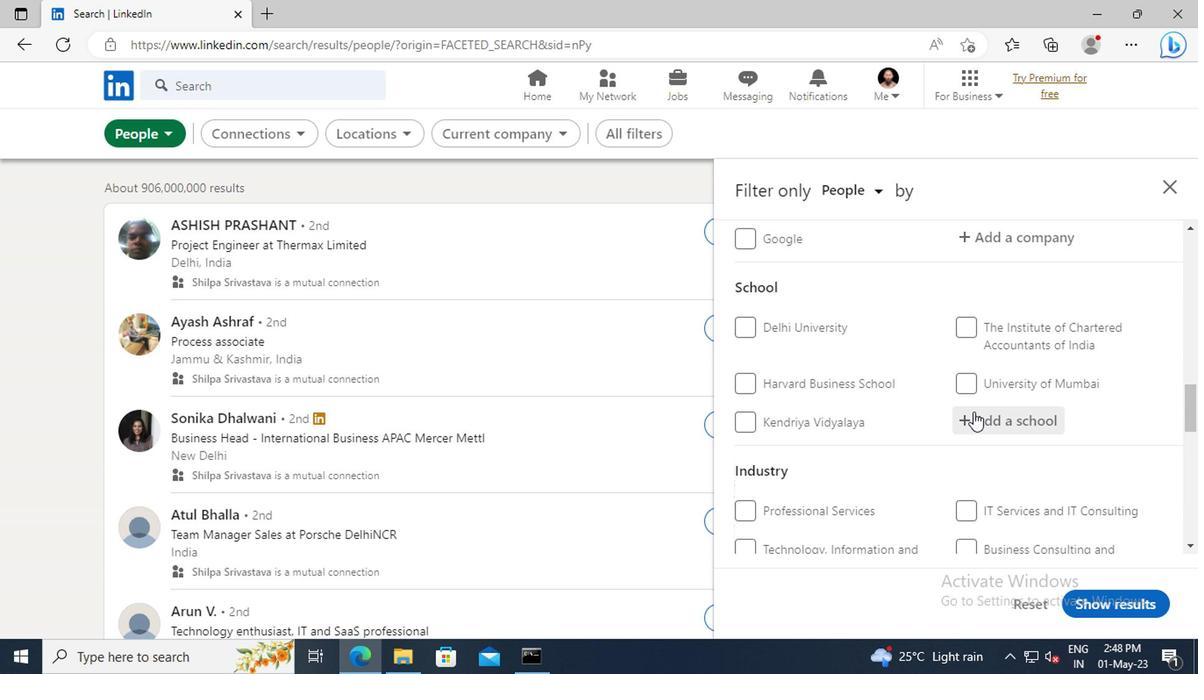 
Action: Mouse pressed left at (812, 416)
Screenshot: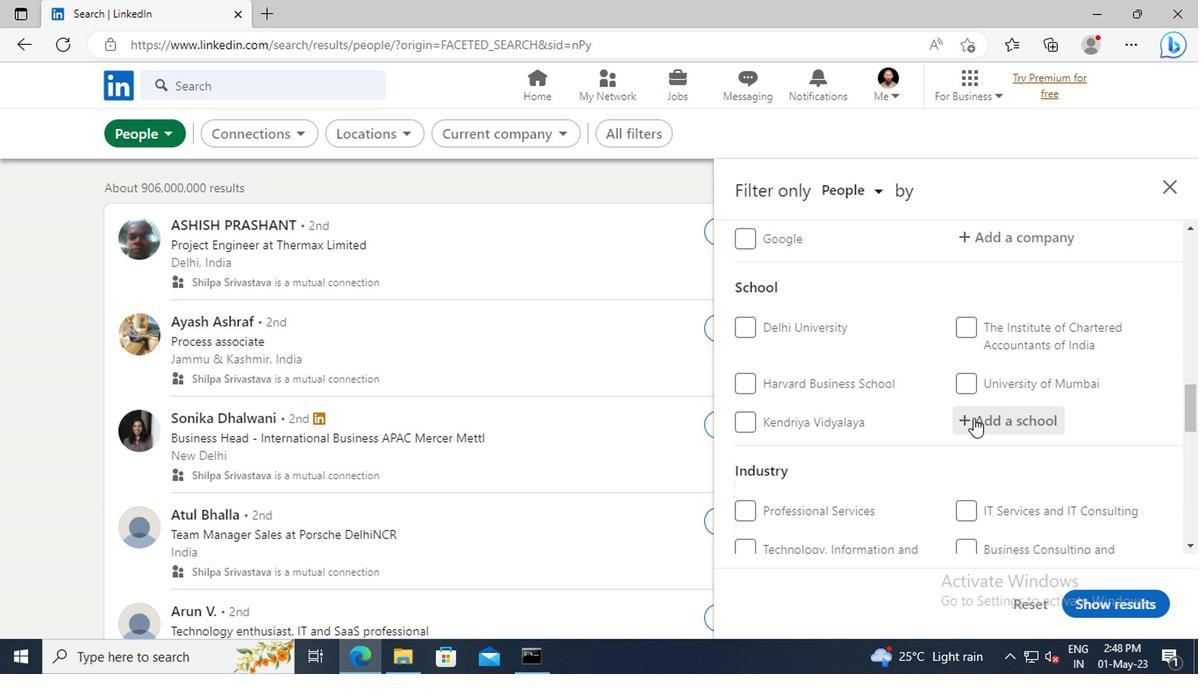 
Action: Key pressed <Key.shift>MOUNT<Key.space><Key.shift>CARME
Screenshot: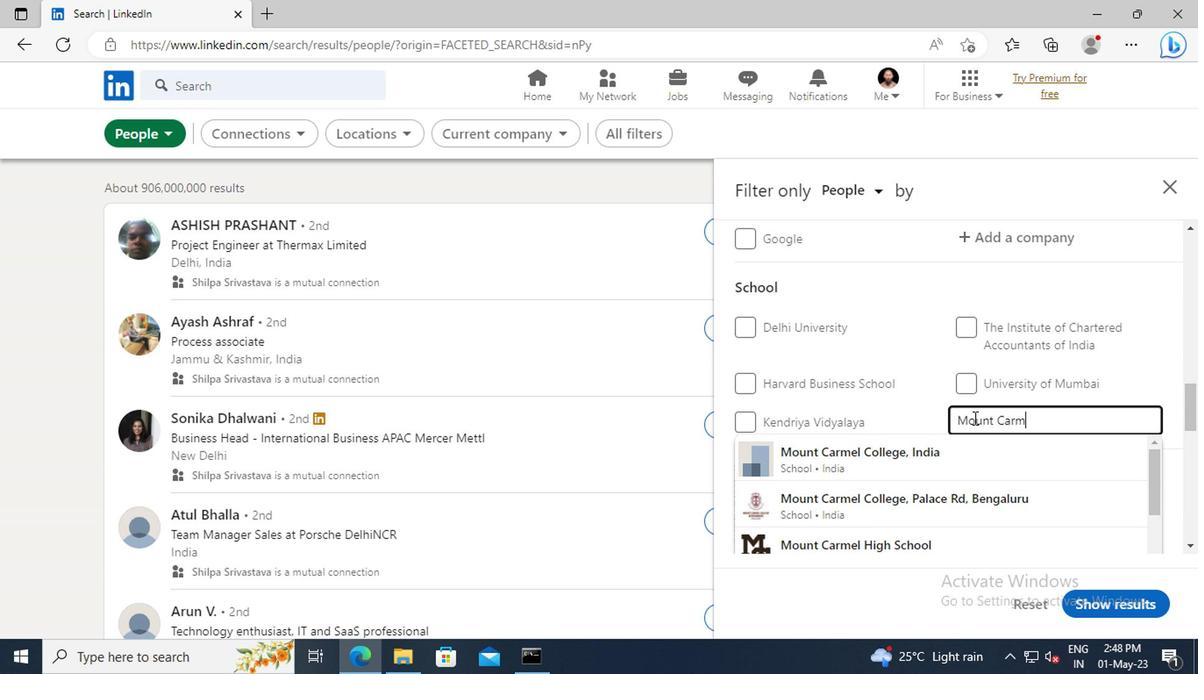 
Action: Mouse moved to (811, 445)
Screenshot: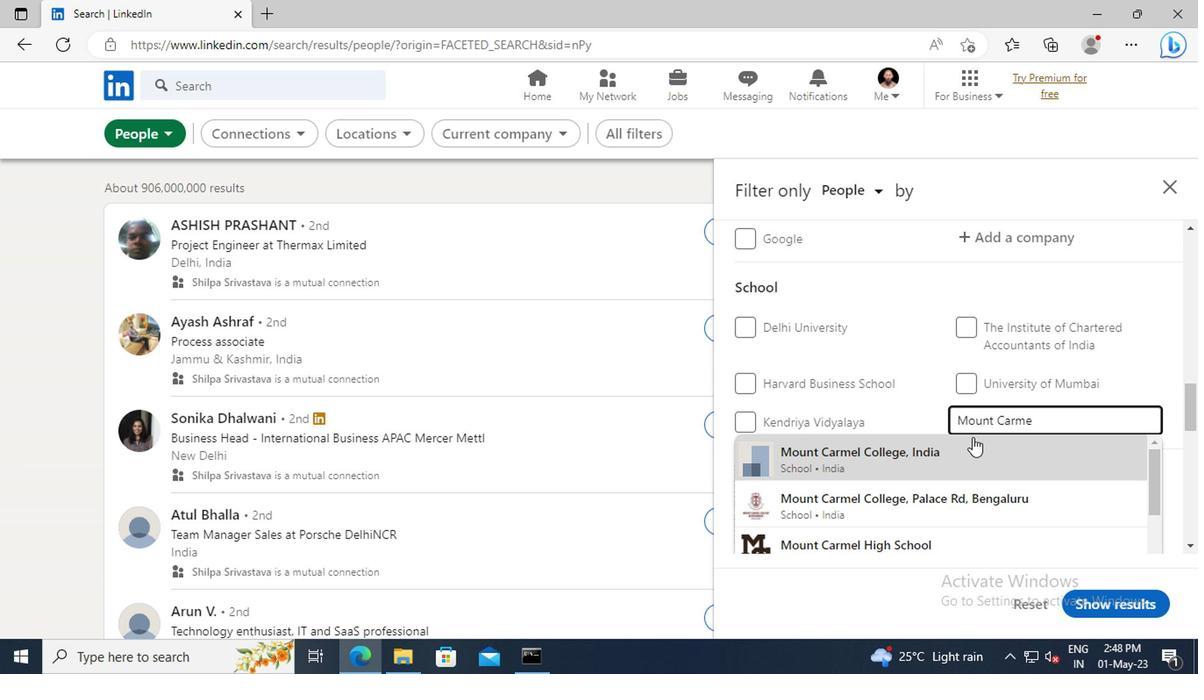 
Action: Mouse pressed left at (811, 445)
Screenshot: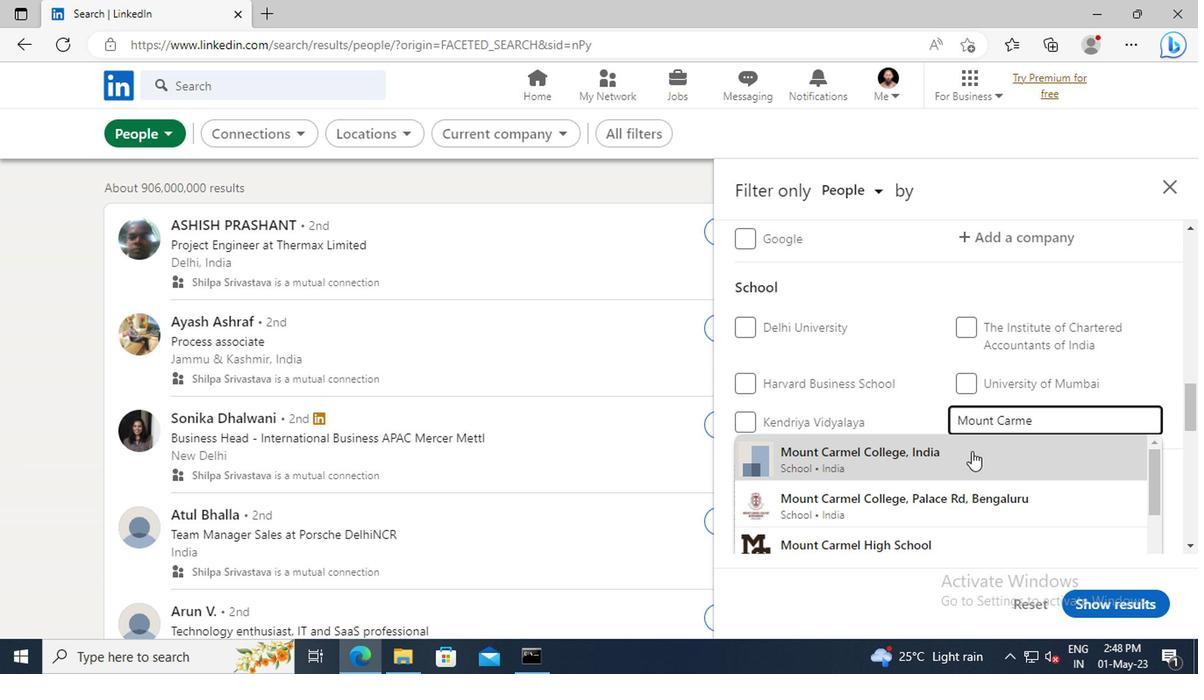 
Action: Mouse scrolled (811, 445) with delta (0, 0)
Screenshot: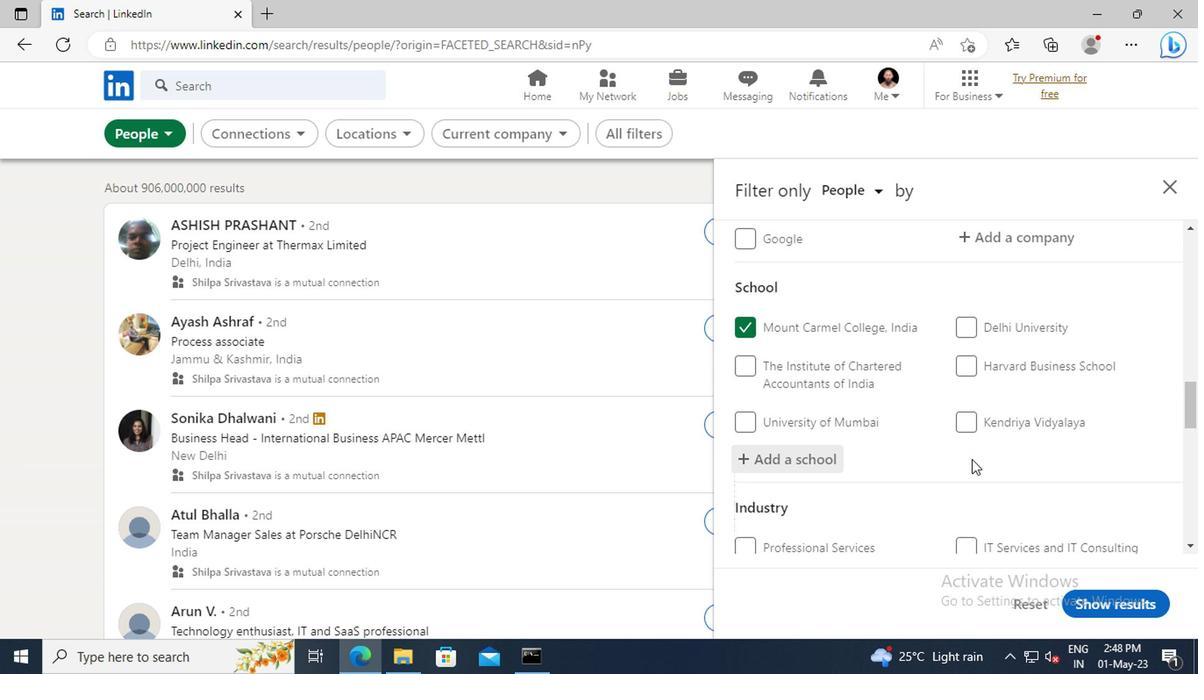 
Action: Mouse moved to (807, 425)
Screenshot: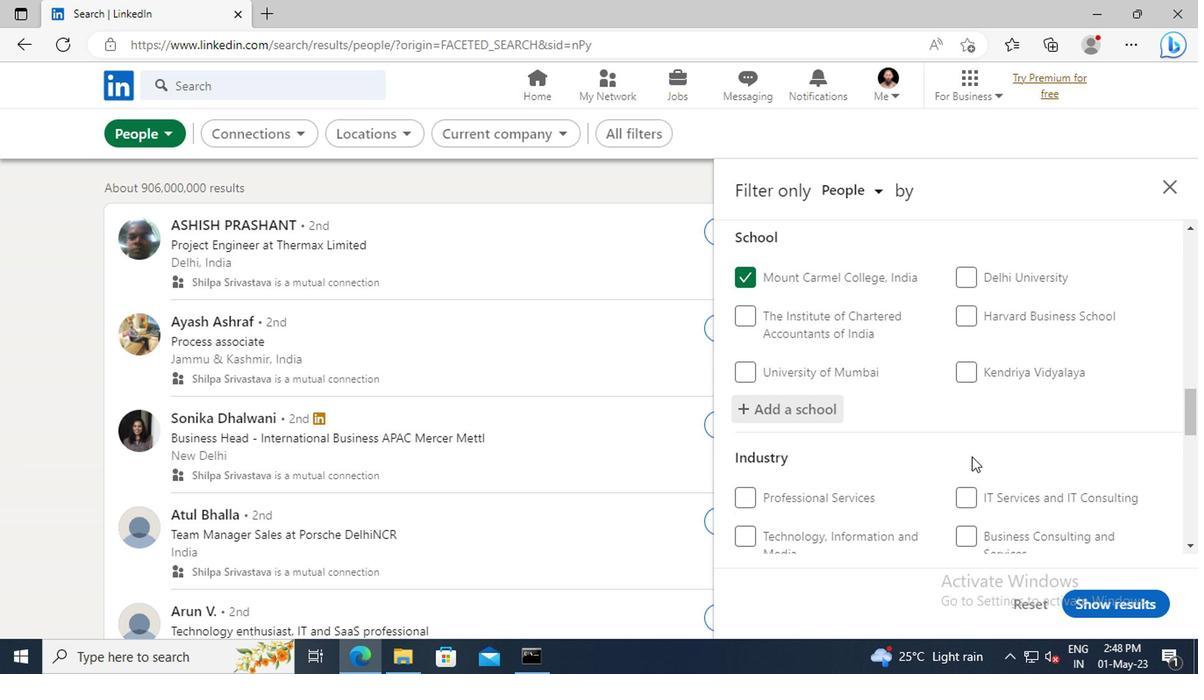 
Action: Mouse scrolled (807, 424) with delta (0, 0)
Screenshot: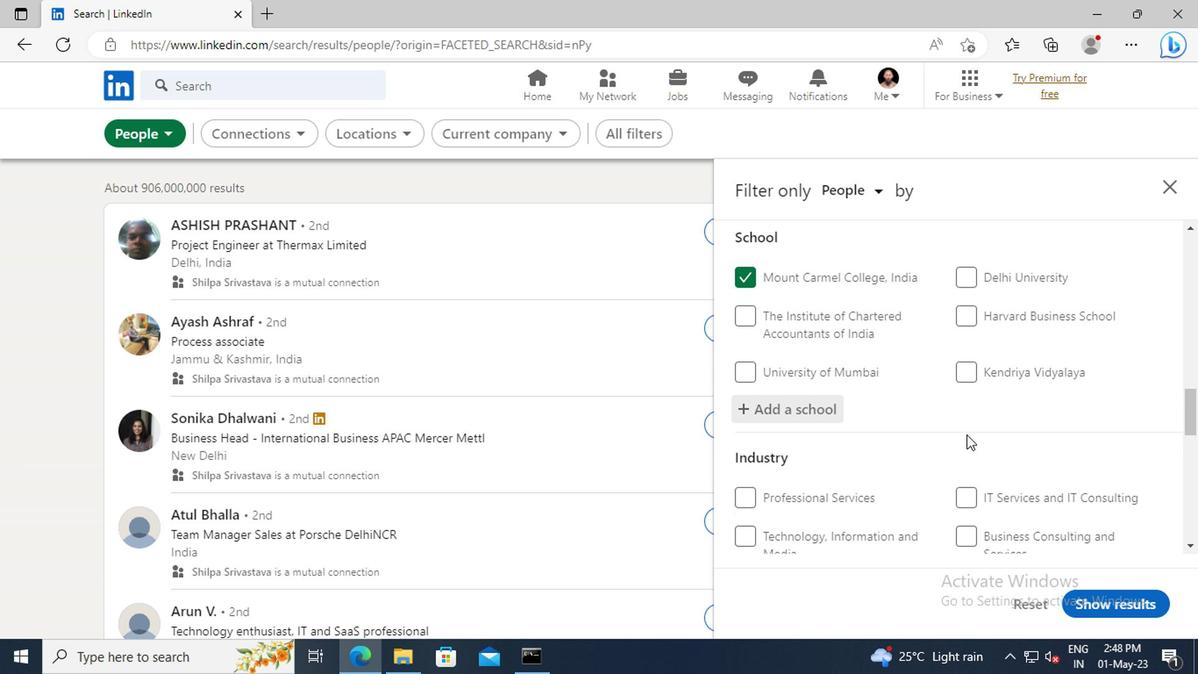 
Action: Mouse scrolled (807, 424) with delta (0, 0)
Screenshot: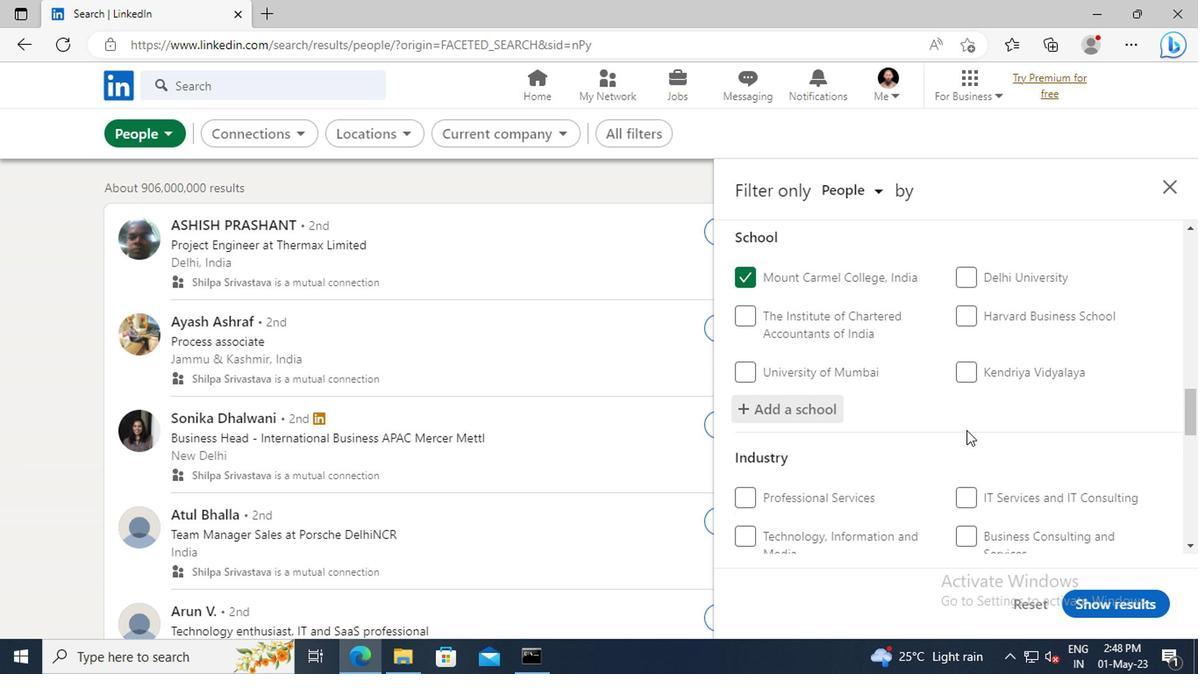 
Action: Mouse scrolled (807, 424) with delta (0, 0)
Screenshot: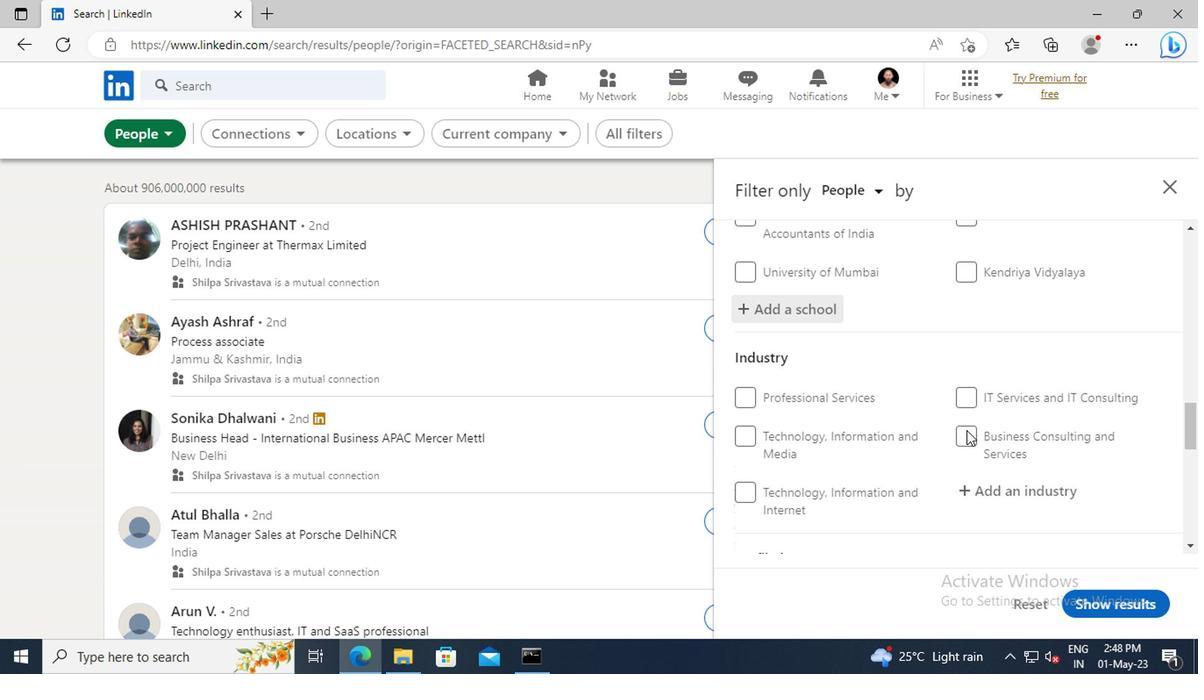 
Action: Mouse moved to (814, 432)
Screenshot: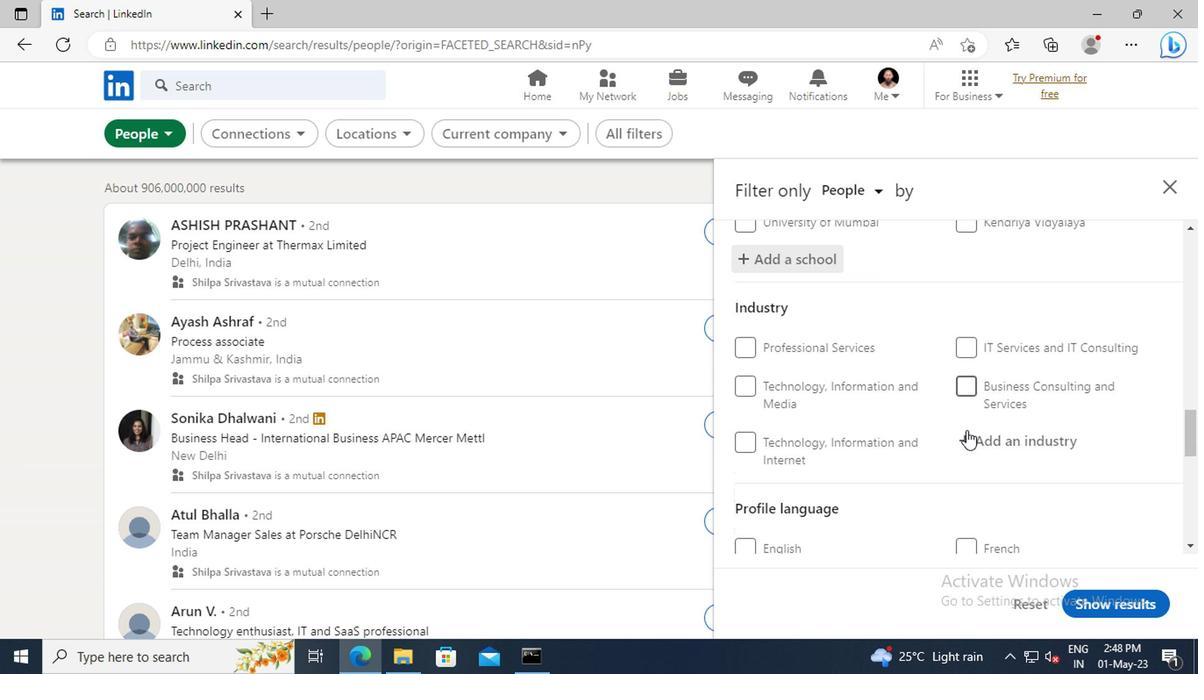 
Action: Mouse pressed left at (814, 432)
Screenshot: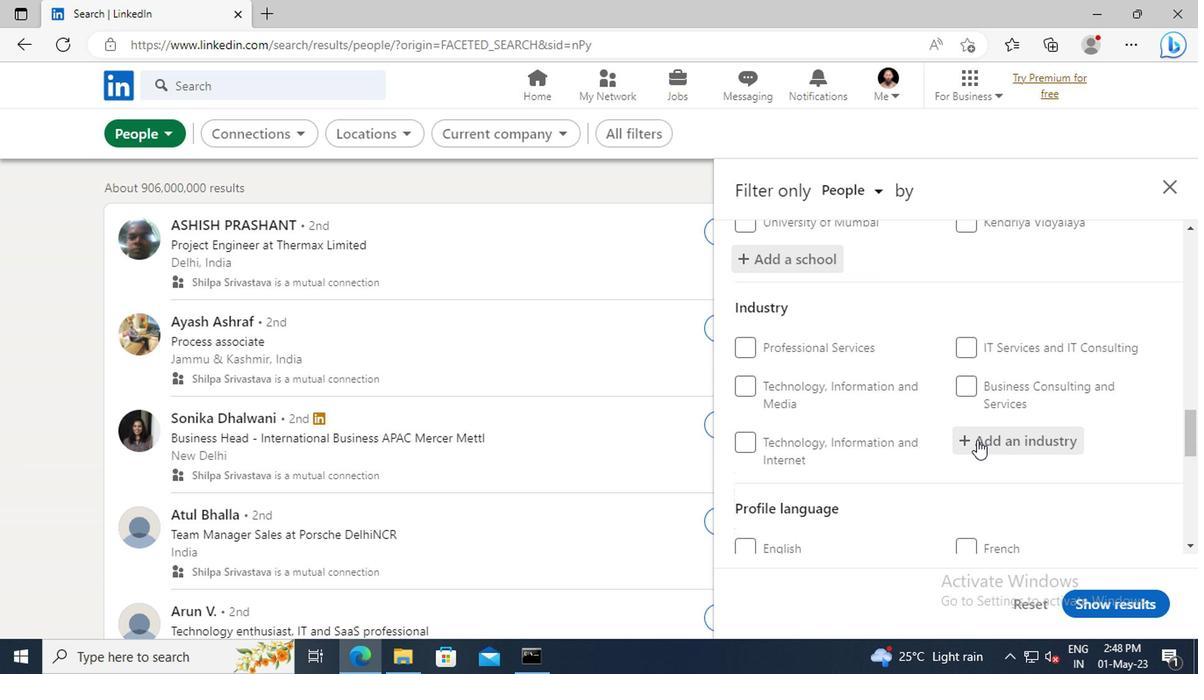
Action: Key pressed <Key.shift>MUSEUM
Screenshot: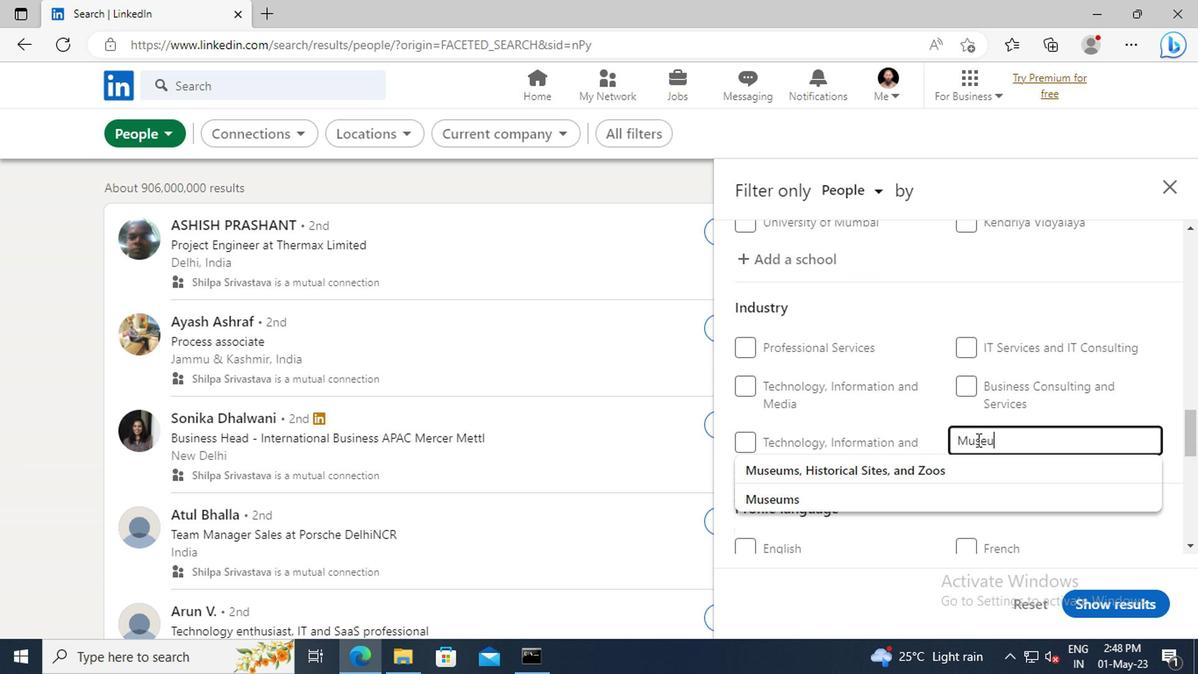 
Action: Mouse moved to (797, 452)
Screenshot: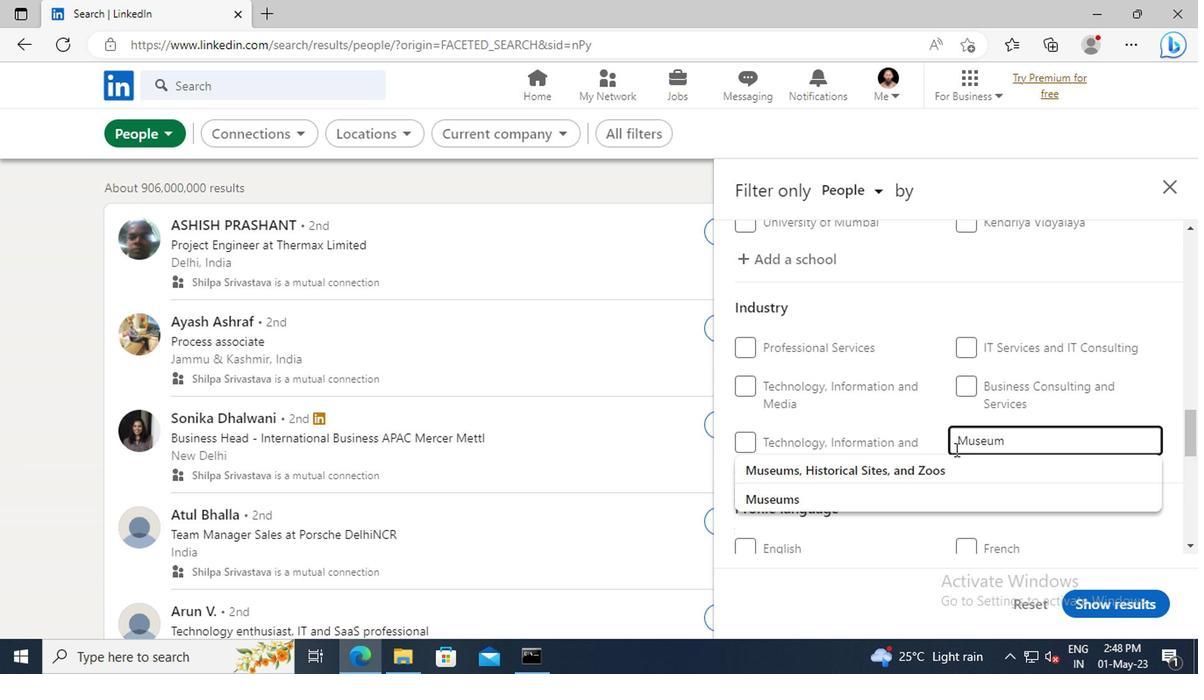 
Action: Mouse pressed left at (797, 452)
Screenshot: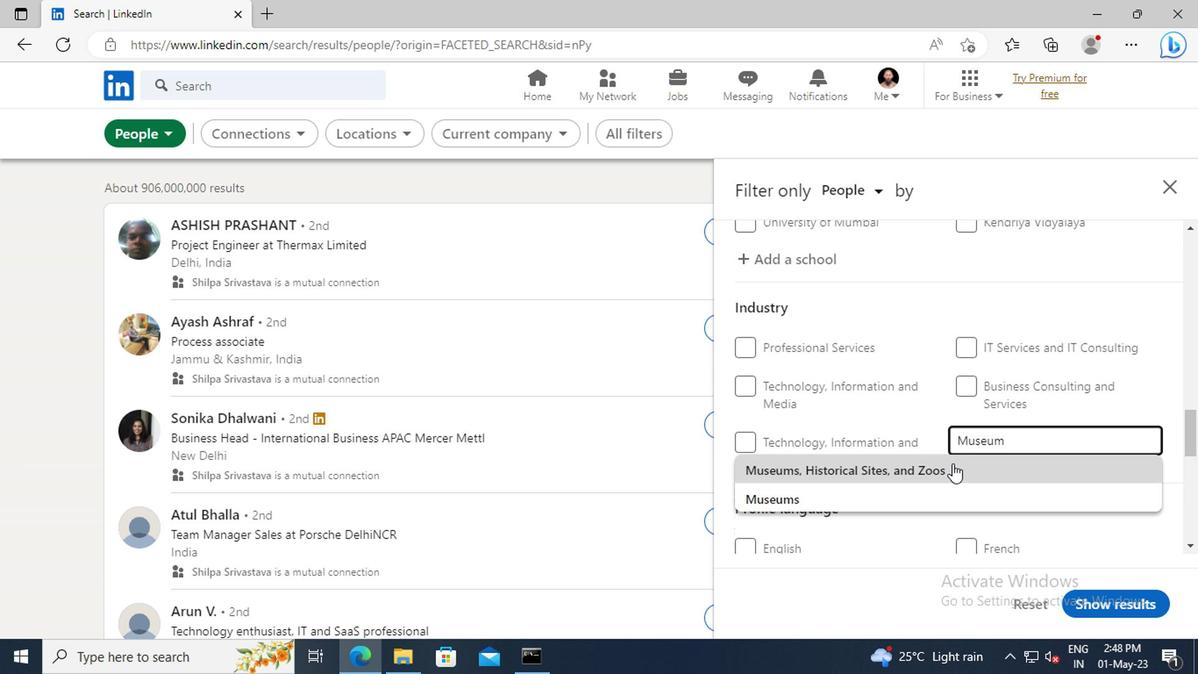 
Action: Mouse scrolled (797, 451) with delta (0, 0)
Screenshot: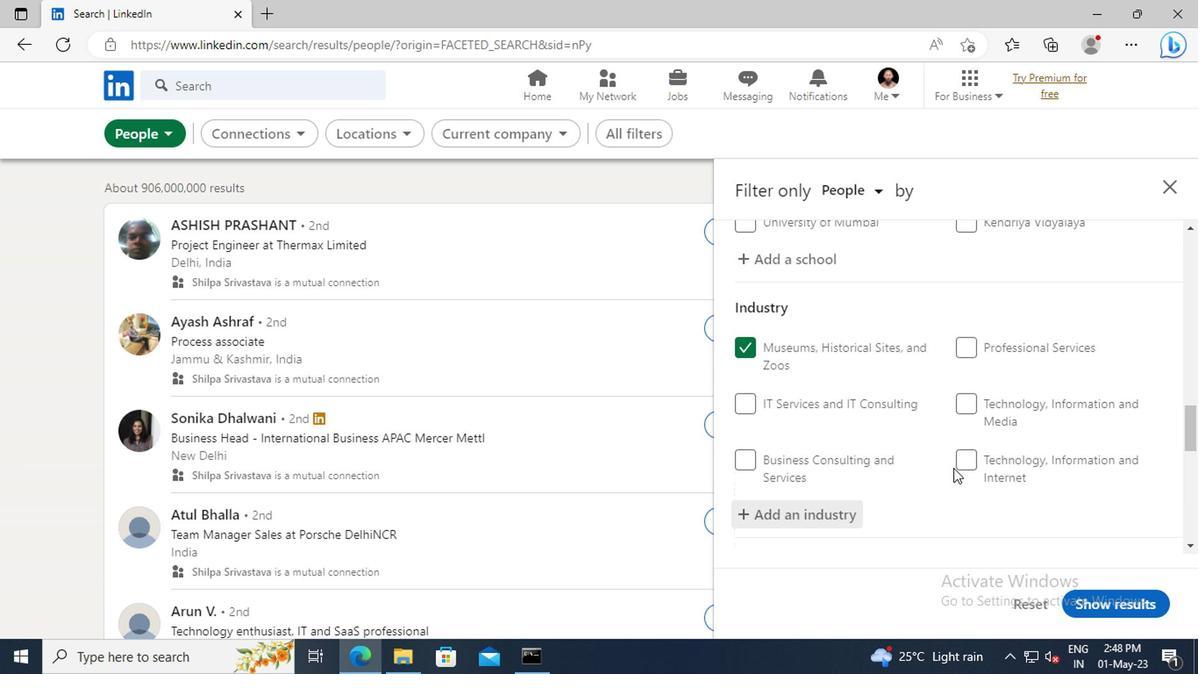 
Action: Mouse moved to (801, 428)
Screenshot: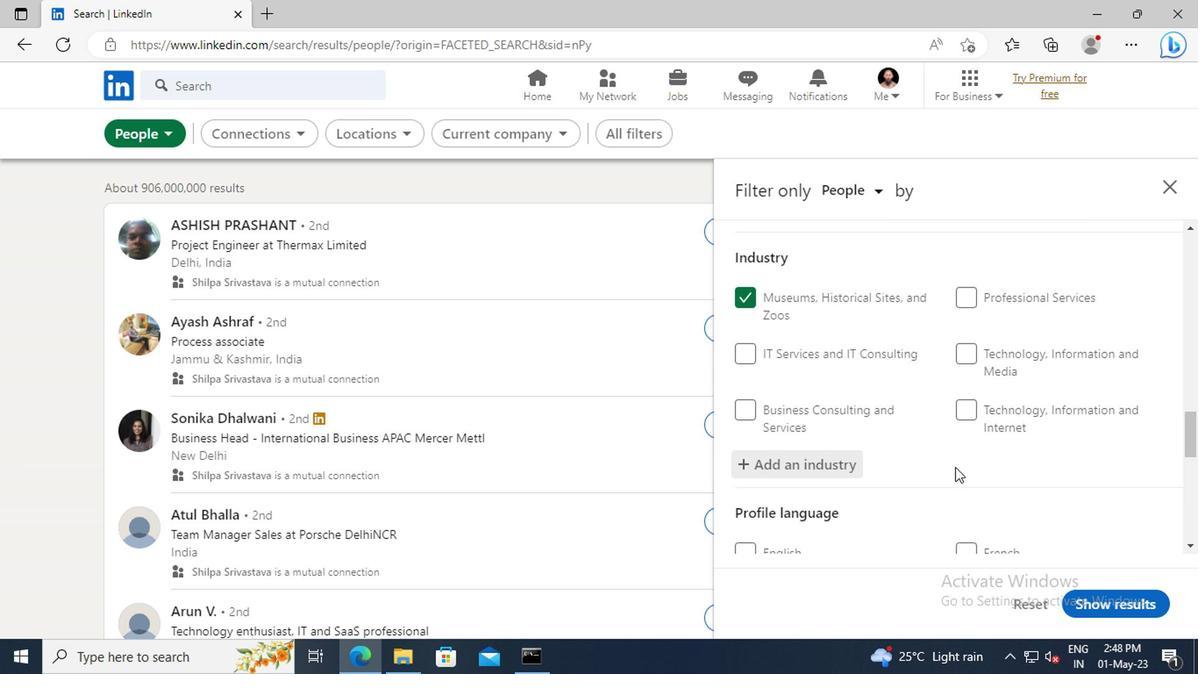 
Action: Mouse scrolled (801, 427) with delta (0, 0)
Screenshot: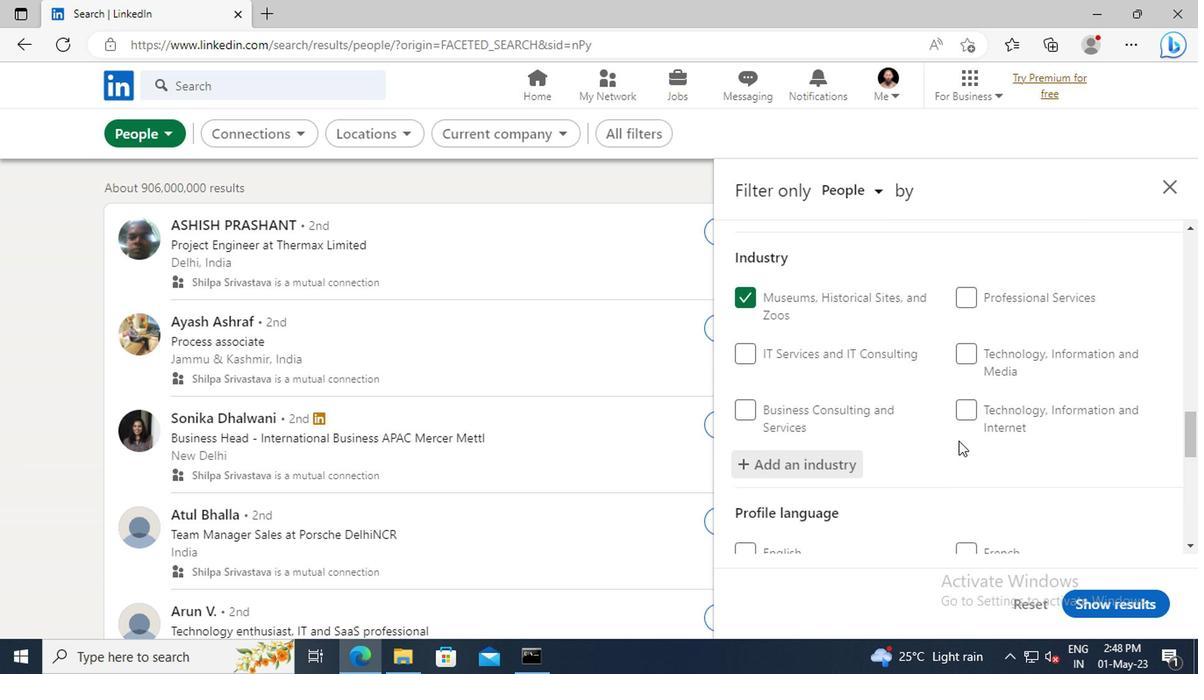 
Action: Mouse scrolled (801, 427) with delta (0, 0)
Screenshot: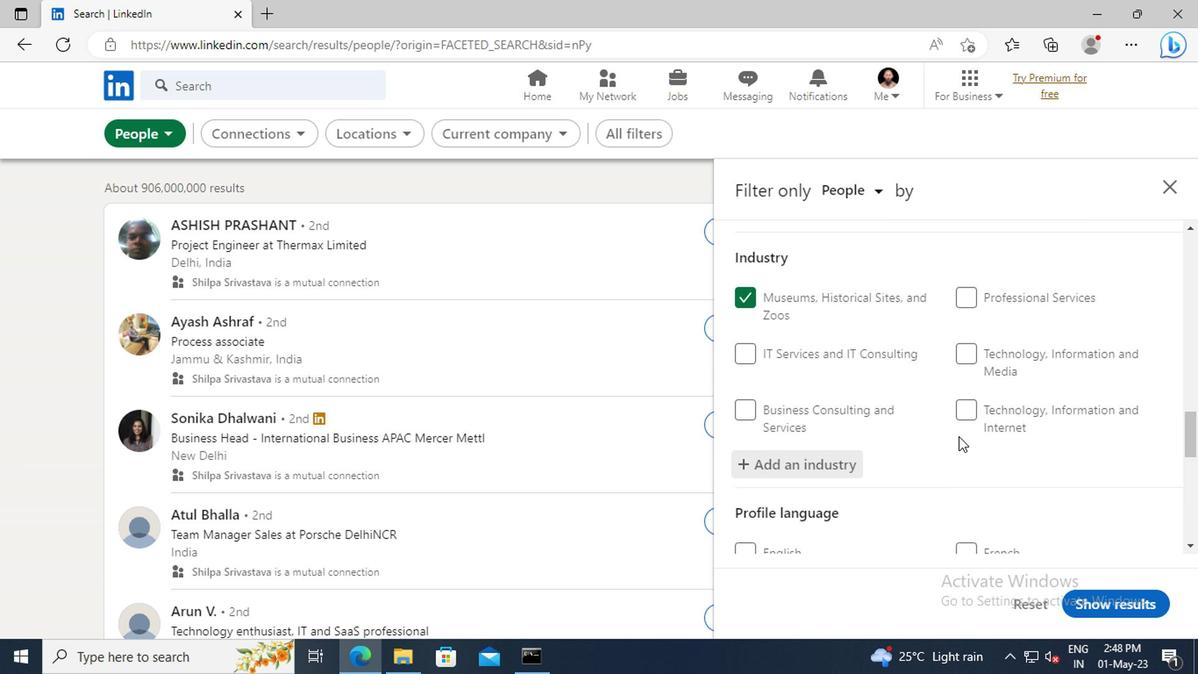 
Action: Mouse moved to (799, 411)
Screenshot: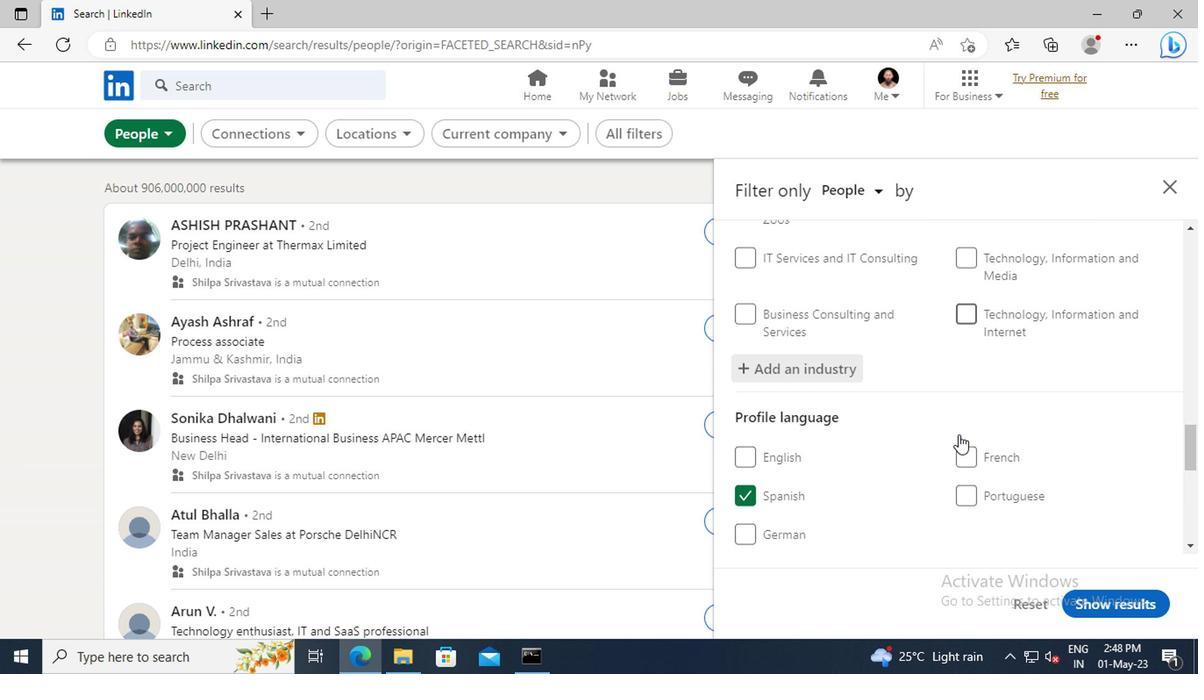 
Action: Mouse scrolled (799, 410) with delta (0, 0)
Screenshot: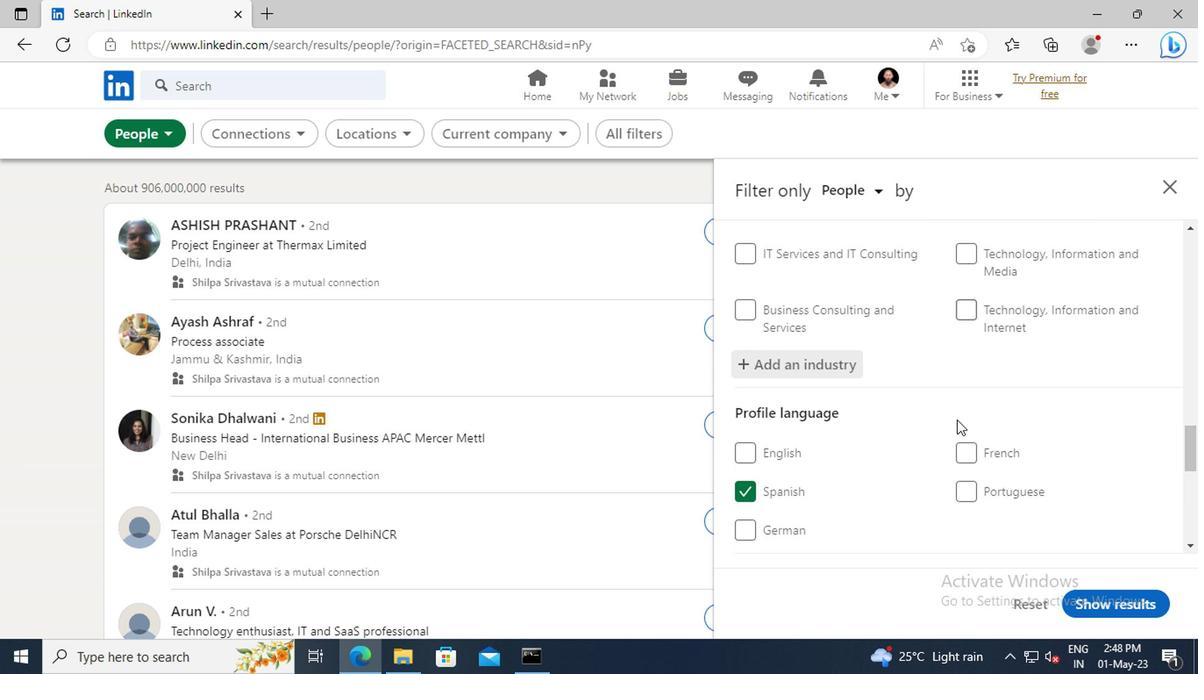 
Action: Mouse scrolled (799, 410) with delta (0, 0)
Screenshot: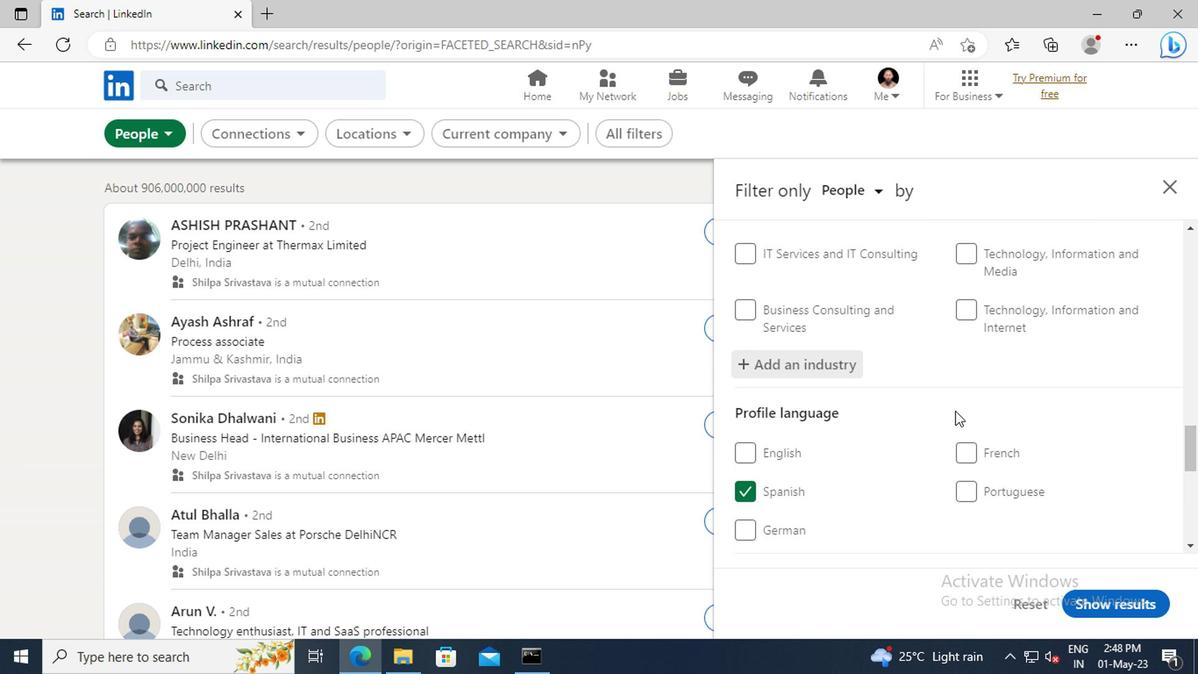 
Action: Mouse moved to (798, 410)
Screenshot: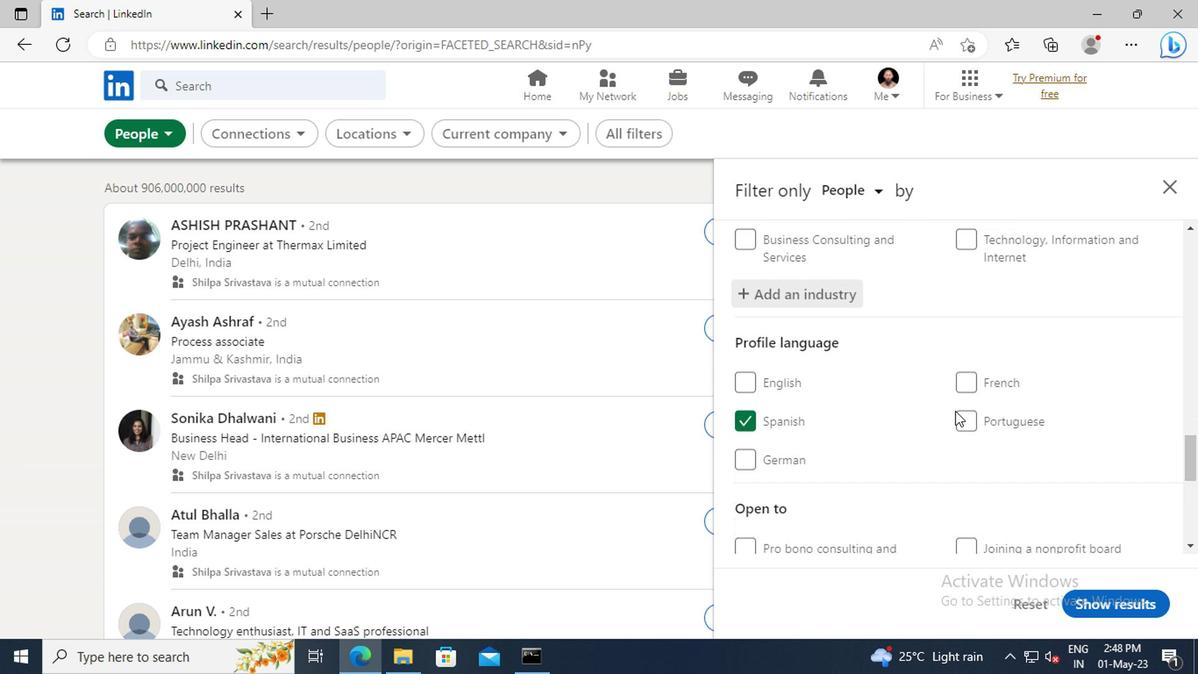 
Action: Mouse scrolled (798, 410) with delta (0, 0)
Screenshot: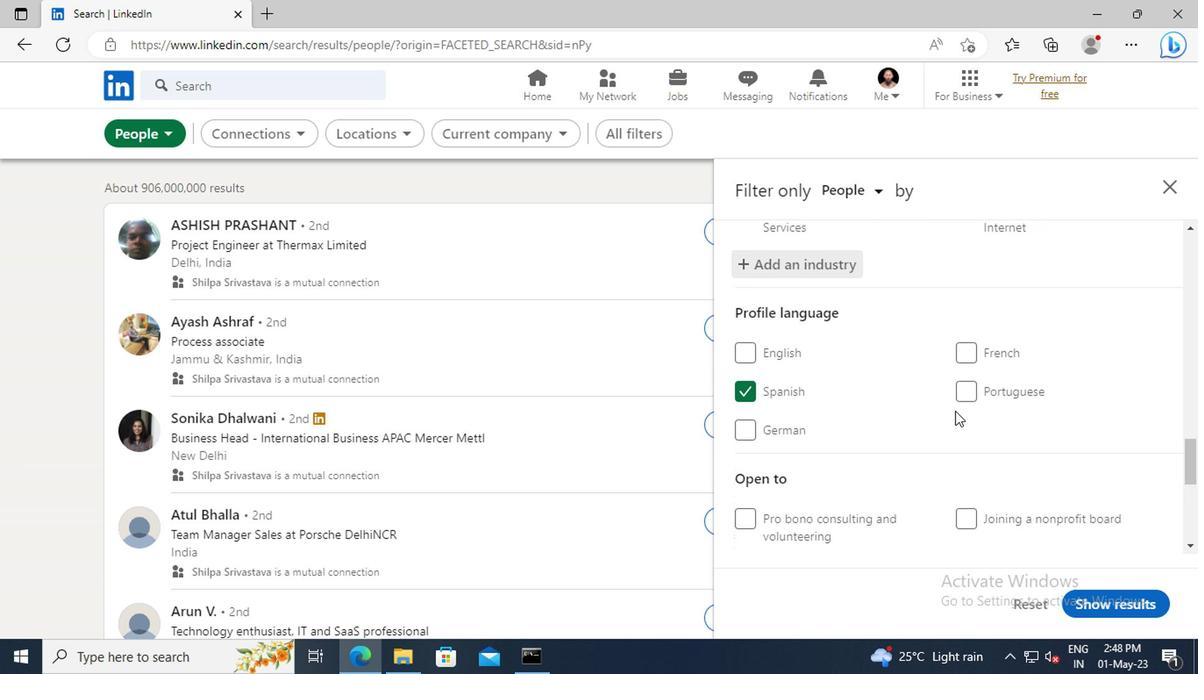 
Action: Mouse scrolled (798, 410) with delta (0, 0)
Screenshot: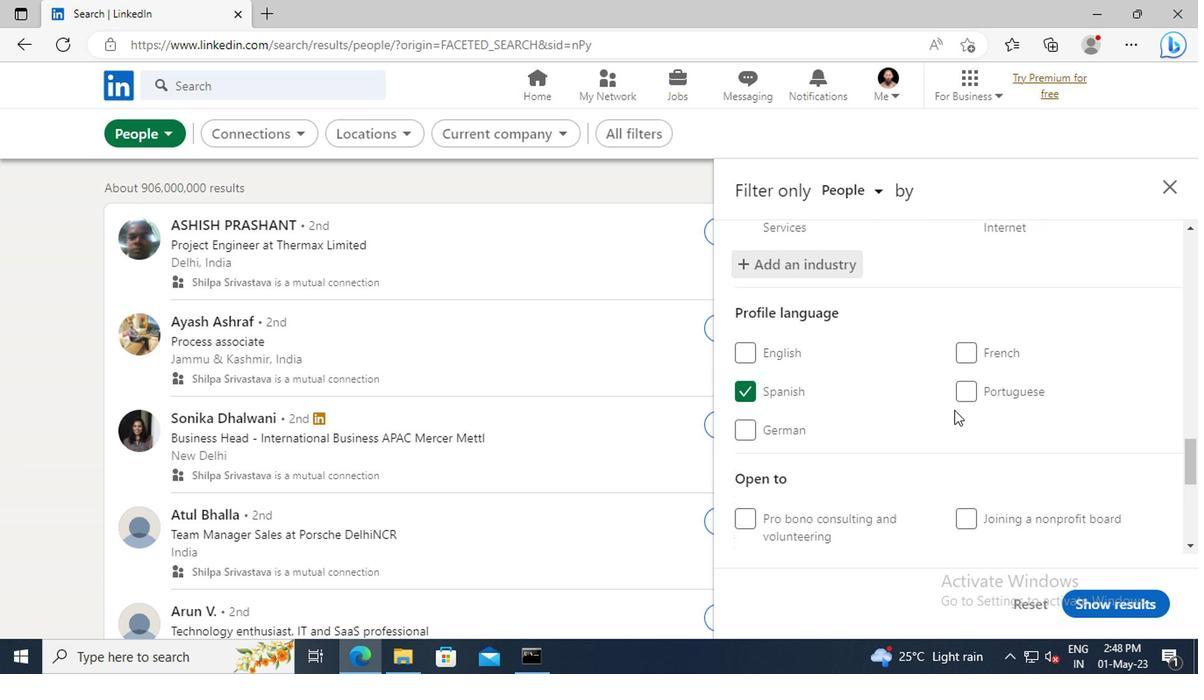 
Action: Mouse scrolled (798, 410) with delta (0, 0)
Screenshot: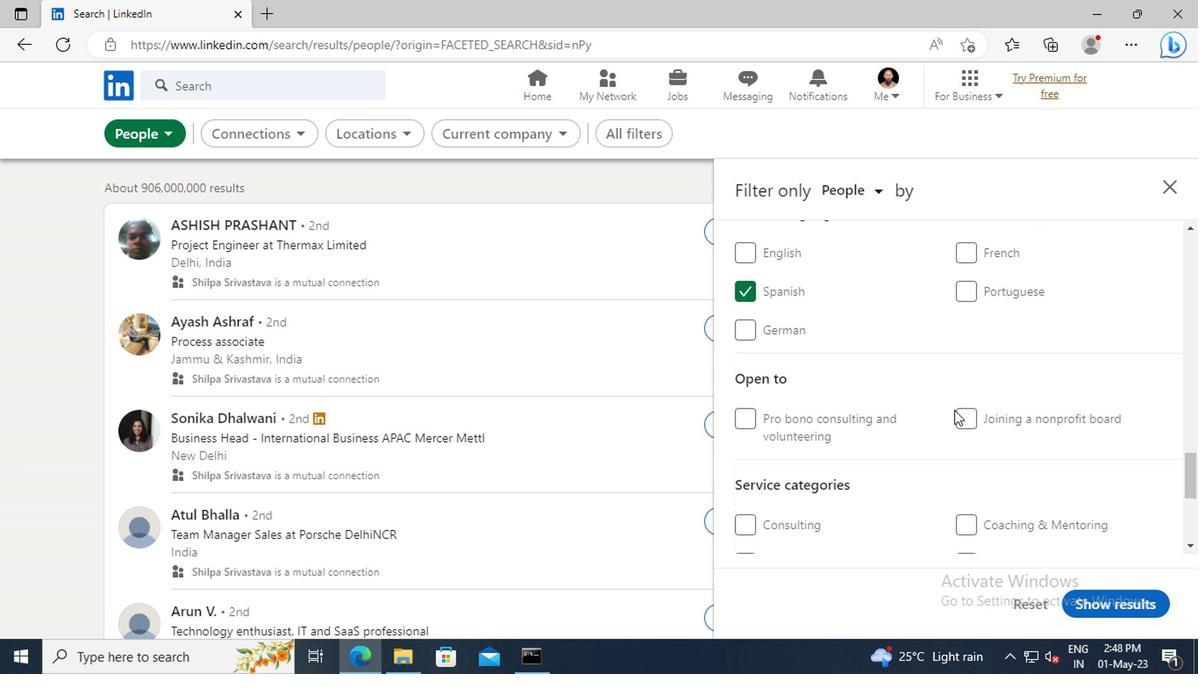 
Action: Mouse scrolled (798, 410) with delta (0, 0)
Screenshot: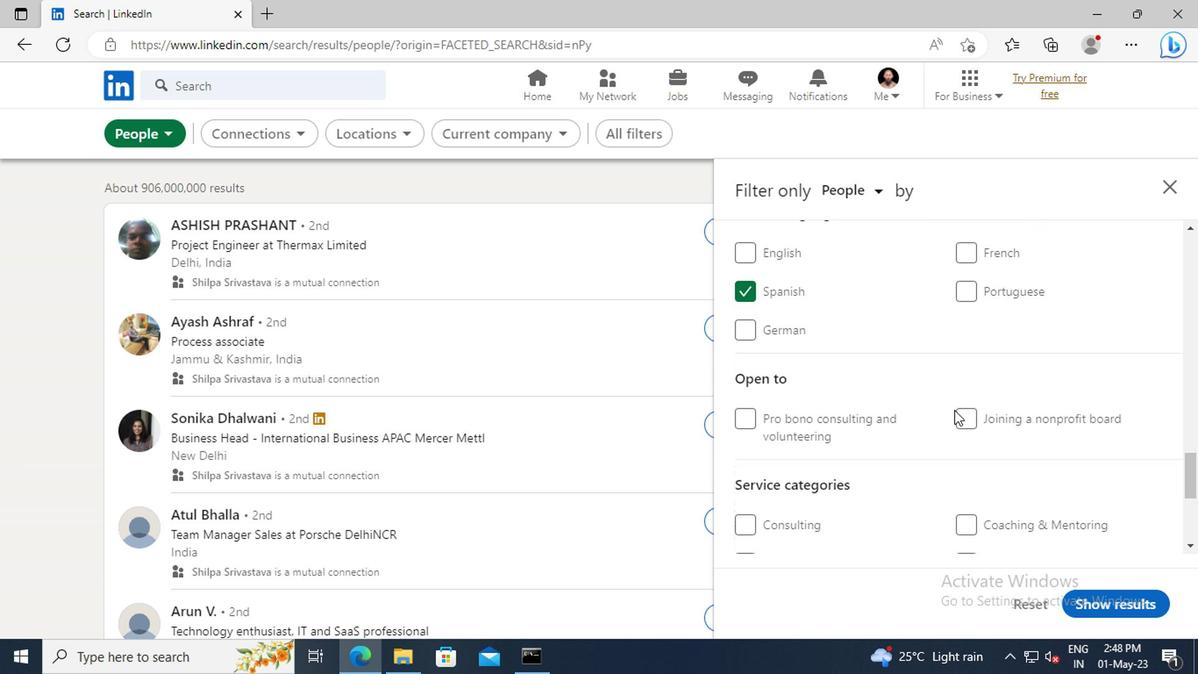 
Action: Mouse scrolled (798, 410) with delta (0, 0)
Screenshot: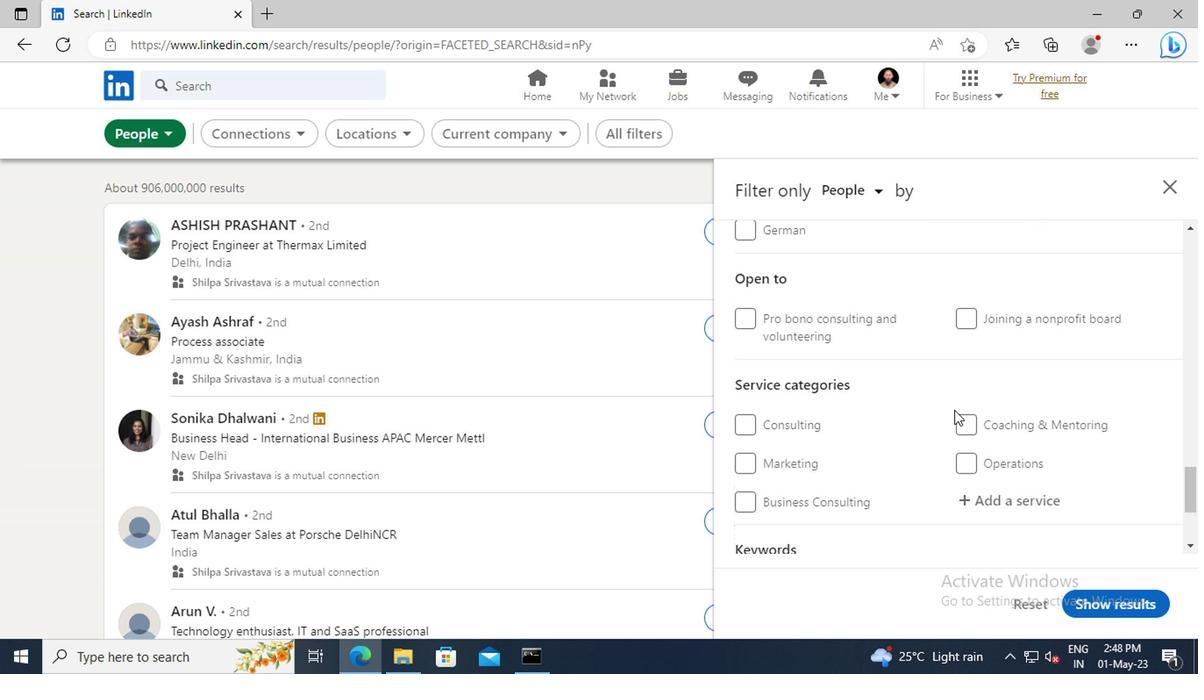 
Action: Mouse moved to (809, 438)
Screenshot: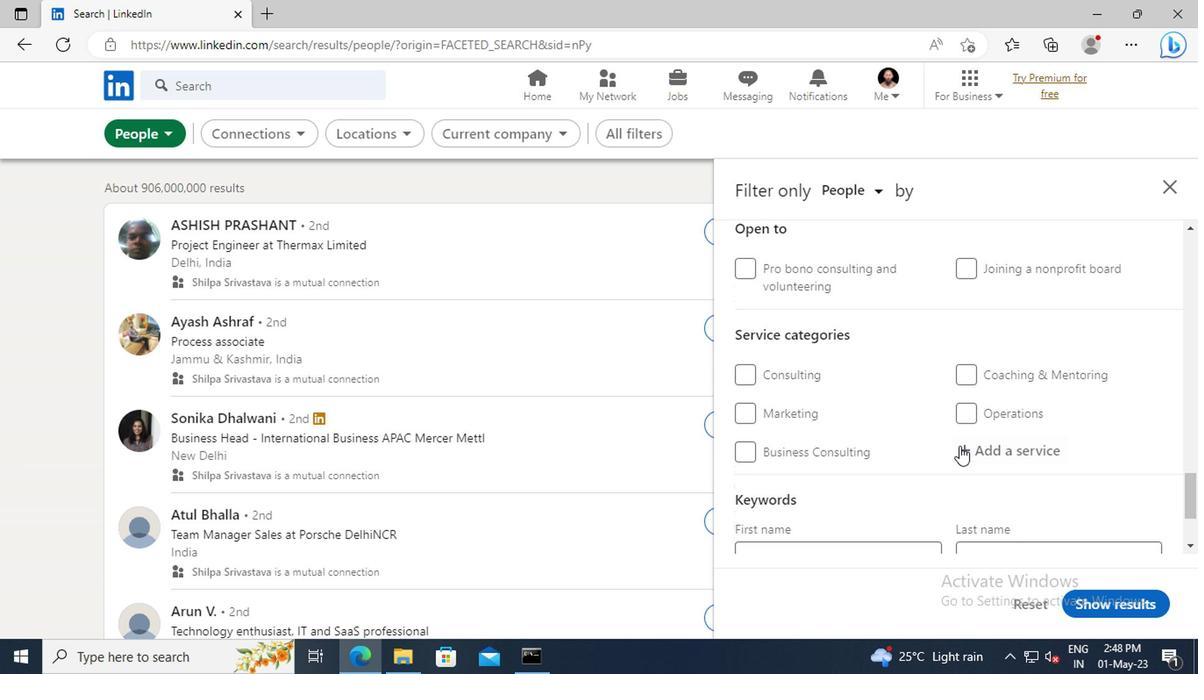 
Action: Mouse pressed left at (809, 438)
Screenshot: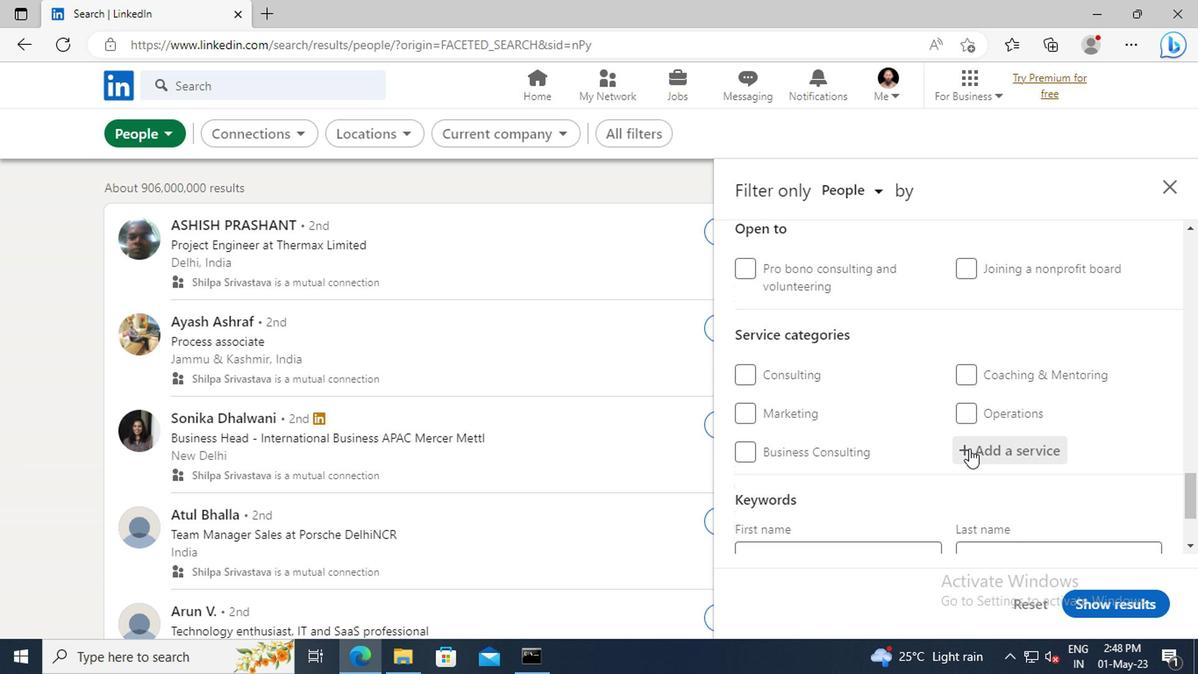 
Action: Key pressed <Key.shift>PACKAGING<Key.space>
Screenshot: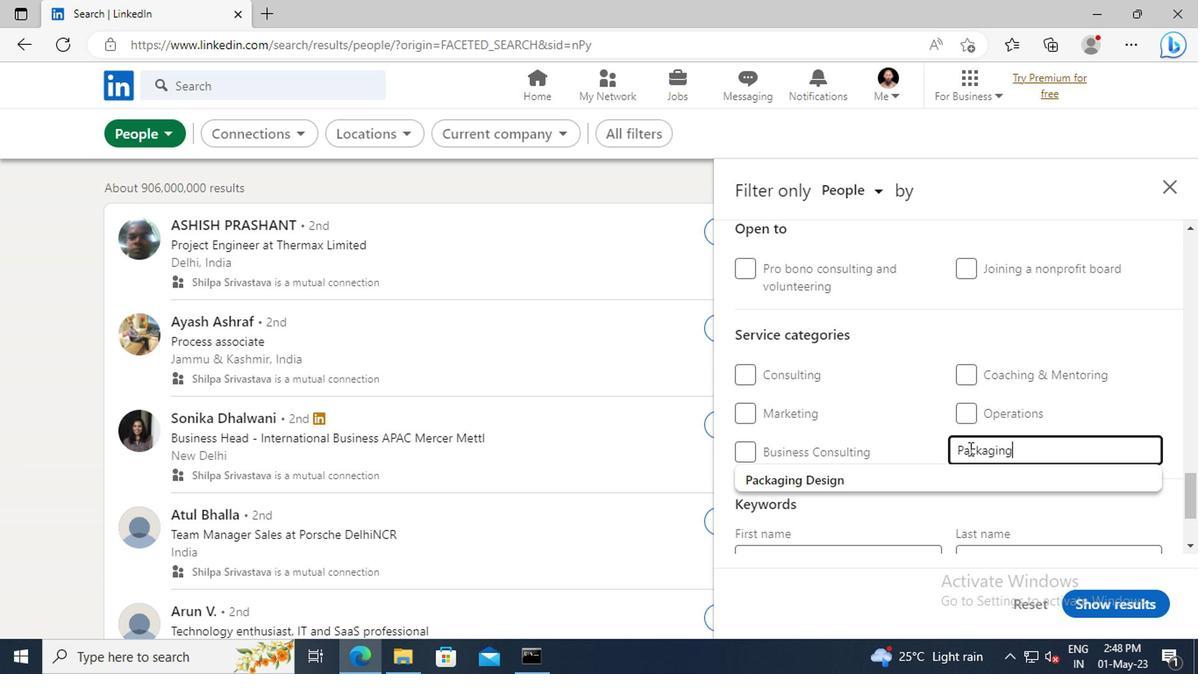 
Action: Mouse moved to (776, 456)
Screenshot: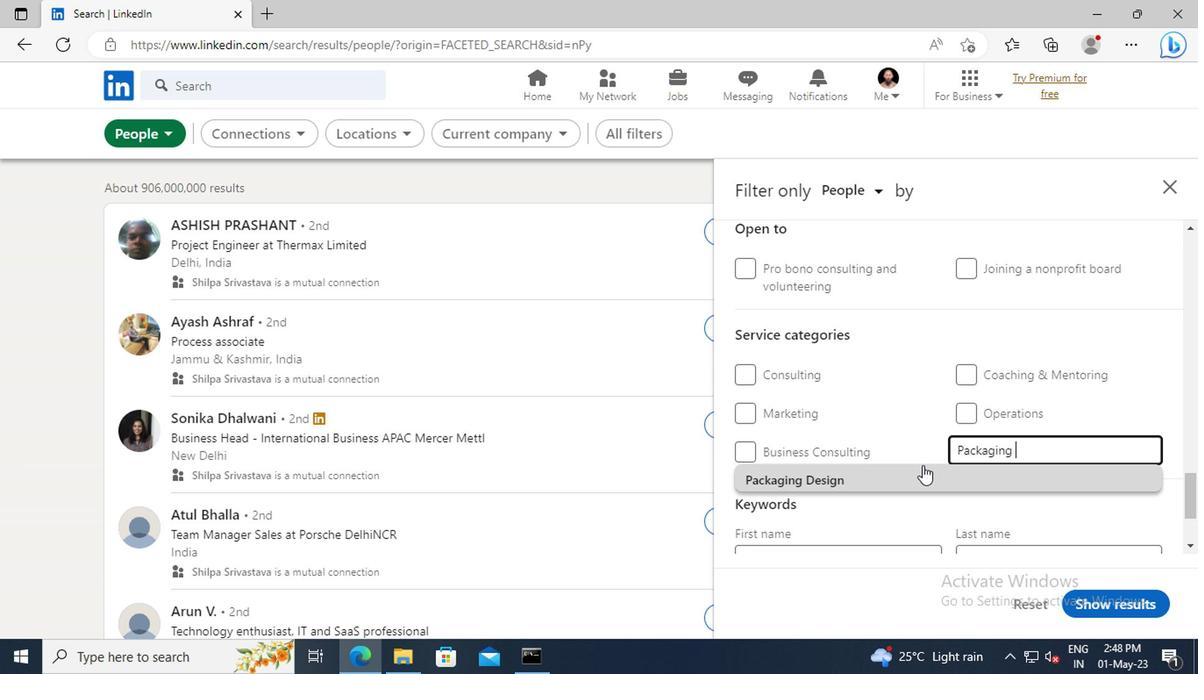 
Action: Mouse pressed left at (776, 456)
Screenshot: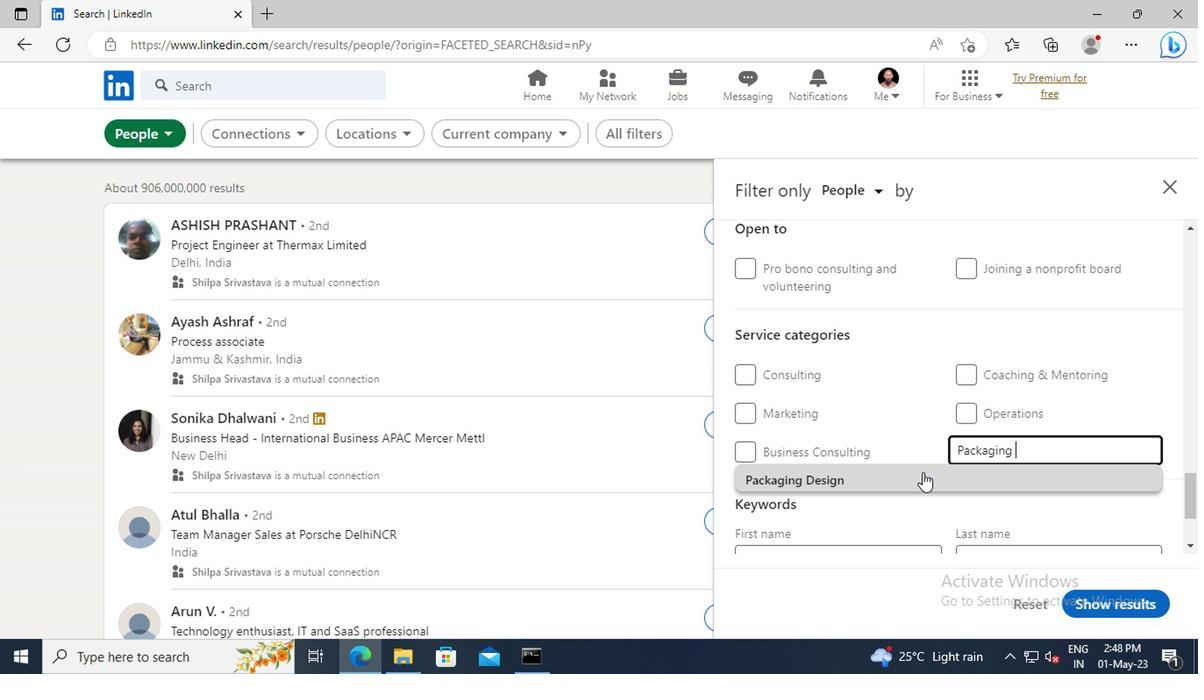 
Action: Mouse scrolled (776, 455) with delta (0, 0)
Screenshot: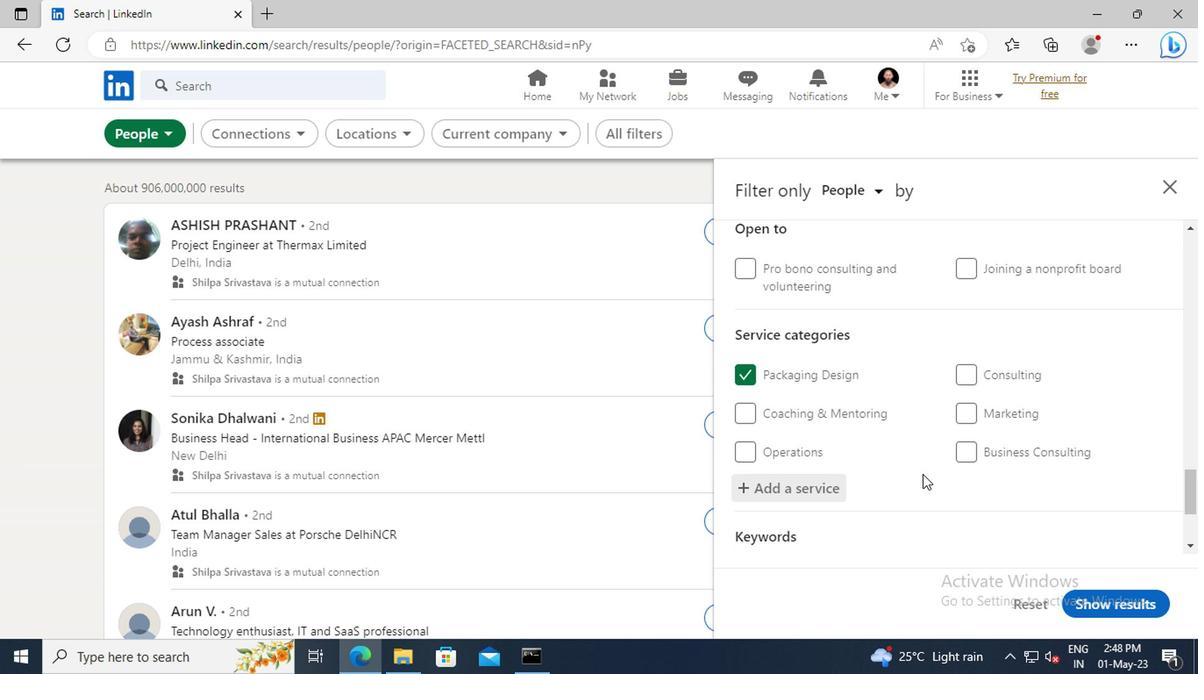 
Action: Mouse scrolled (776, 455) with delta (0, 0)
Screenshot: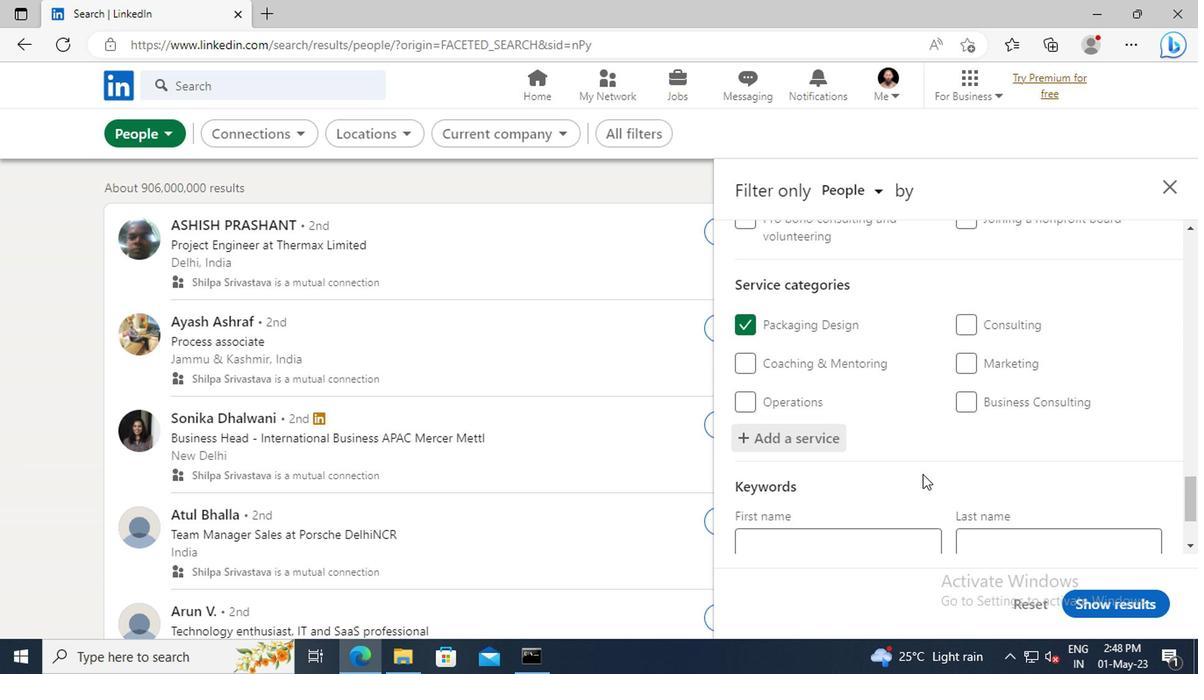
Action: Mouse scrolled (776, 455) with delta (0, 0)
Screenshot: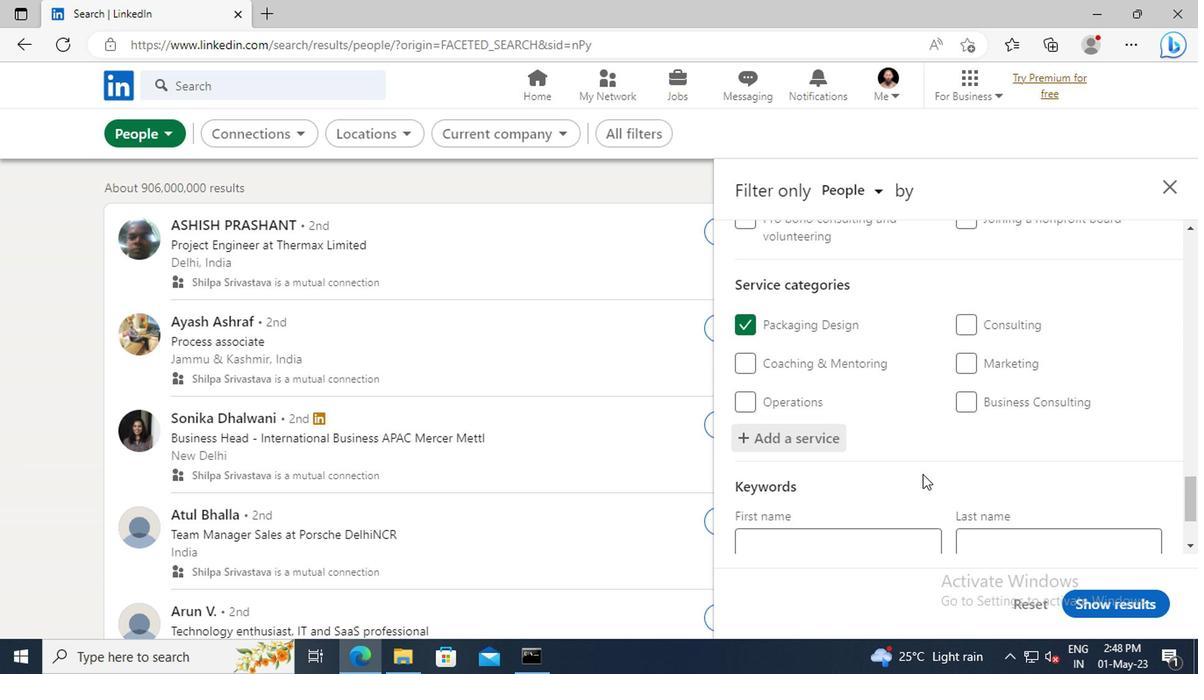 
Action: Mouse scrolled (776, 455) with delta (0, 0)
Screenshot: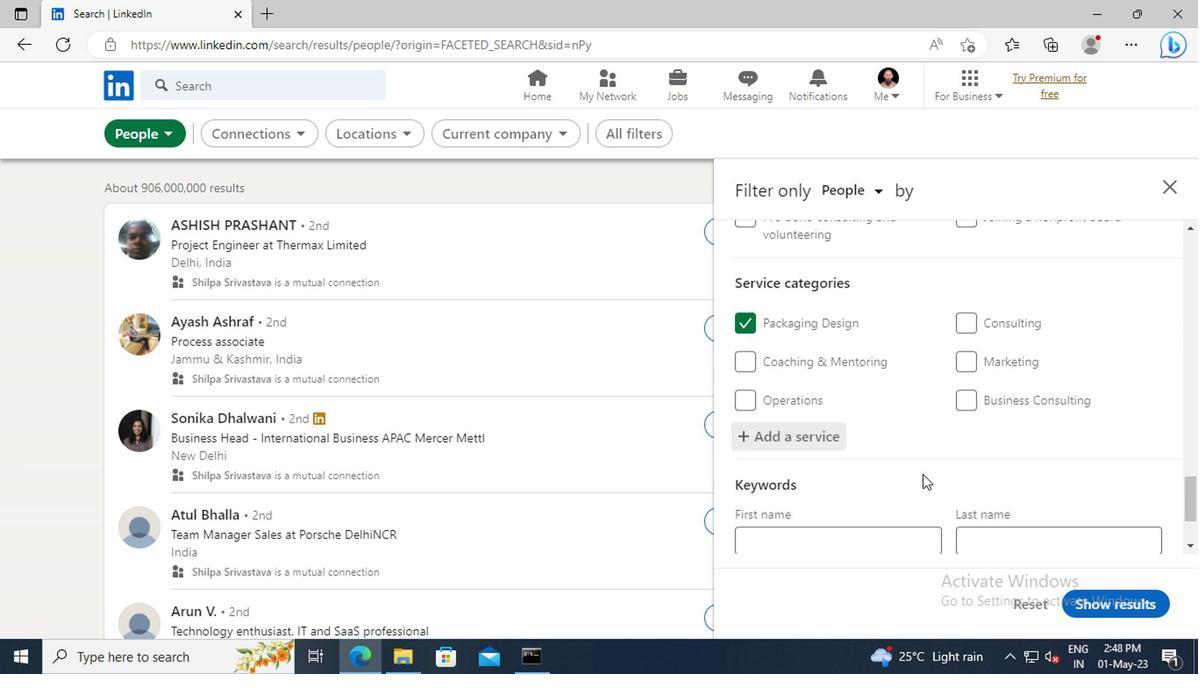 
Action: Mouse scrolled (776, 455) with delta (0, 0)
Screenshot: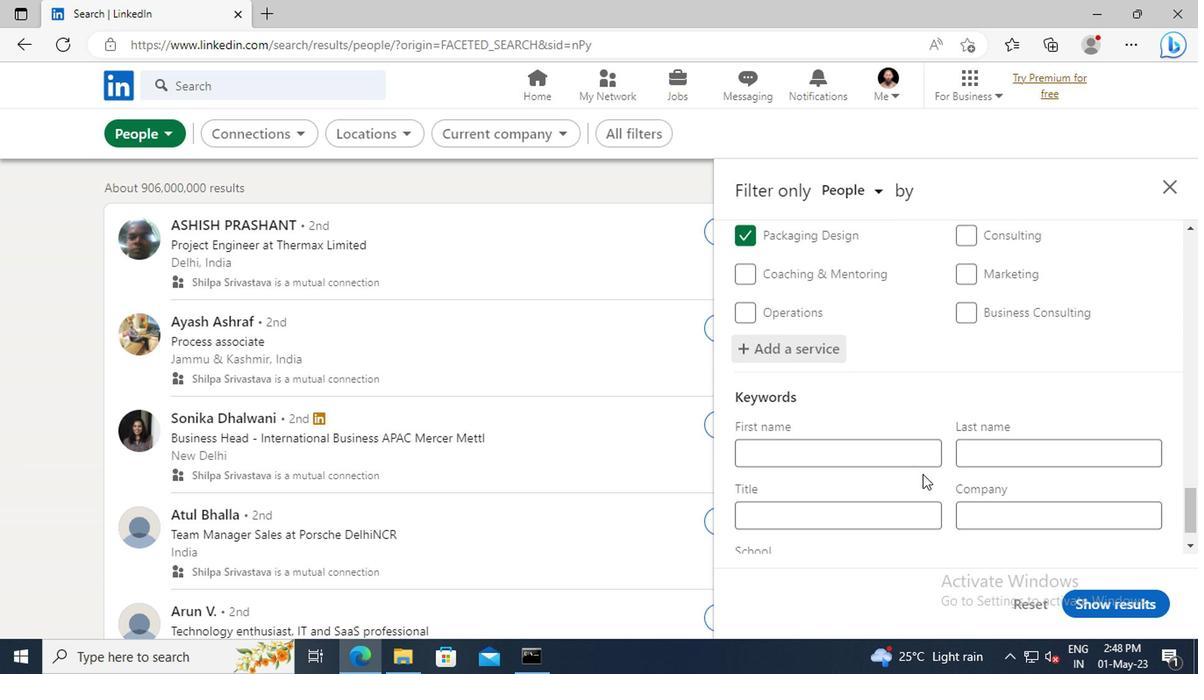 
Action: Mouse scrolled (776, 455) with delta (0, 0)
Screenshot: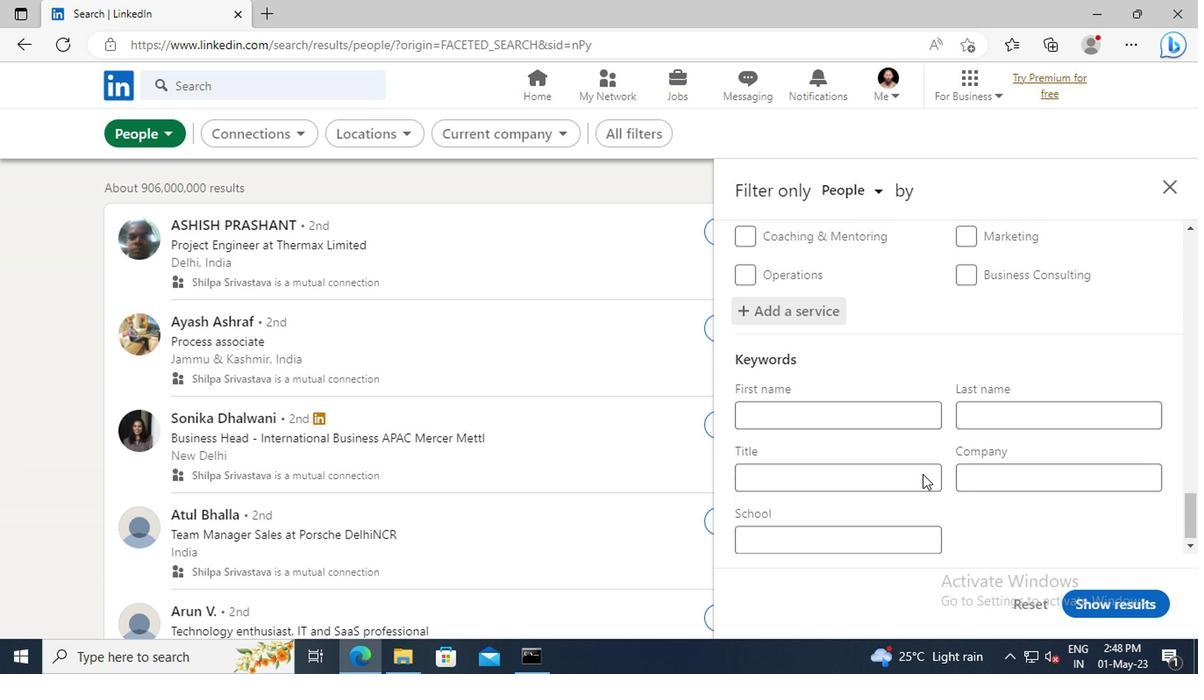 
Action: Mouse moved to (731, 458)
Screenshot: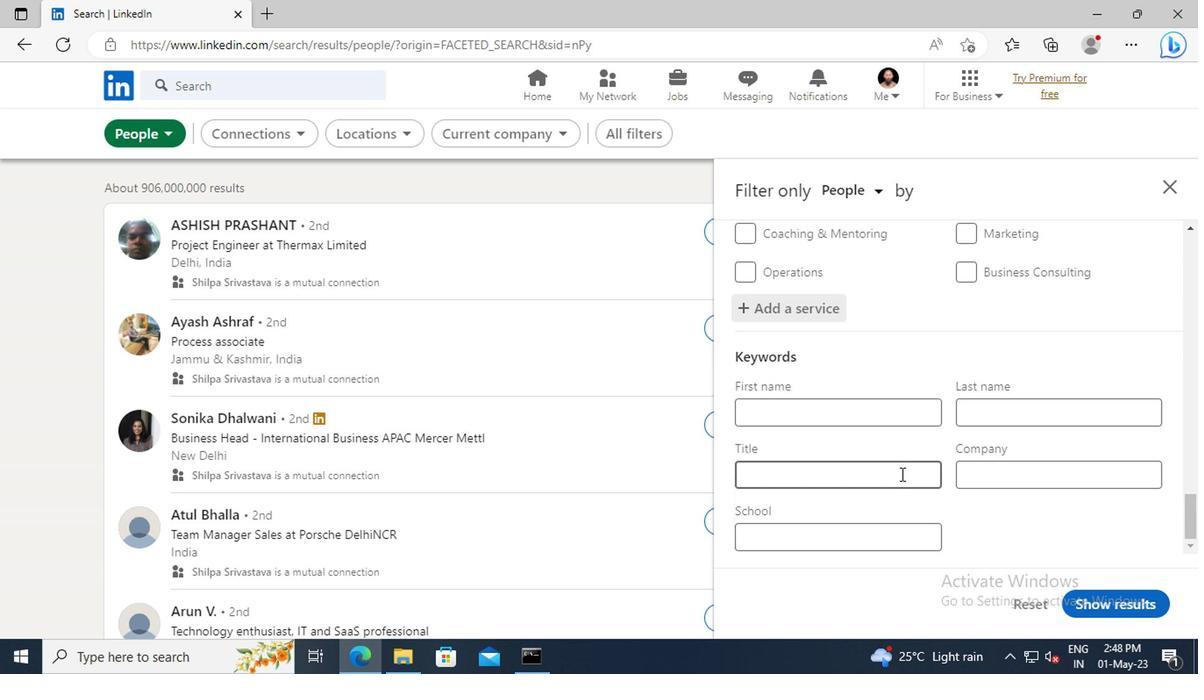 
Action: Mouse pressed left at (731, 458)
Screenshot: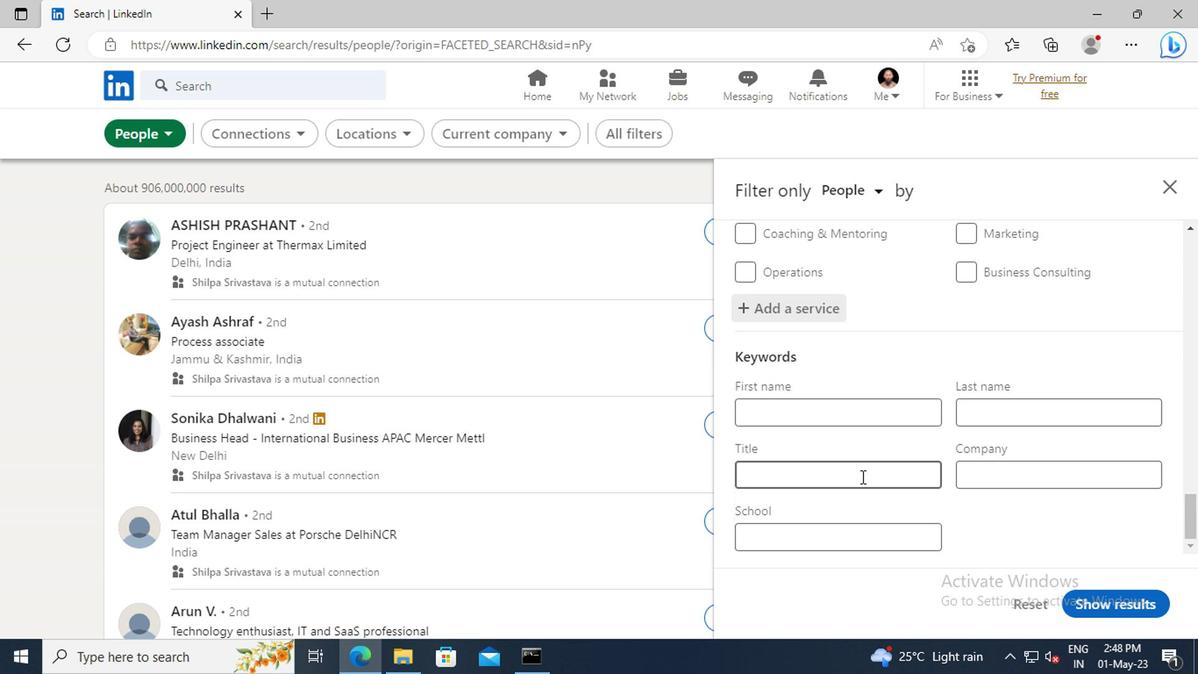 
Action: Key pressed <Key.shift>MORTGAGE<Key.space><Key.shift>LOAN<Key.space><Key.shift>PROCESSOR<Key.enter>
Screenshot: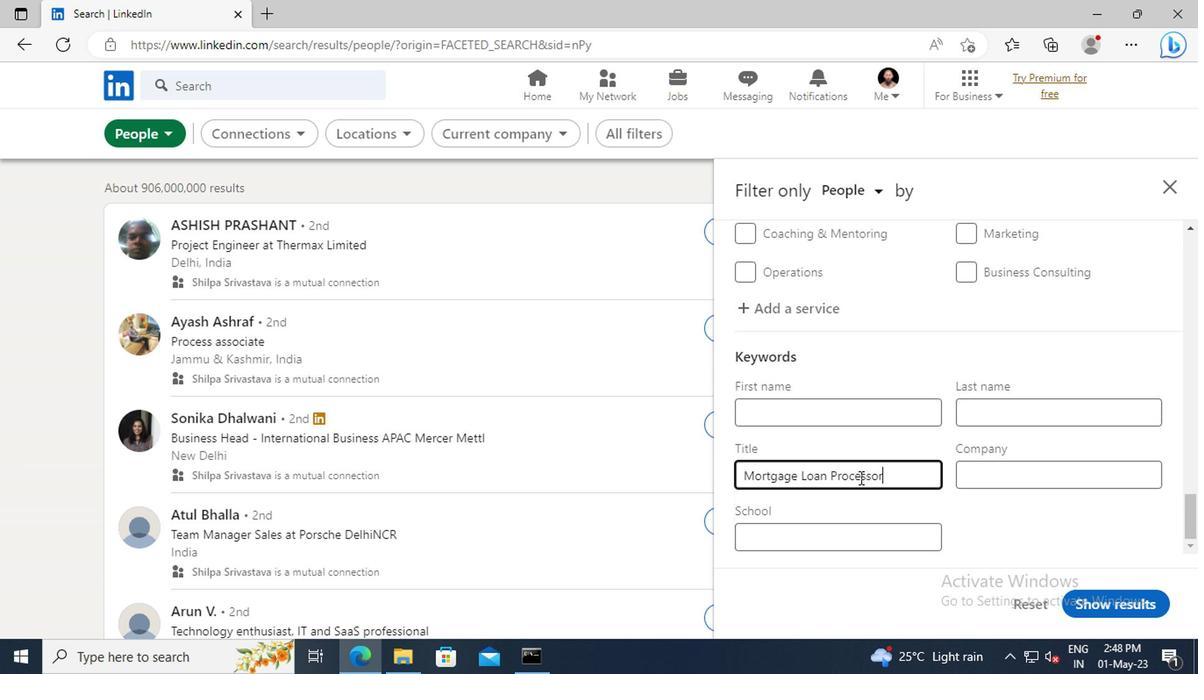 
Action: Mouse moved to (900, 544)
Screenshot: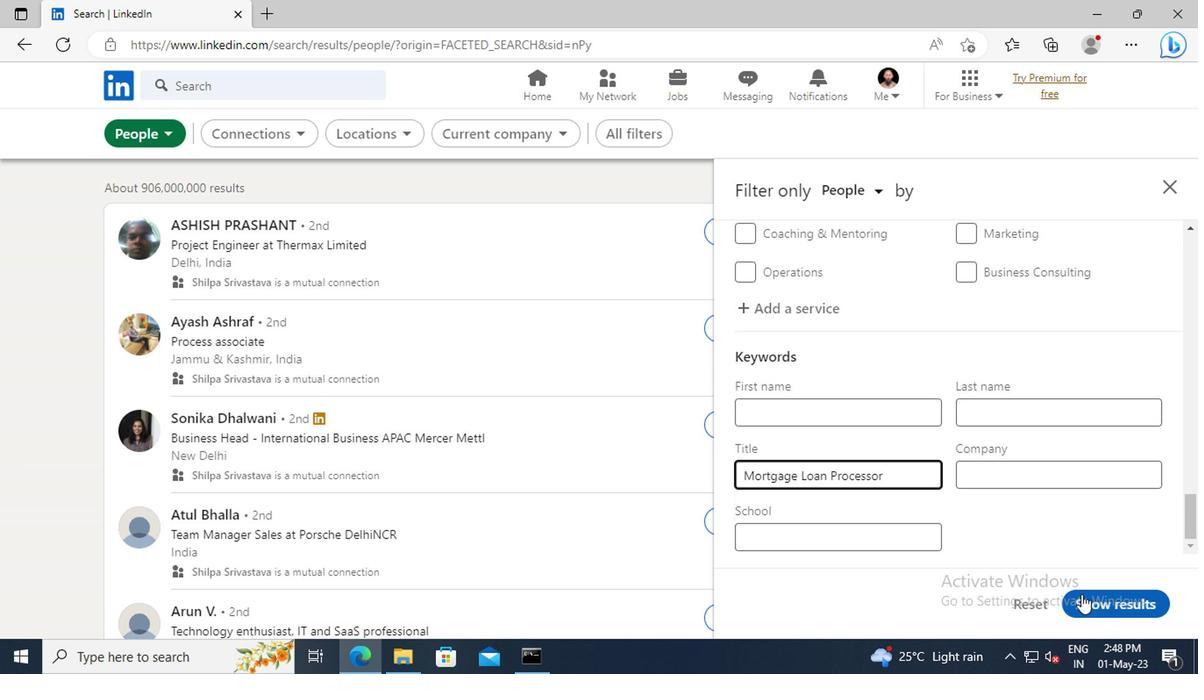 
Action: Mouse pressed left at (900, 544)
Screenshot: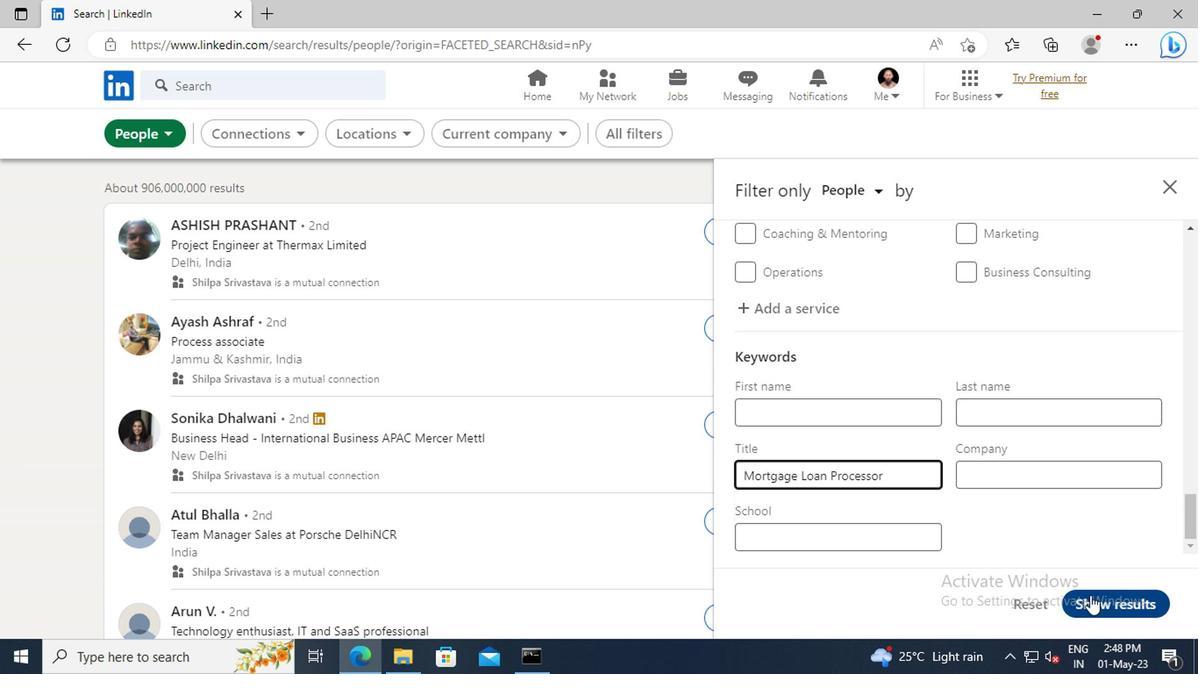 
Action: Mouse moved to (900, 544)
Screenshot: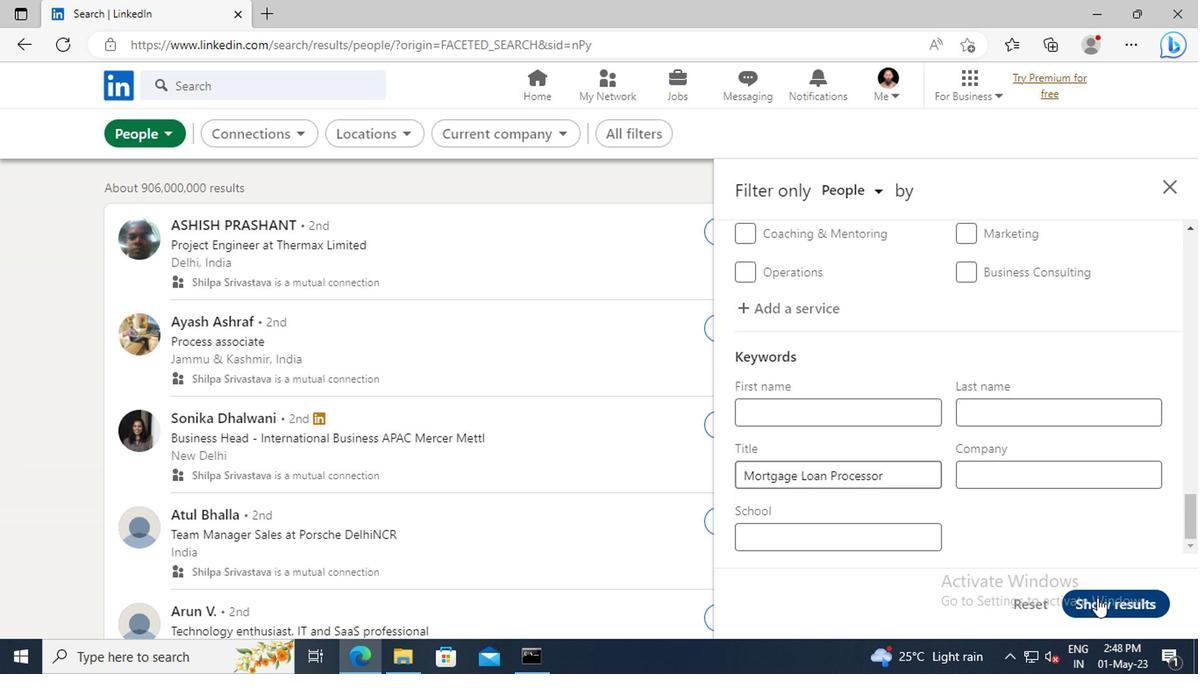 
